 Task: Search one way flight ticket for 5 adults, 2 children, 1 infant in seat and 1 infant on lap in economy from Richmond: Richmond International Airport (byrd Field) to Greensboro: Piedmont Triad International Airport on 5-1-2023. Choice of flights is Singapure airlines. Number of bags: 2 carry on bags. Price is upto 20000. Outbound departure time preference is 13:30.
Action: Mouse moved to (306, 474)
Screenshot: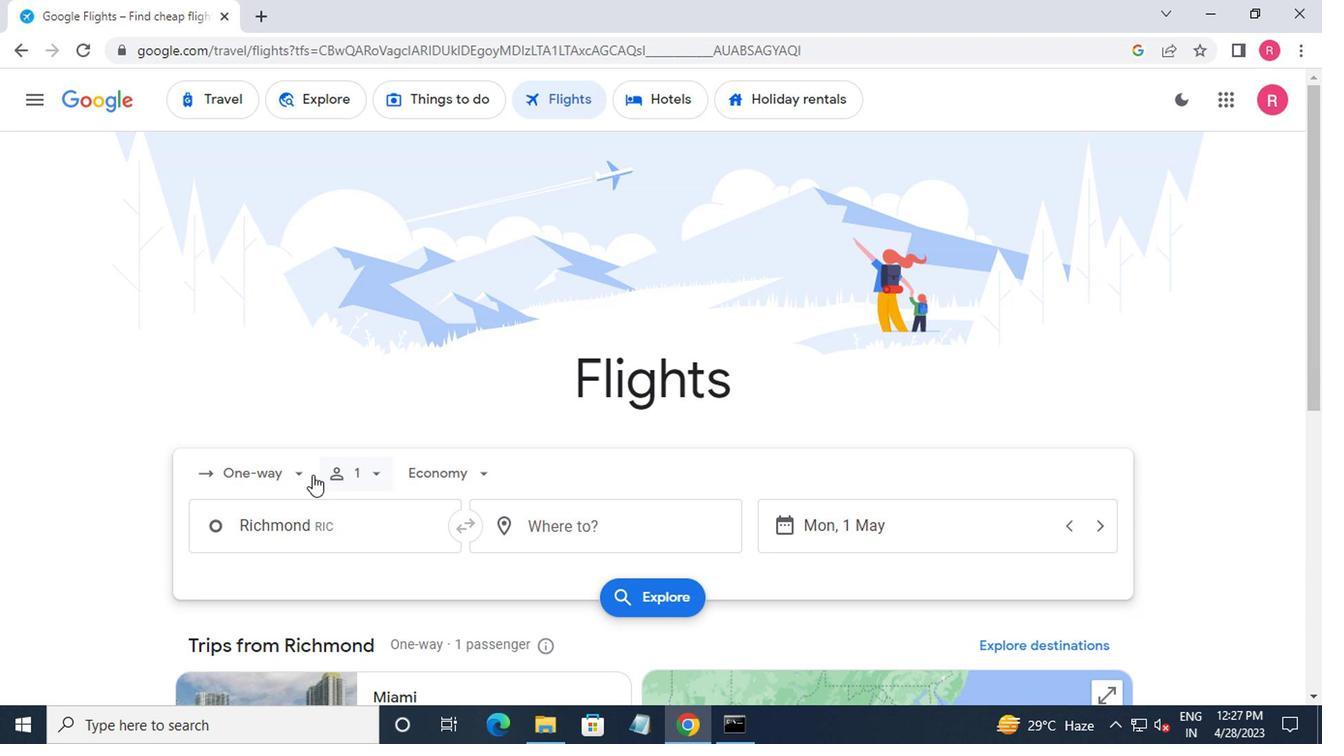 
Action: Mouse pressed left at (306, 474)
Screenshot: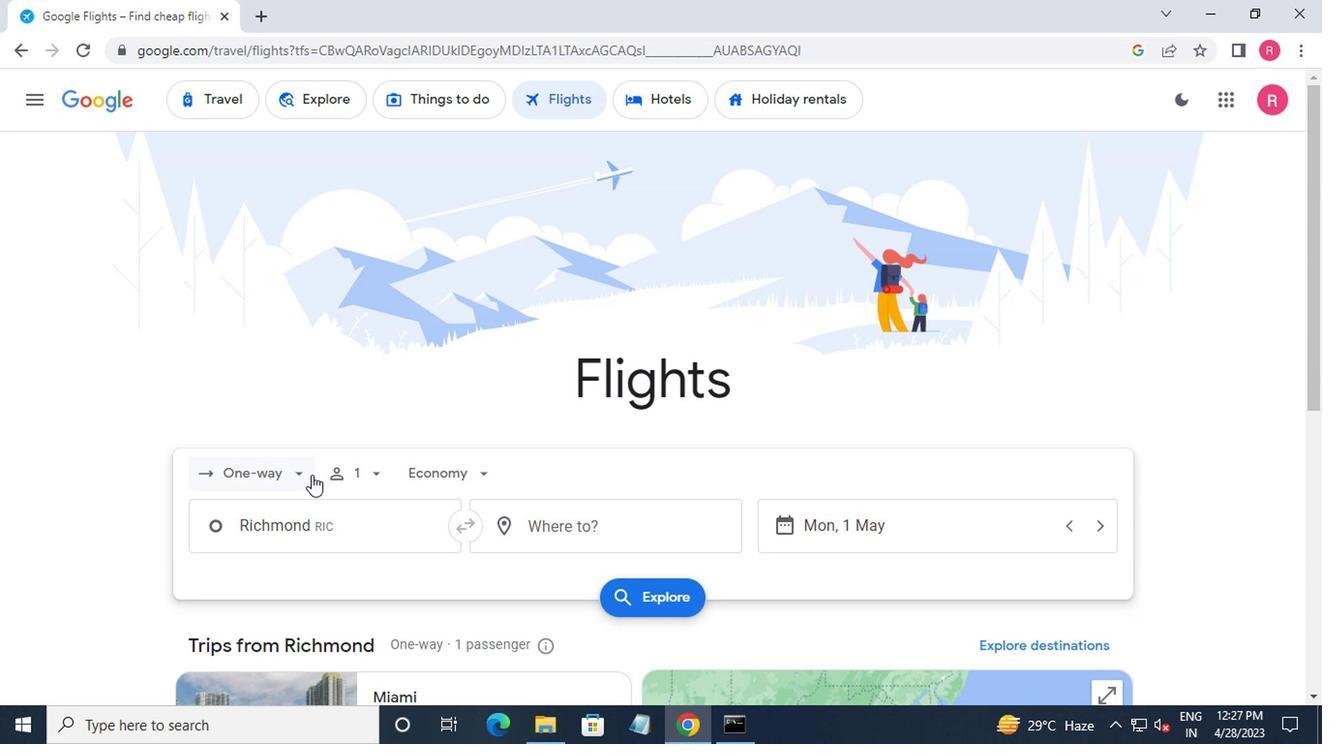 
Action: Mouse moved to (289, 551)
Screenshot: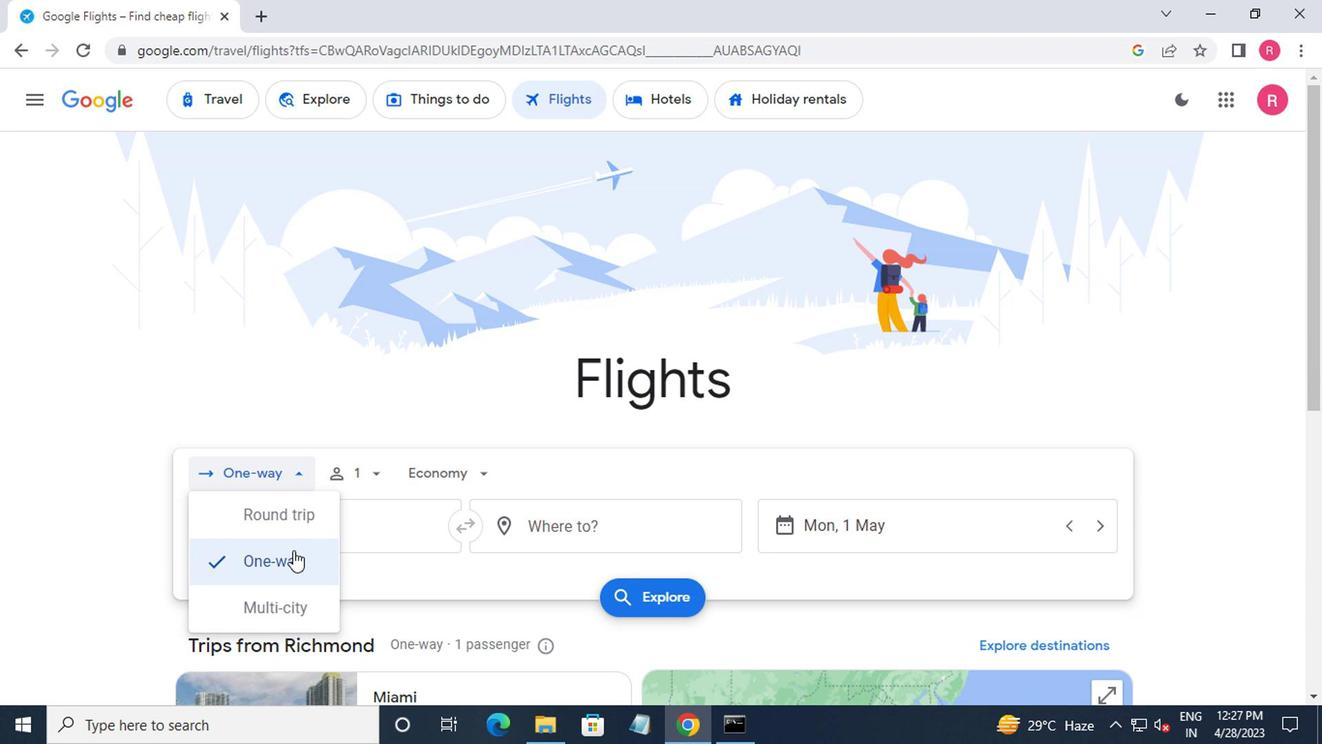 
Action: Mouse pressed left at (289, 551)
Screenshot: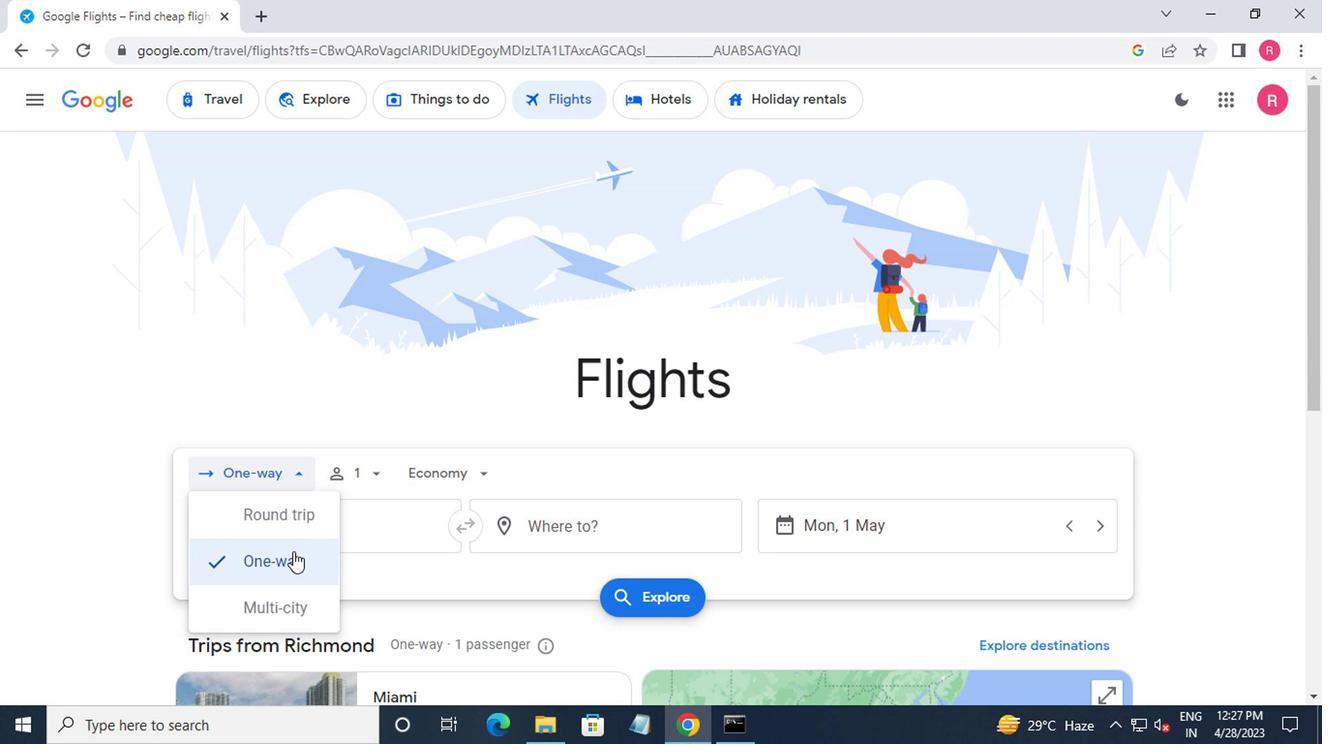 
Action: Mouse moved to (358, 476)
Screenshot: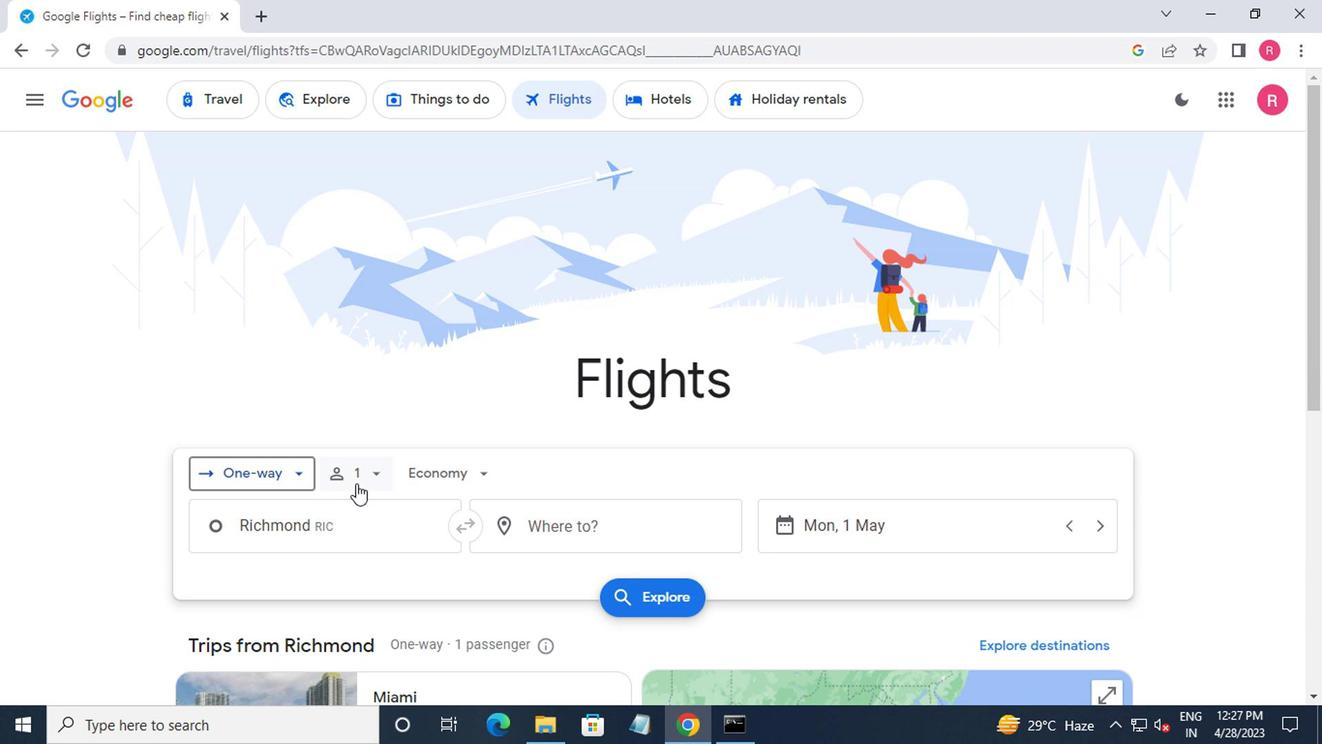 
Action: Mouse pressed left at (358, 476)
Screenshot: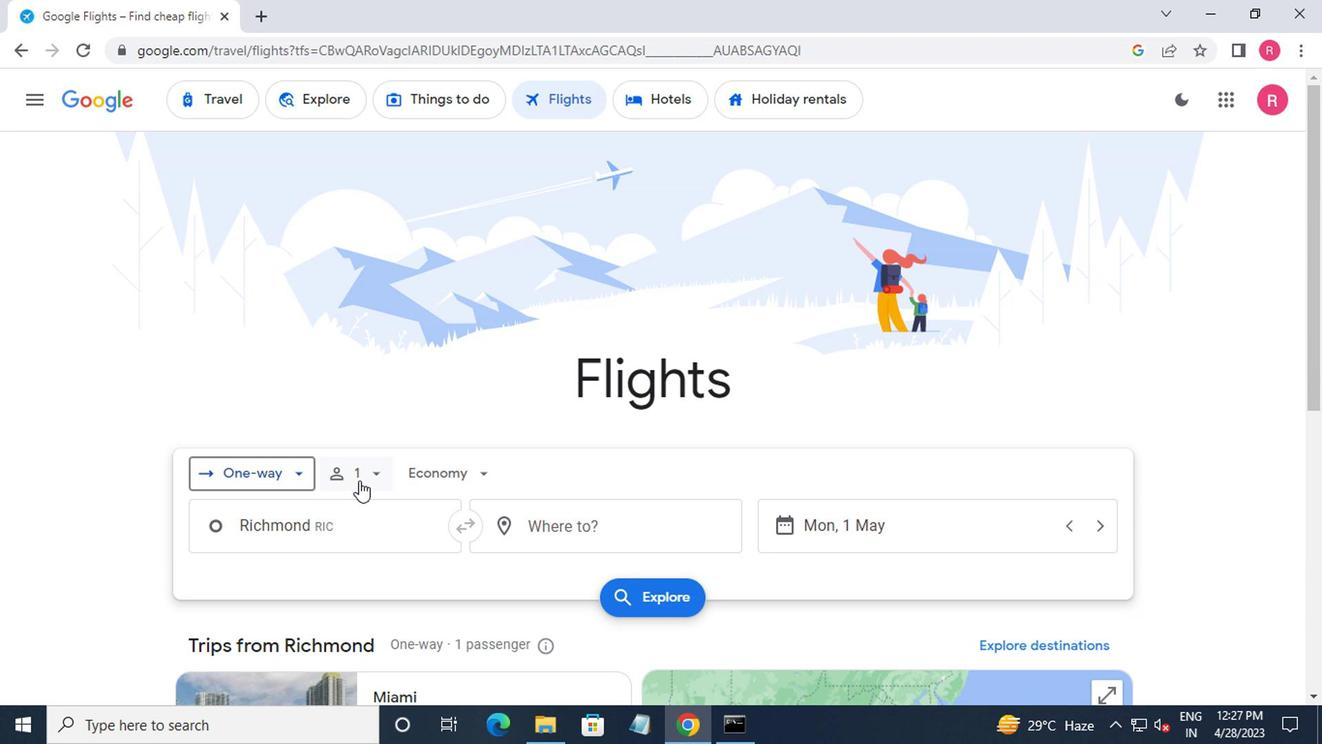 
Action: Mouse moved to (520, 531)
Screenshot: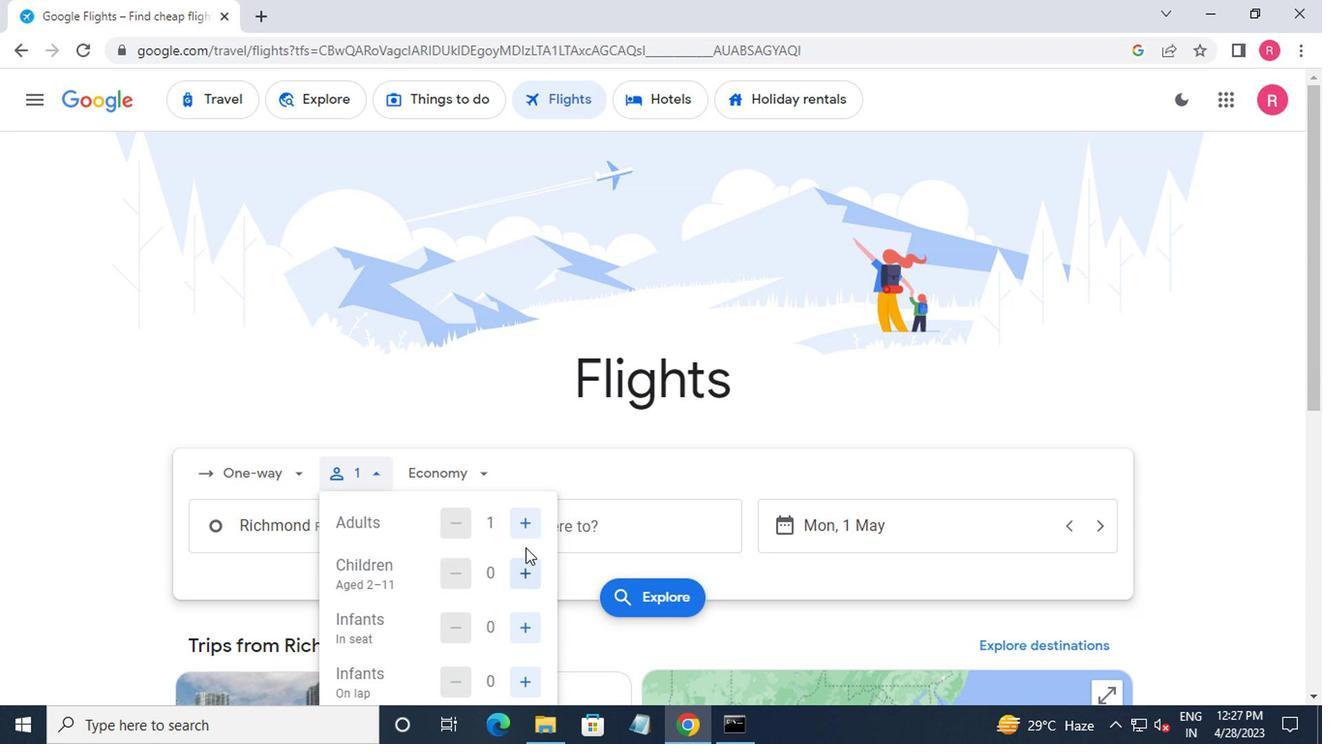 
Action: Mouse pressed left at (520, 531)
Screenshot: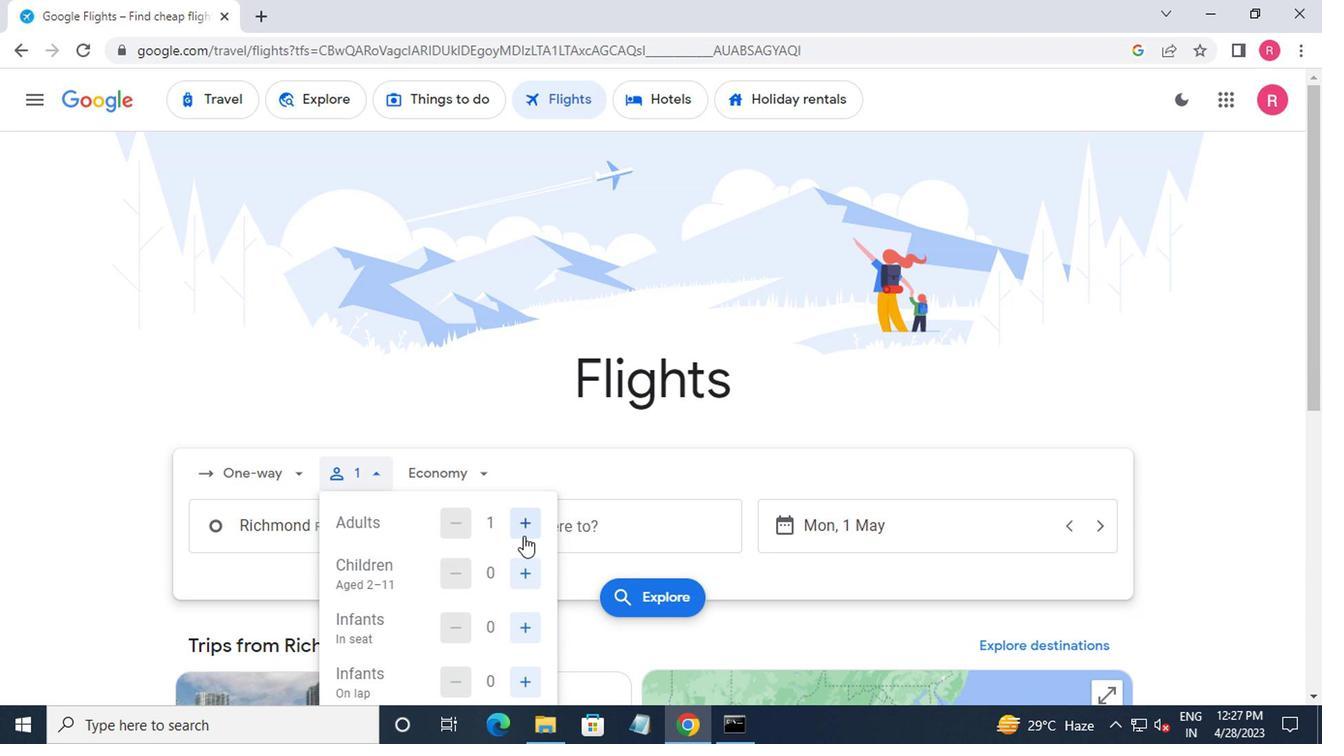 
Action: Mouse pressed left at (520, 531)
Screenshot: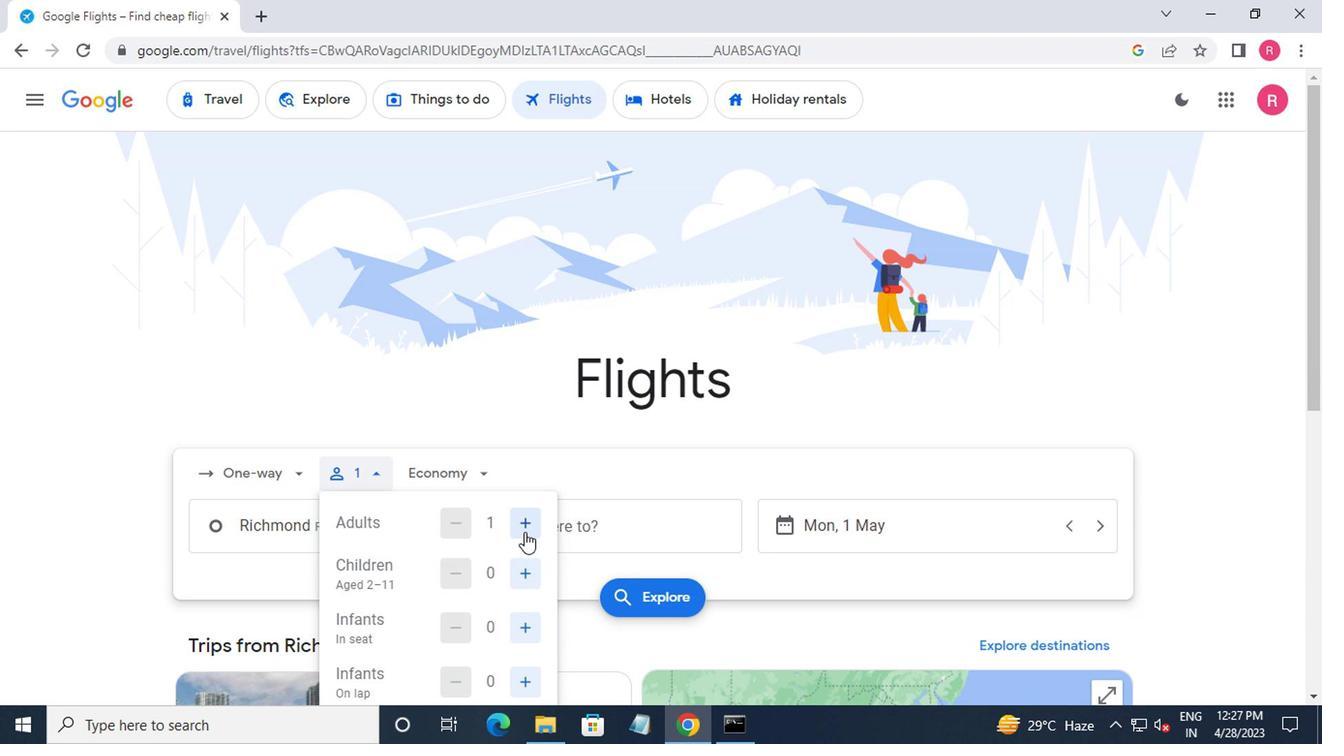 
Action: Mouse pressed left at (520, 531)
Screenshot: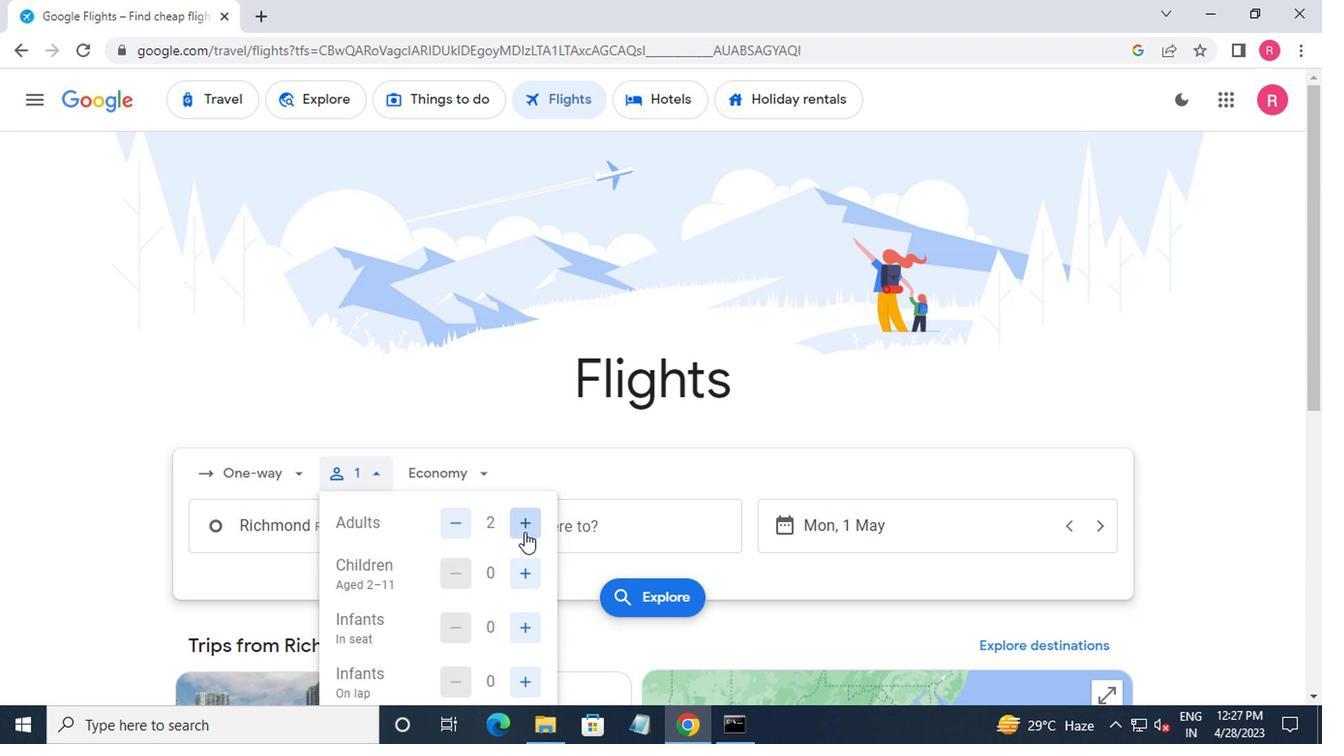 
Action: Mouse moved to (516, 570)
Screenshot: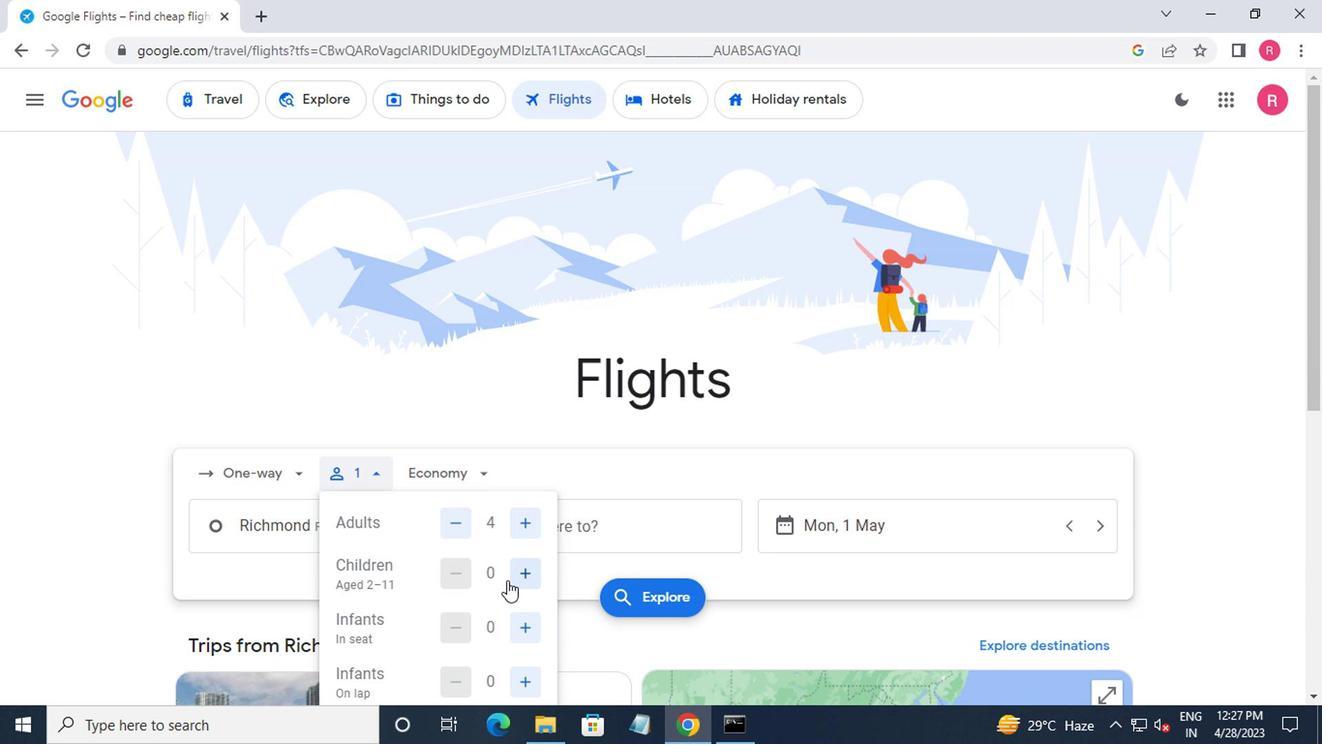 
Action: Mouse pressed left at (516, 570)
Screenshot: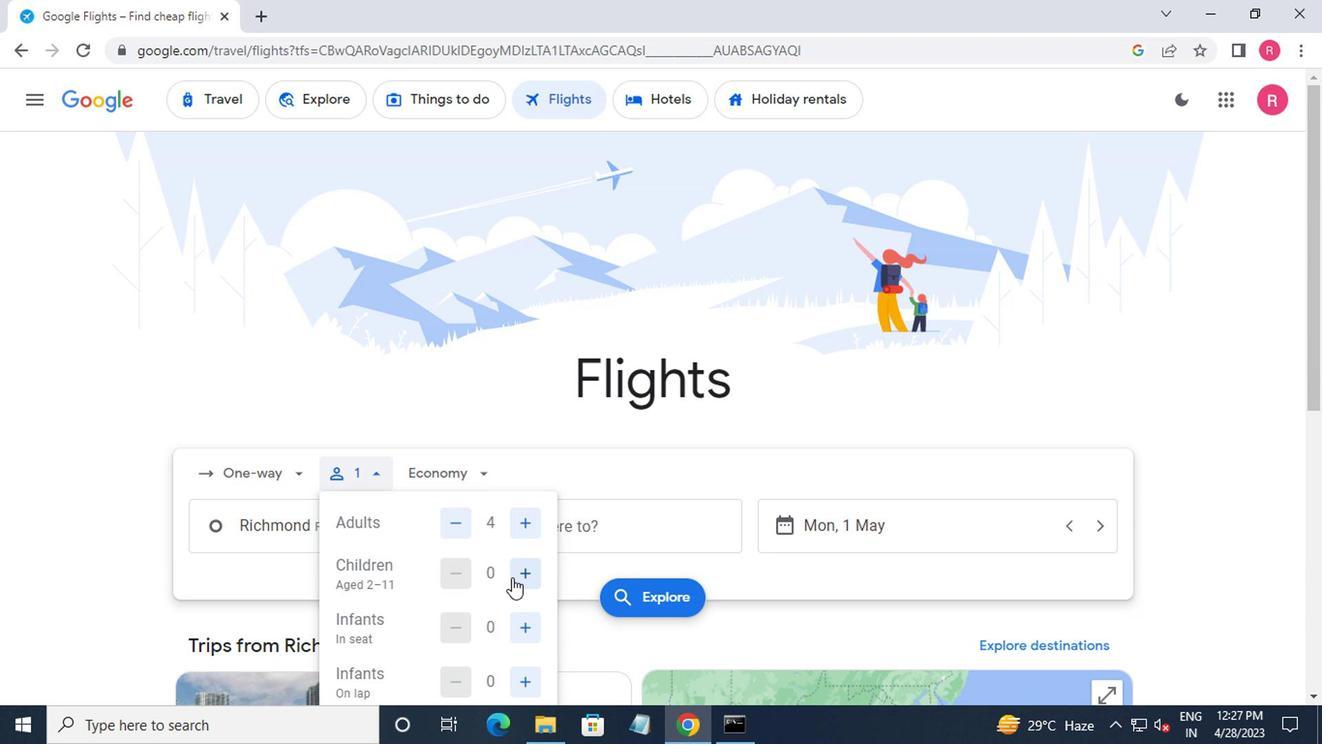 
Action: Mouse pressed left at (516, 570)
Screenshot: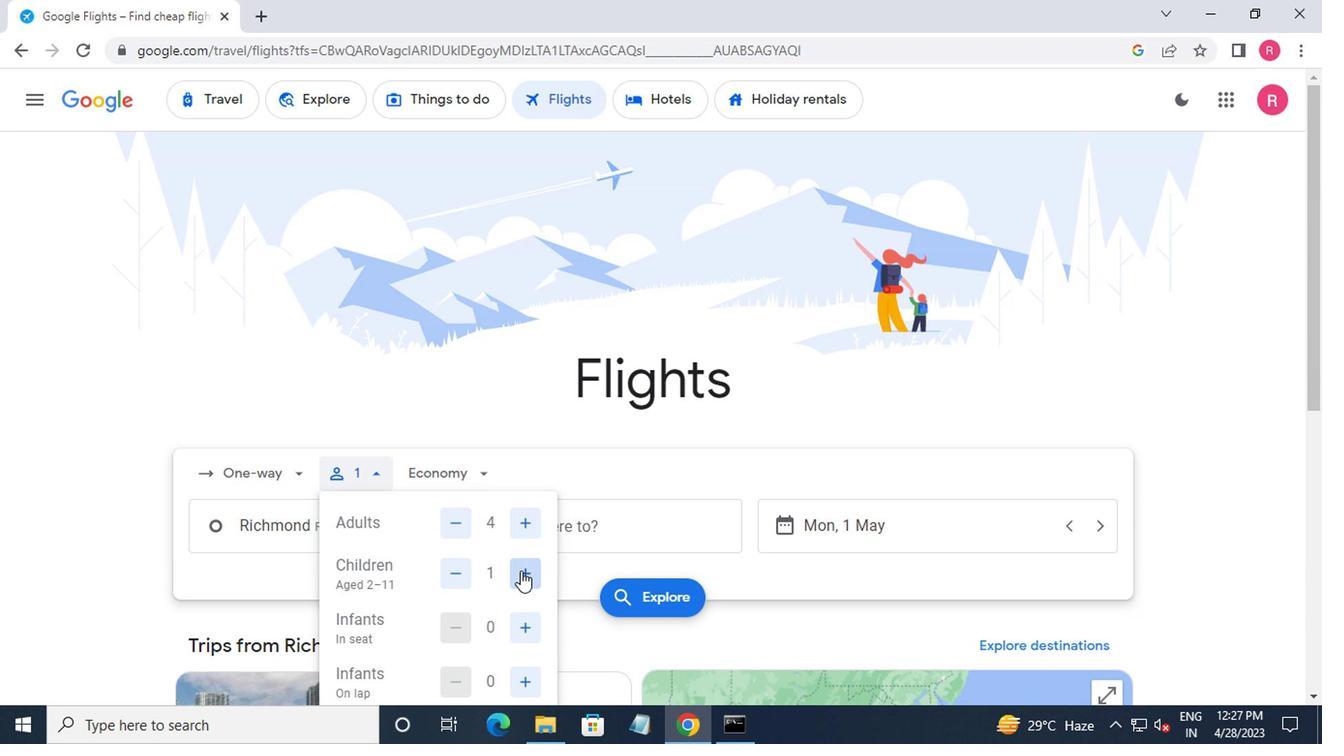 
Action: Mouse moved to (528, 624)
Screenshot: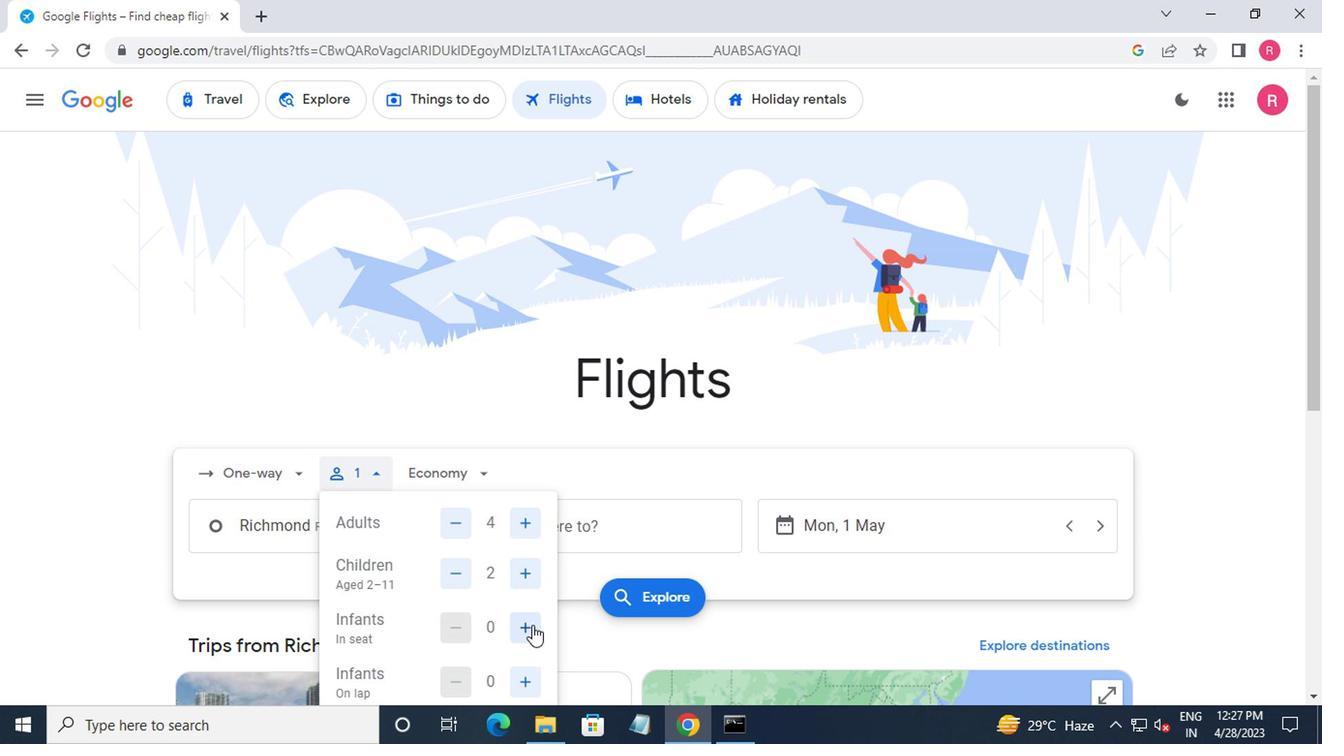 
Action: Mouse pressed left at (528, 624)
Screenshot: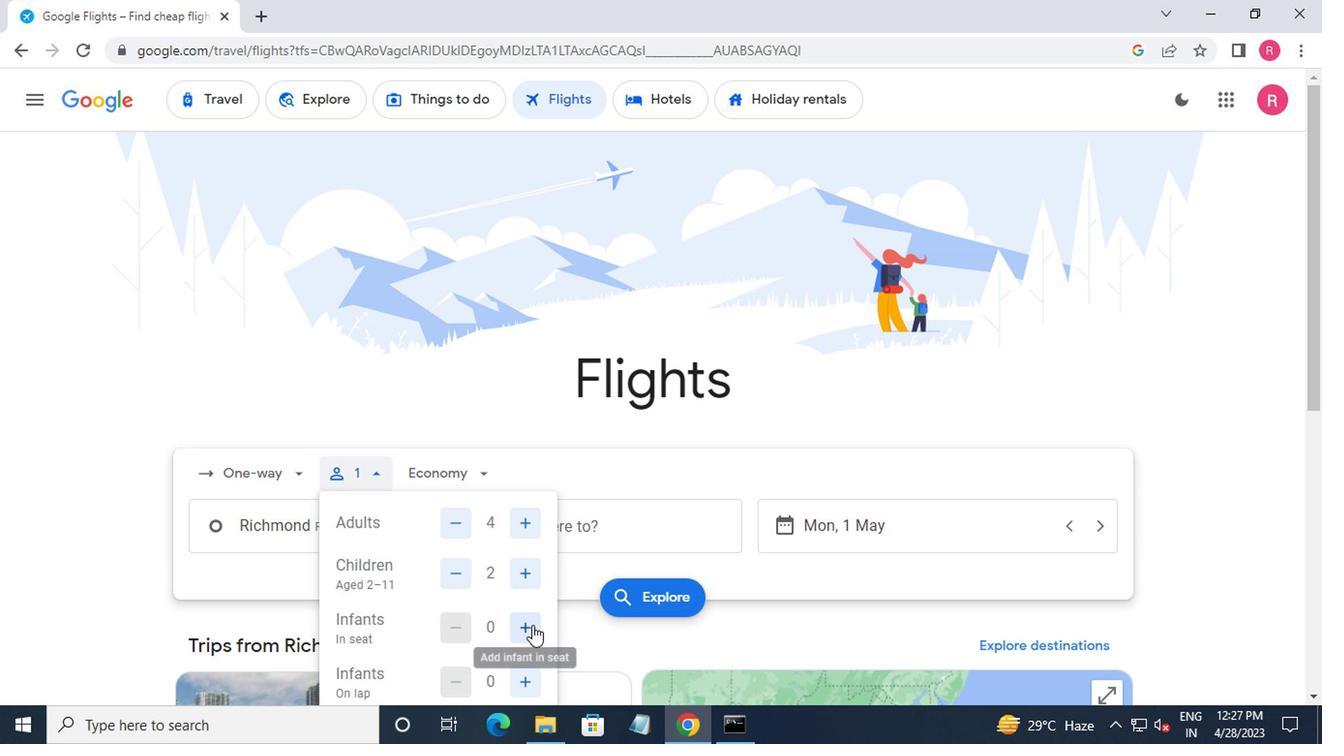 
Action: Mouse moved to (456, 481)
Screenshot: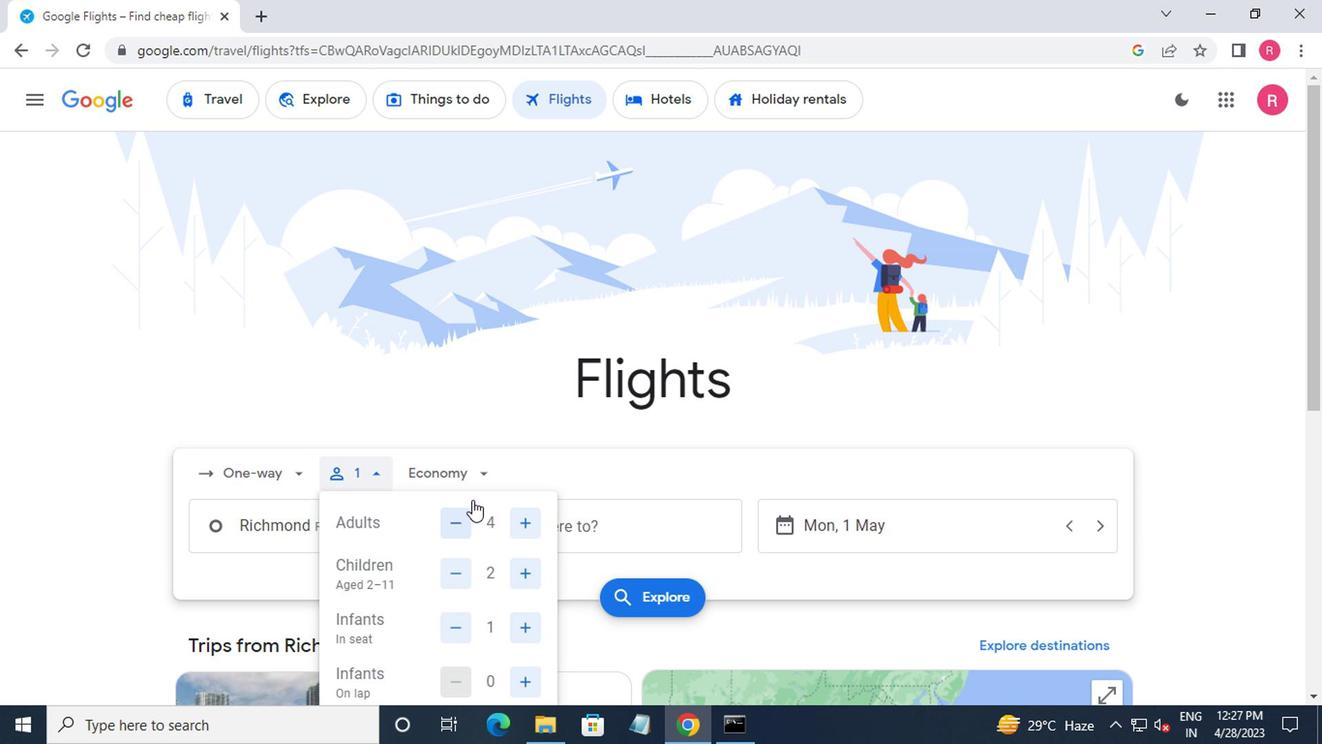 
Action: Mouse pressed left at (456, 481)
Screenshot: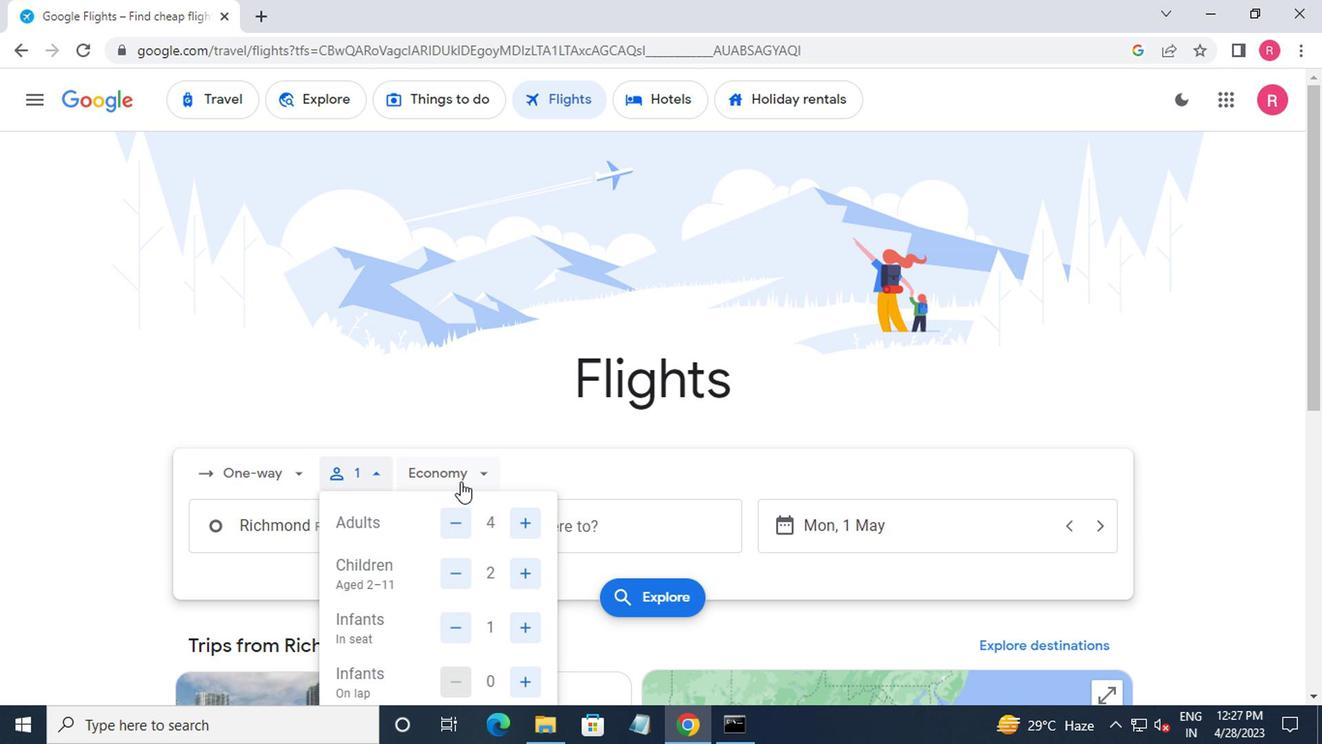 
Action: Mouse moved to (478, 562)
Screenshot: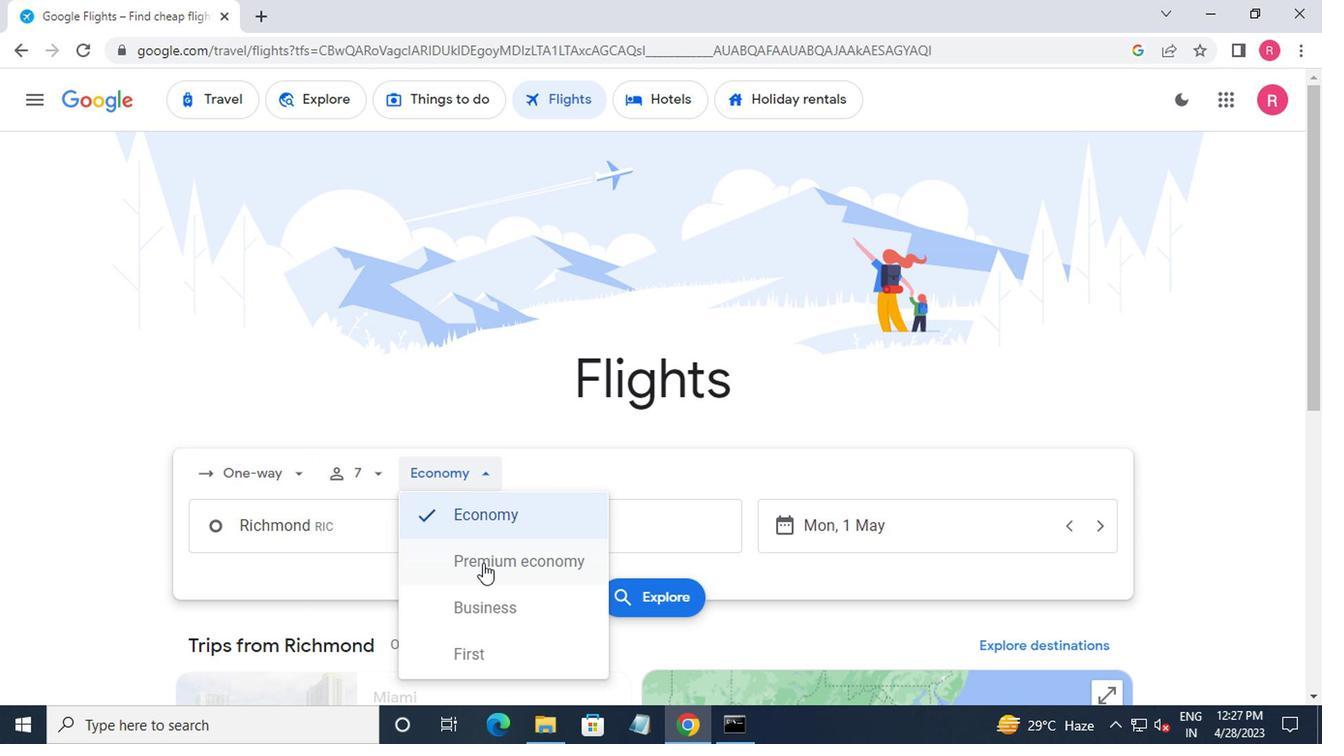 
Action: Mouse pressed left at (478, 562)
Screenshot: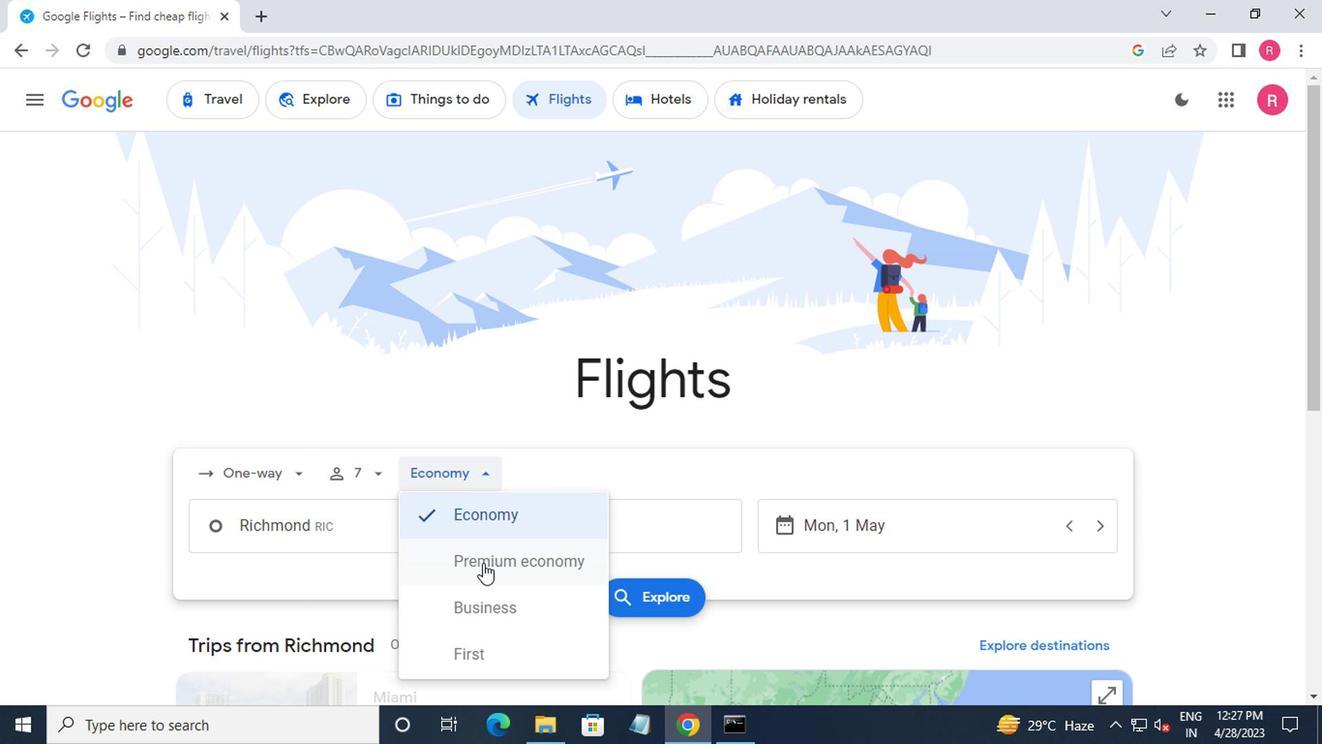 
Action: Mouse moved to (356, 542)
Screenshot: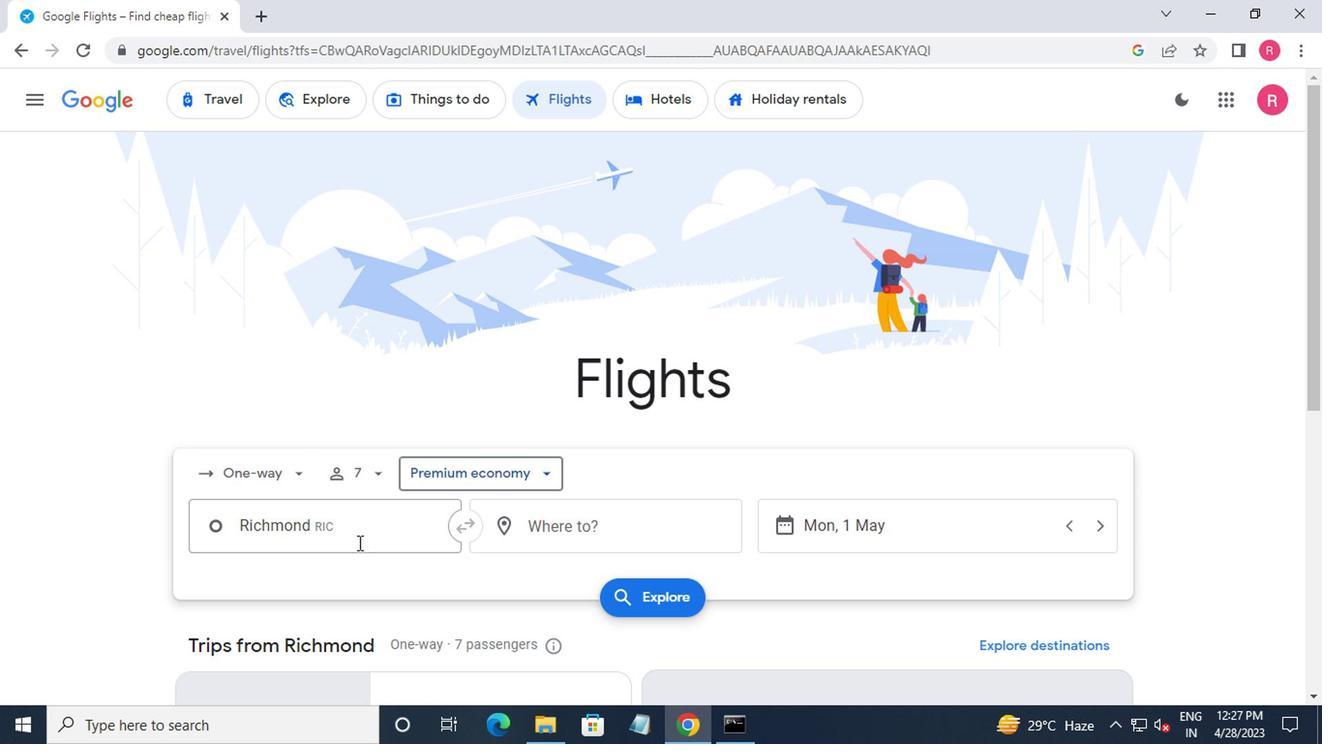 
Action: Mouse pressed left at (356, 542)
Screenshot: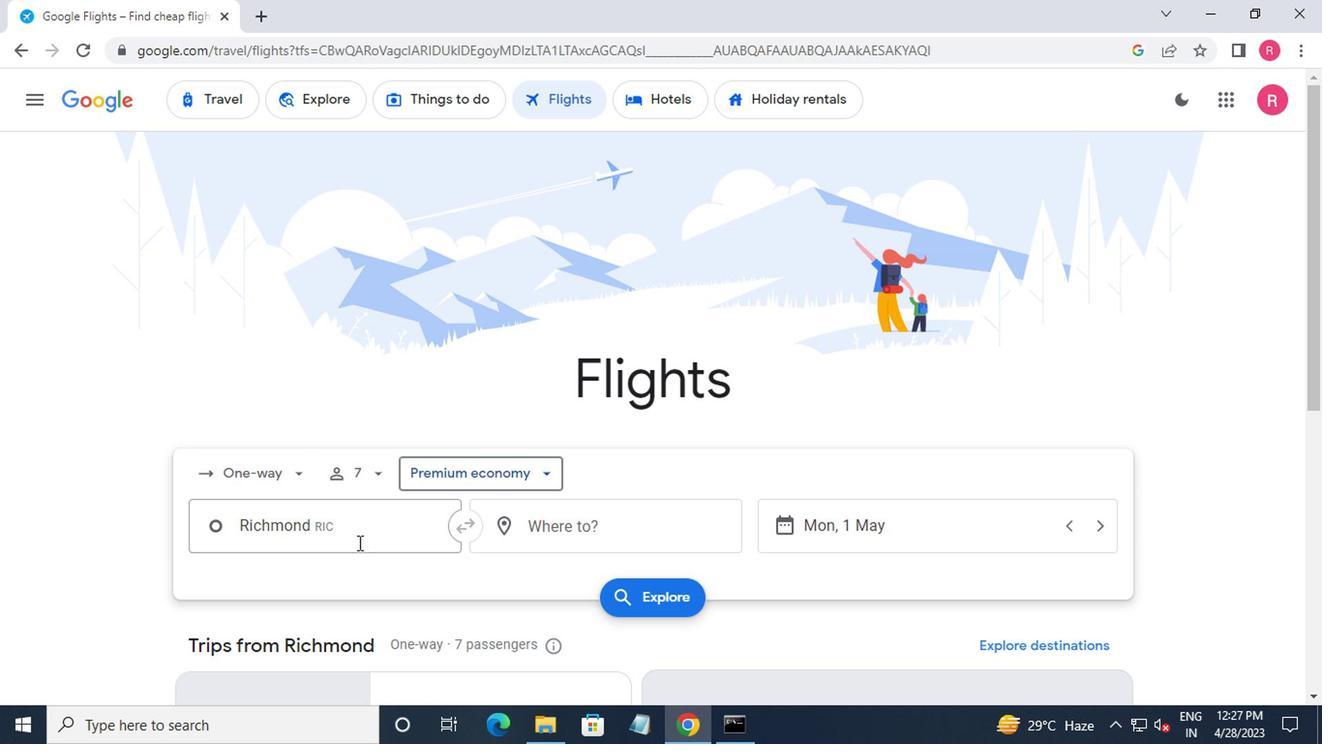 
Action: Mouse moved to (432, 626)
Screenshot: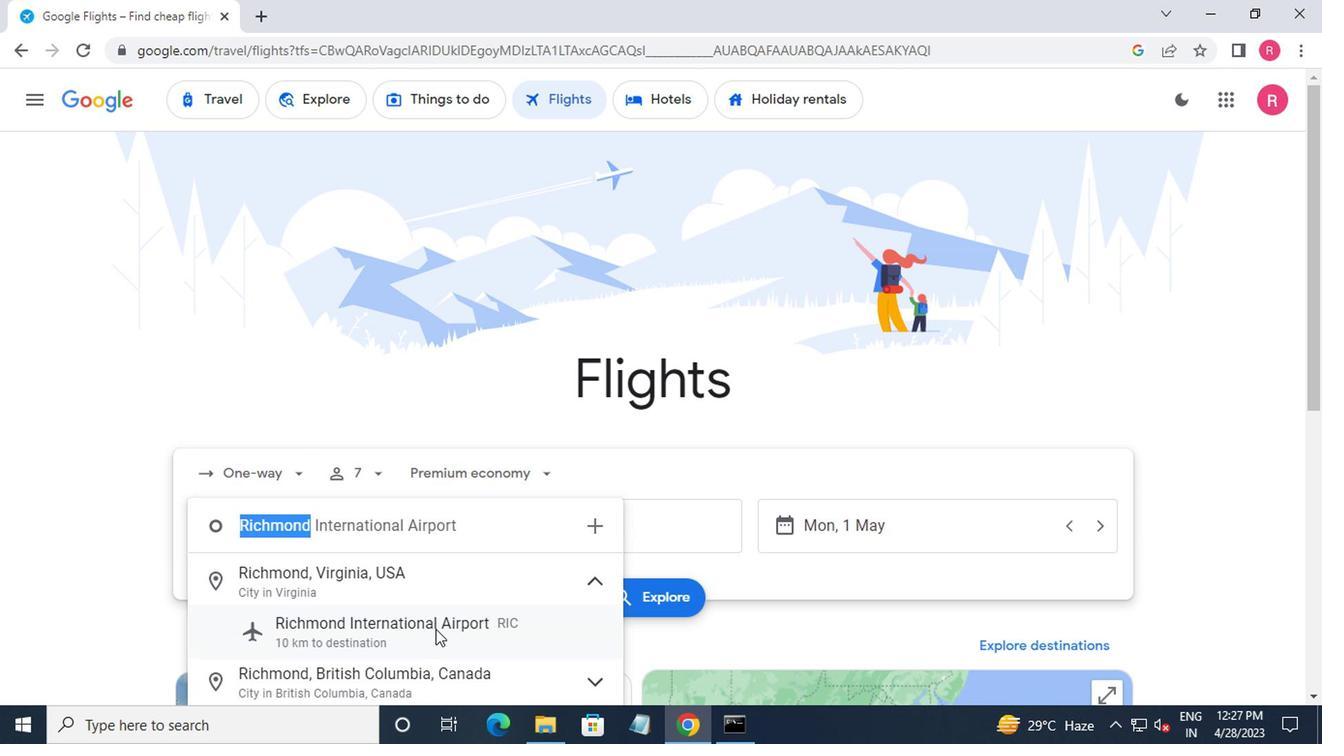 
Action: Mouse pressed left at (432, 626)
Screenshot: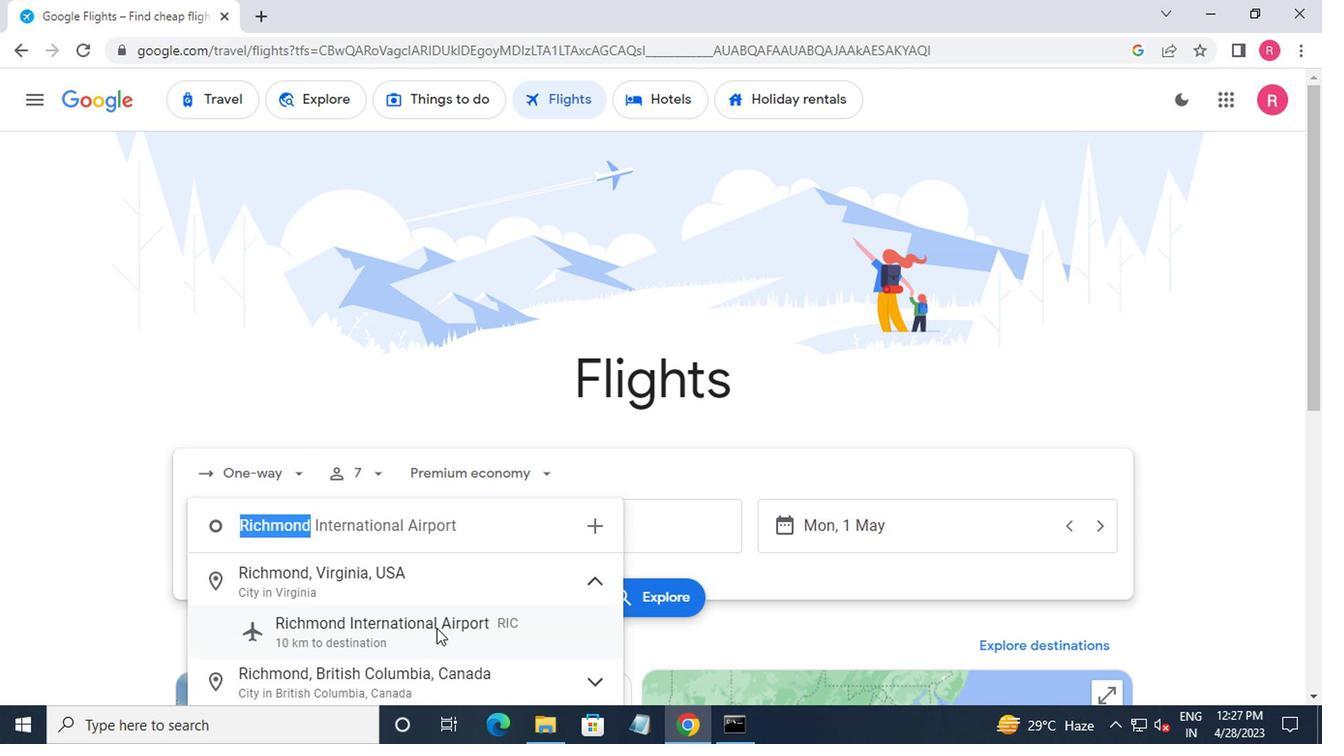 
Action: Mouse moved to (533, 535)
Screenshot: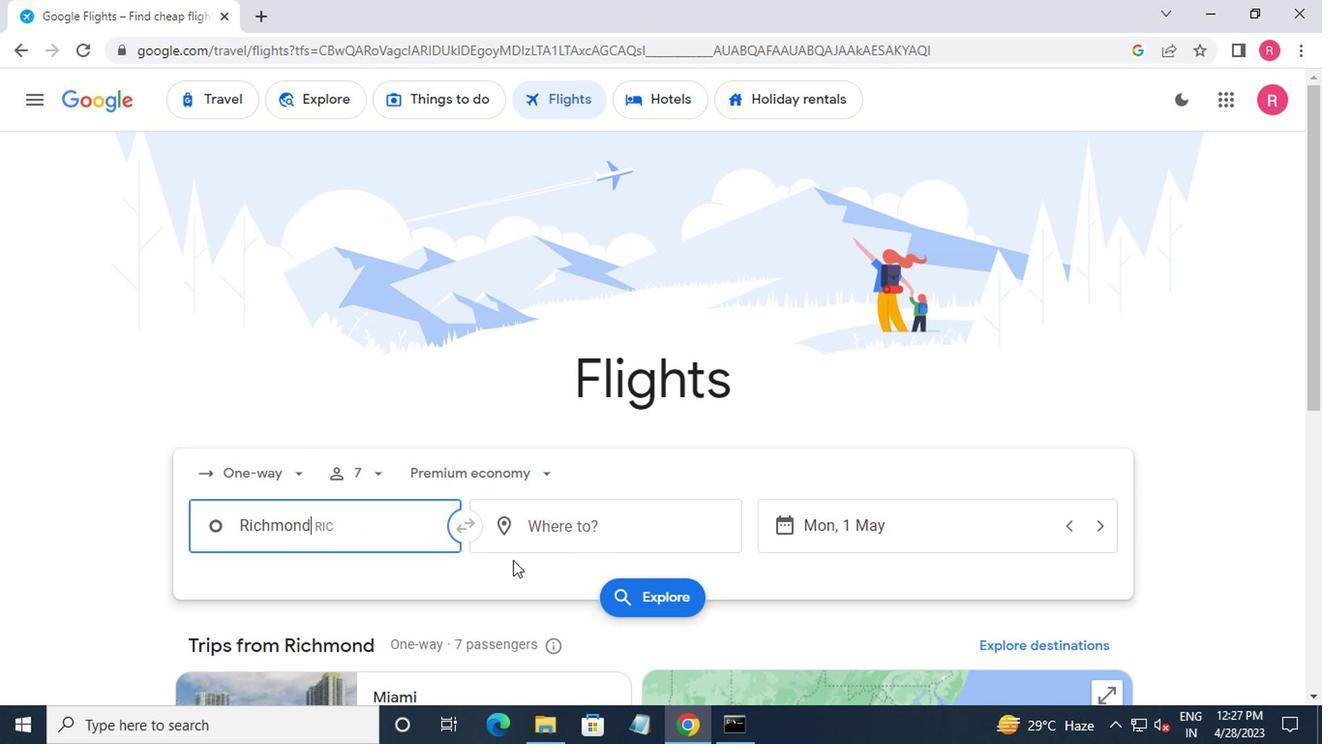 
Action: Mouse pressed left at (533, 535)
Screenshot: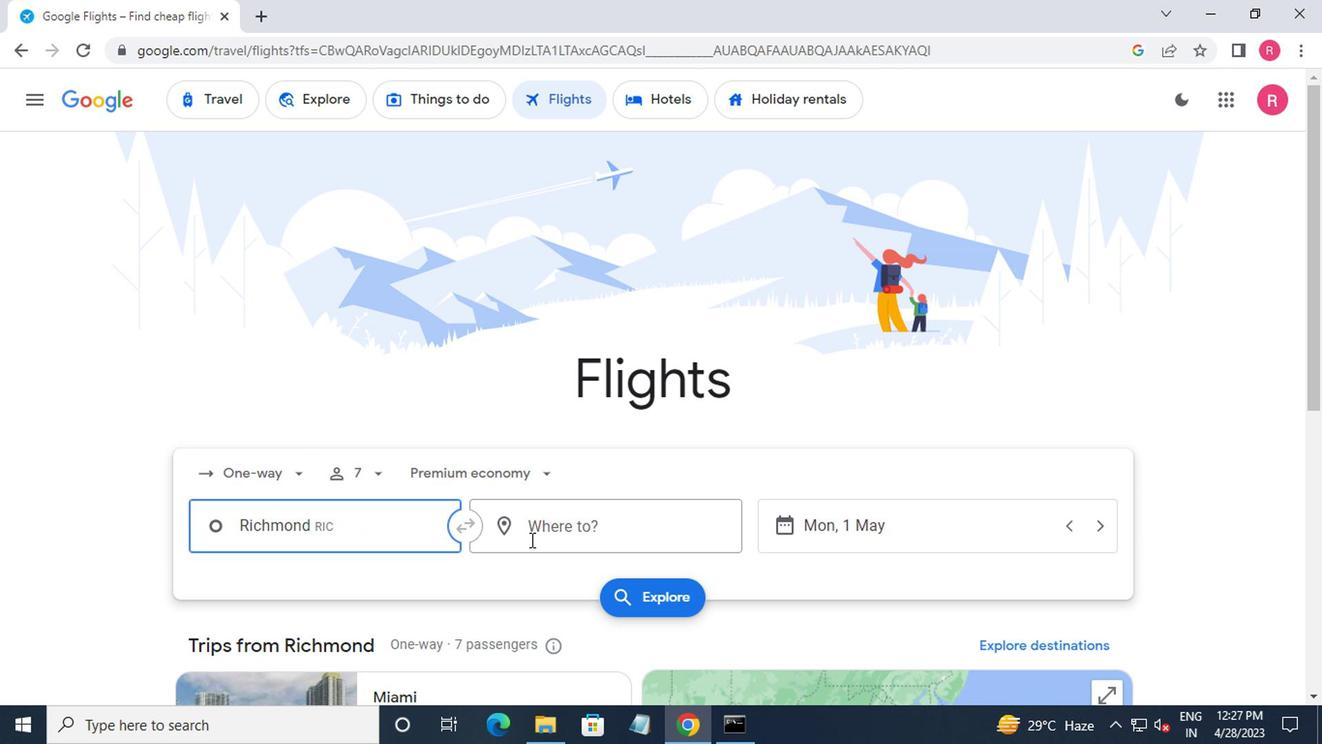 
Action: Mouse moved to (562, 647)
Screenshot: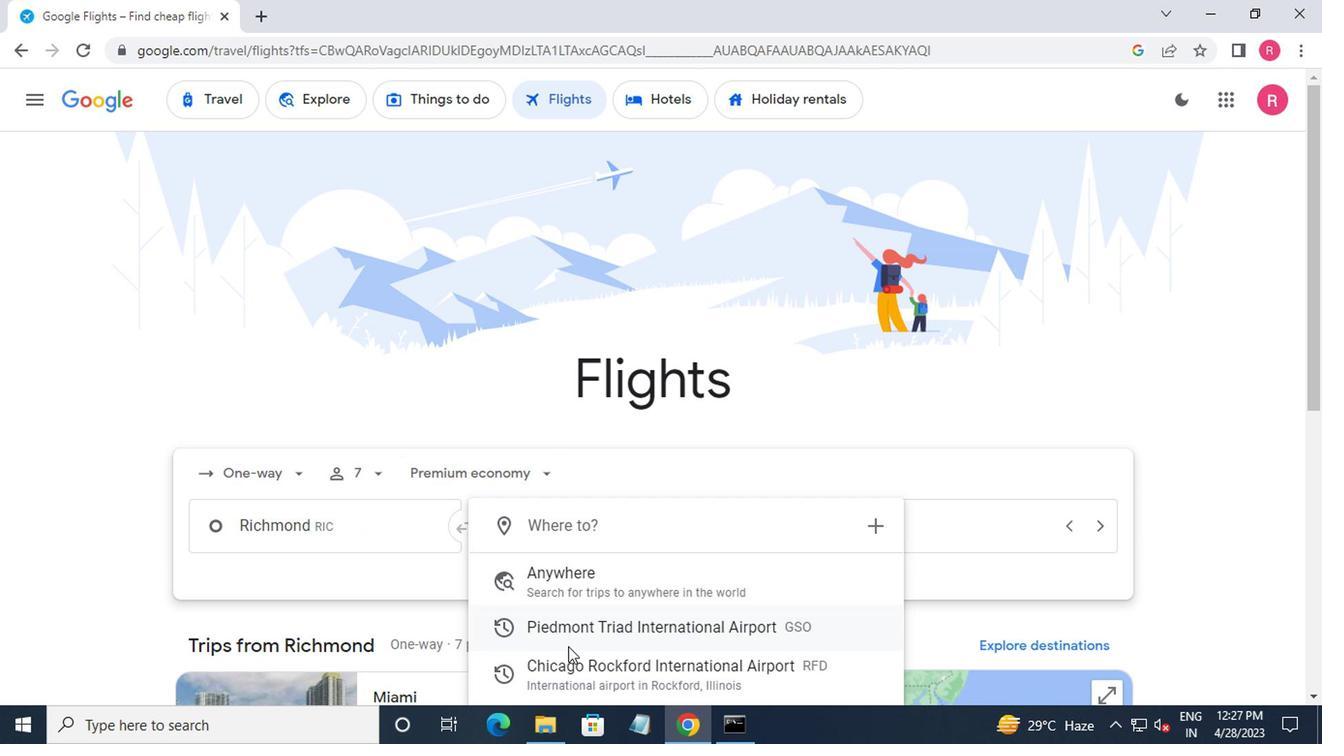
Action: Mouse scrolled (562, 646) with delta (0, -1)
Screenshot: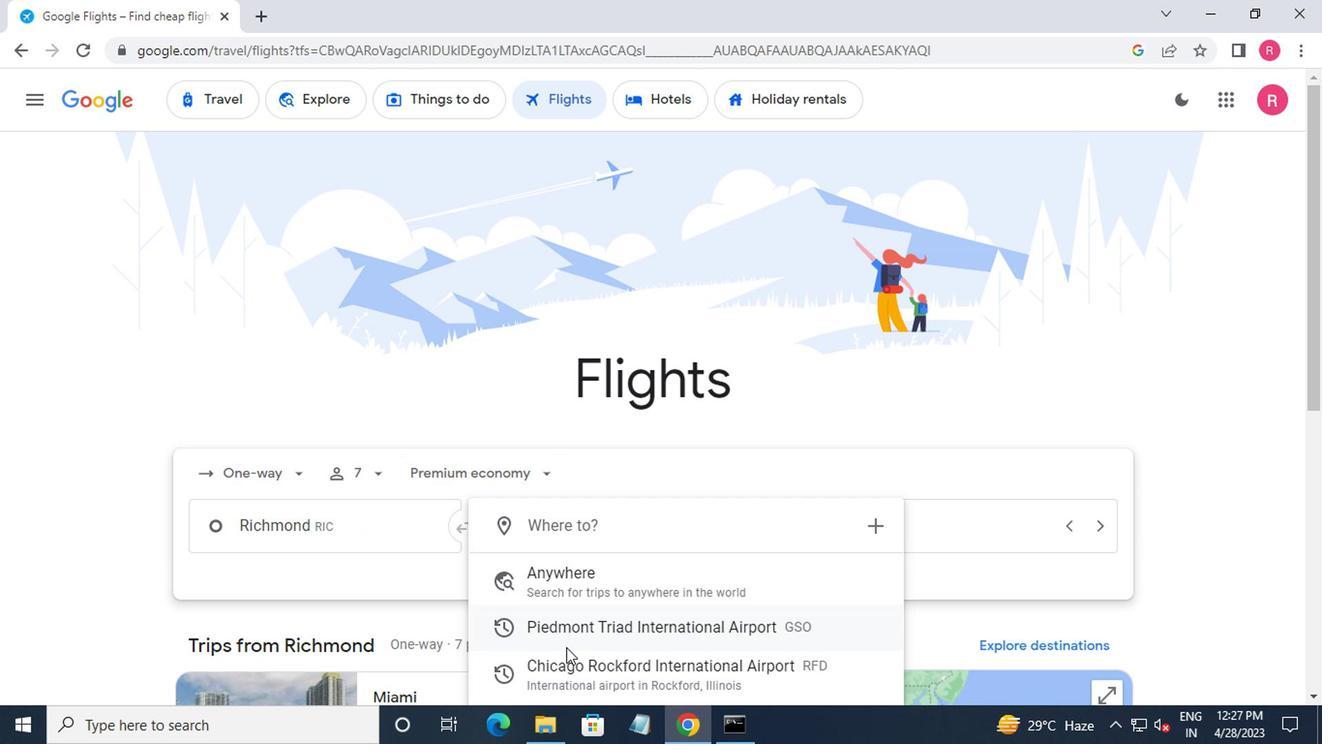 
Action: Mouse scrolled (562, 646) with delta (0, -1)
Screenshot: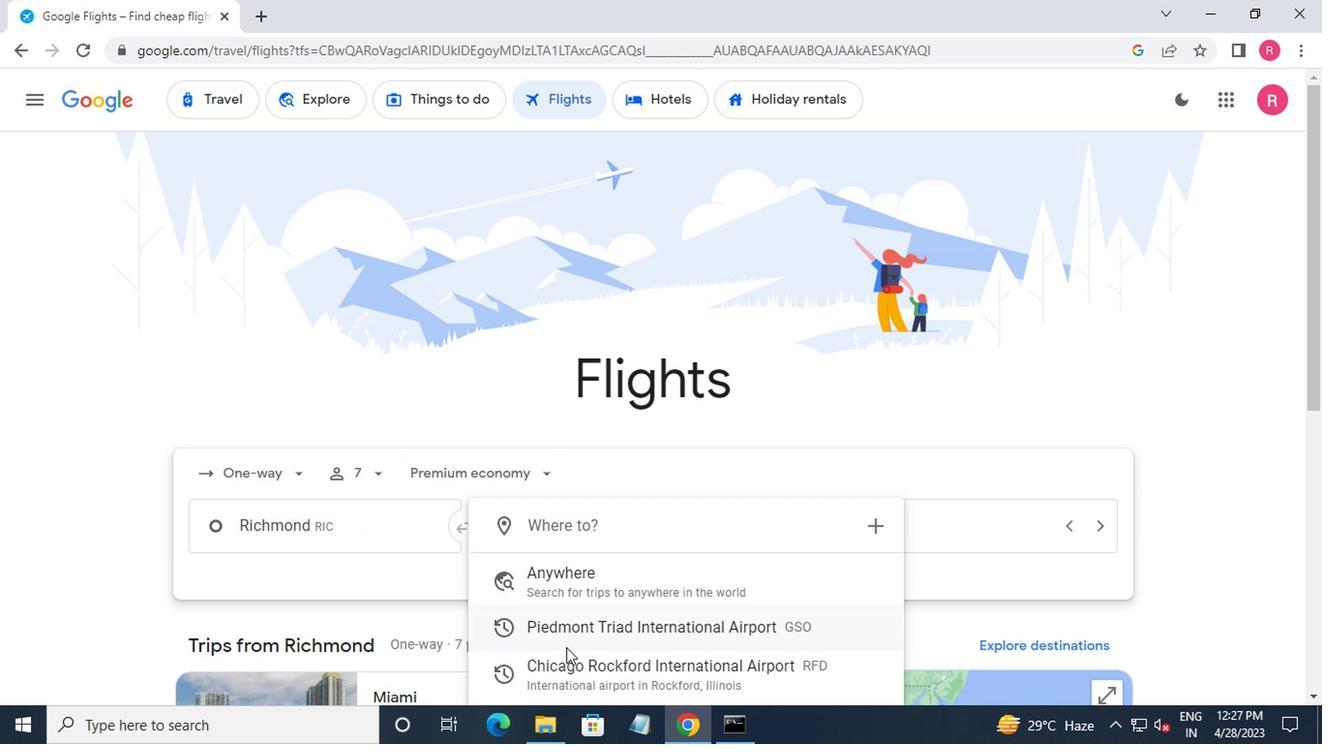 
Action: Mouse moved to (565, 547)
Screenshot: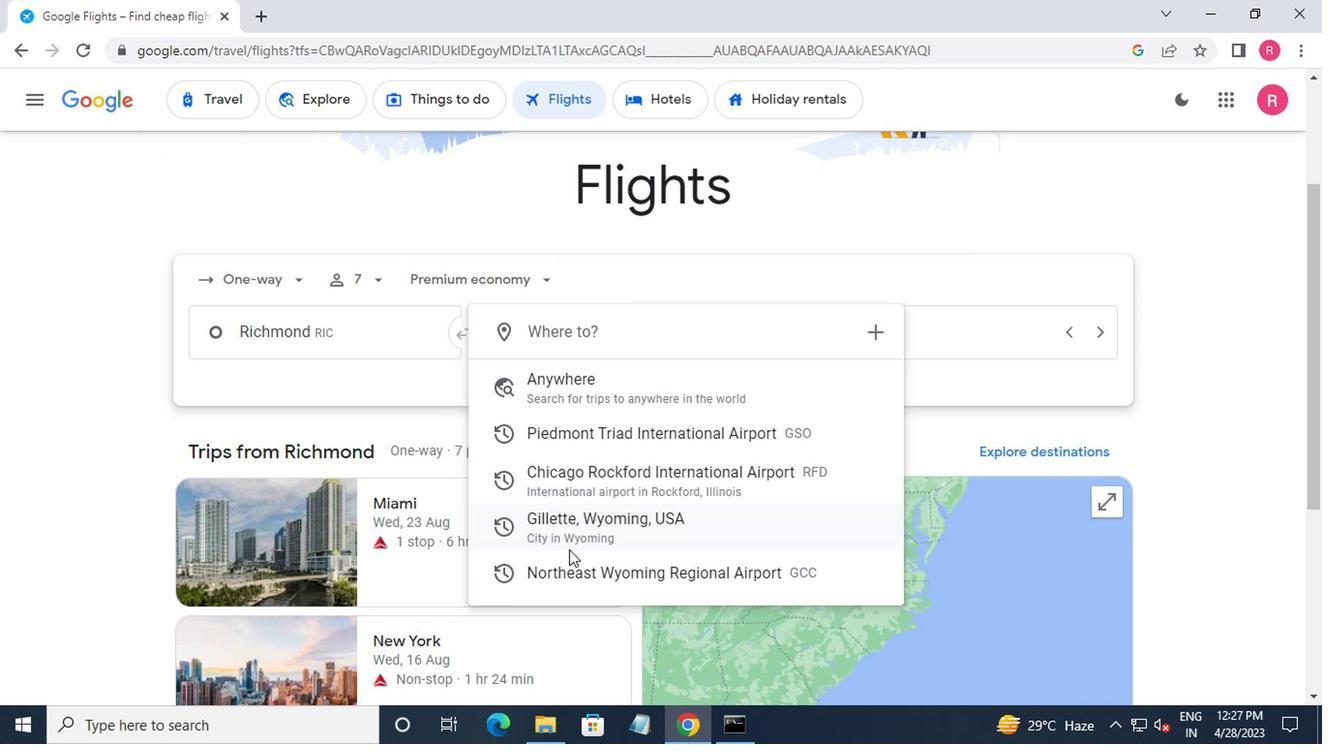 
Action: Mouse pressed left at (565, 547)
Screenshot: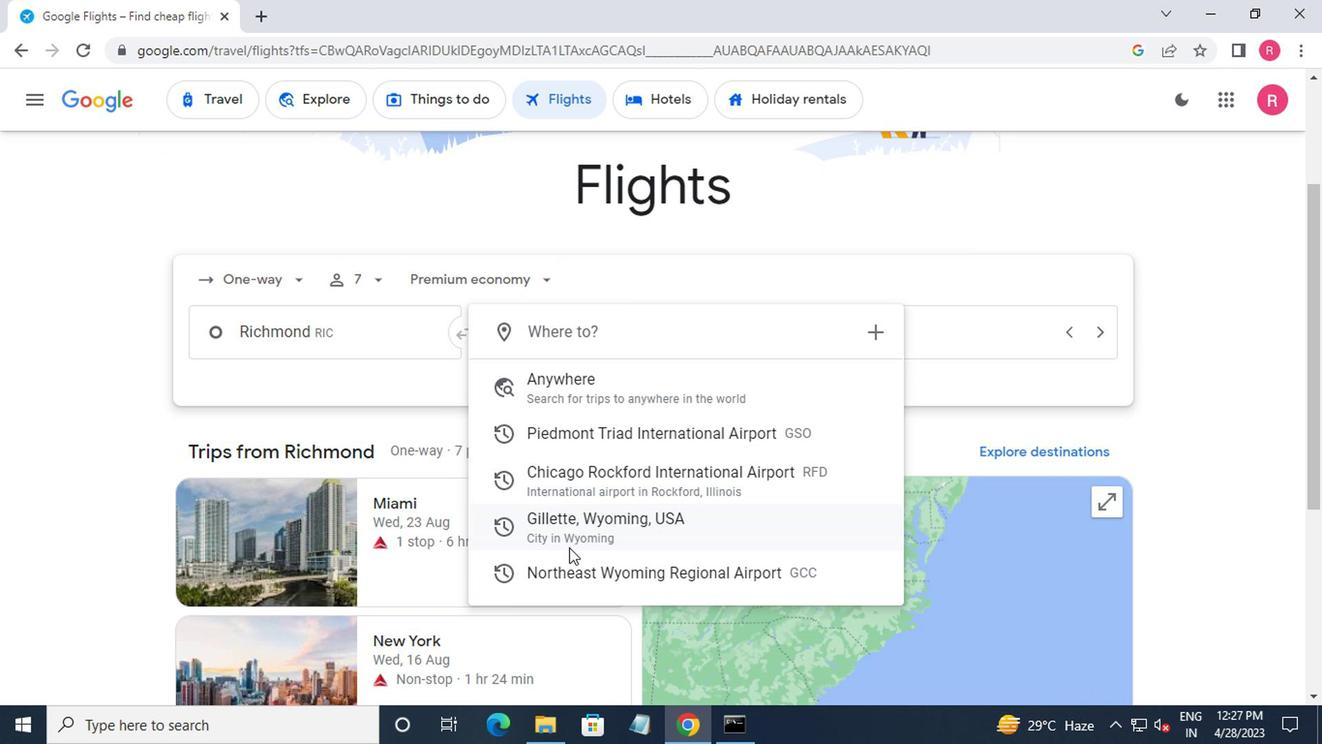 
Action: Mouse moved to (900, 344)
Screenshot: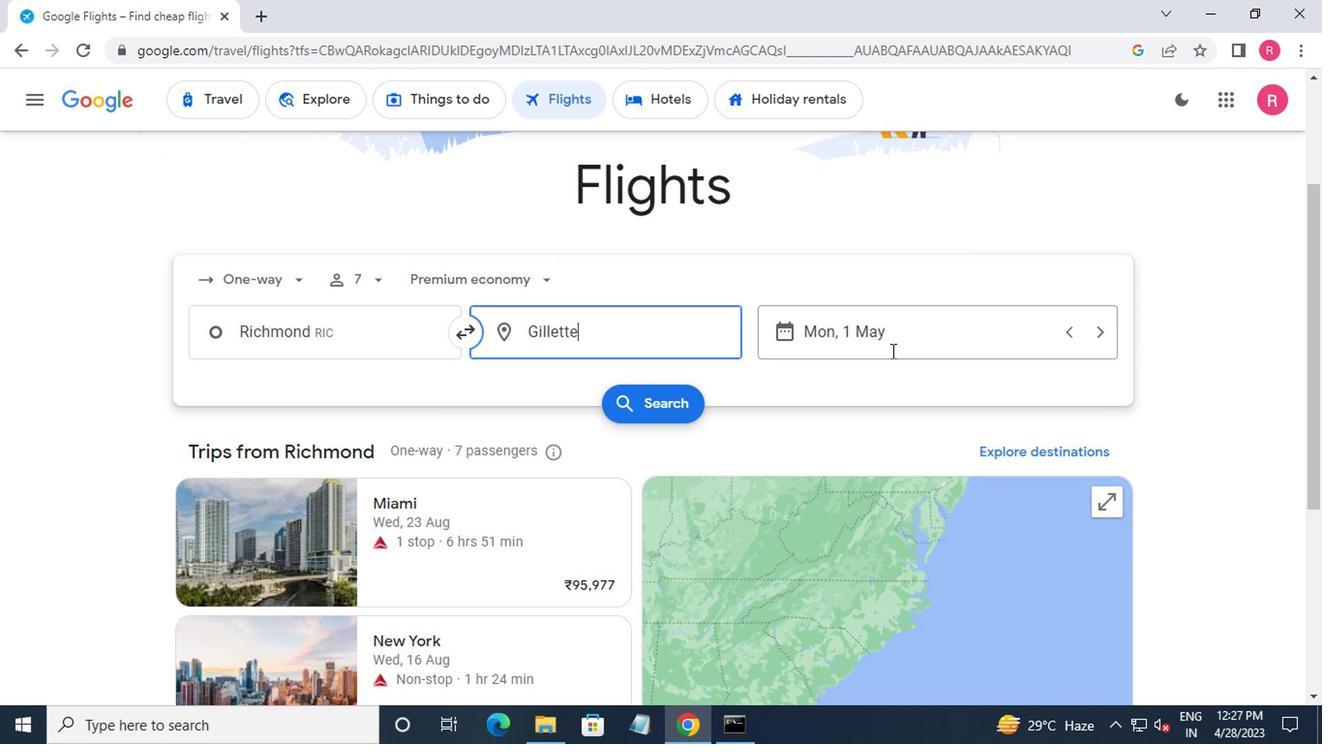 
Action: Mouse pressed left at (900, 344)
Screenshot: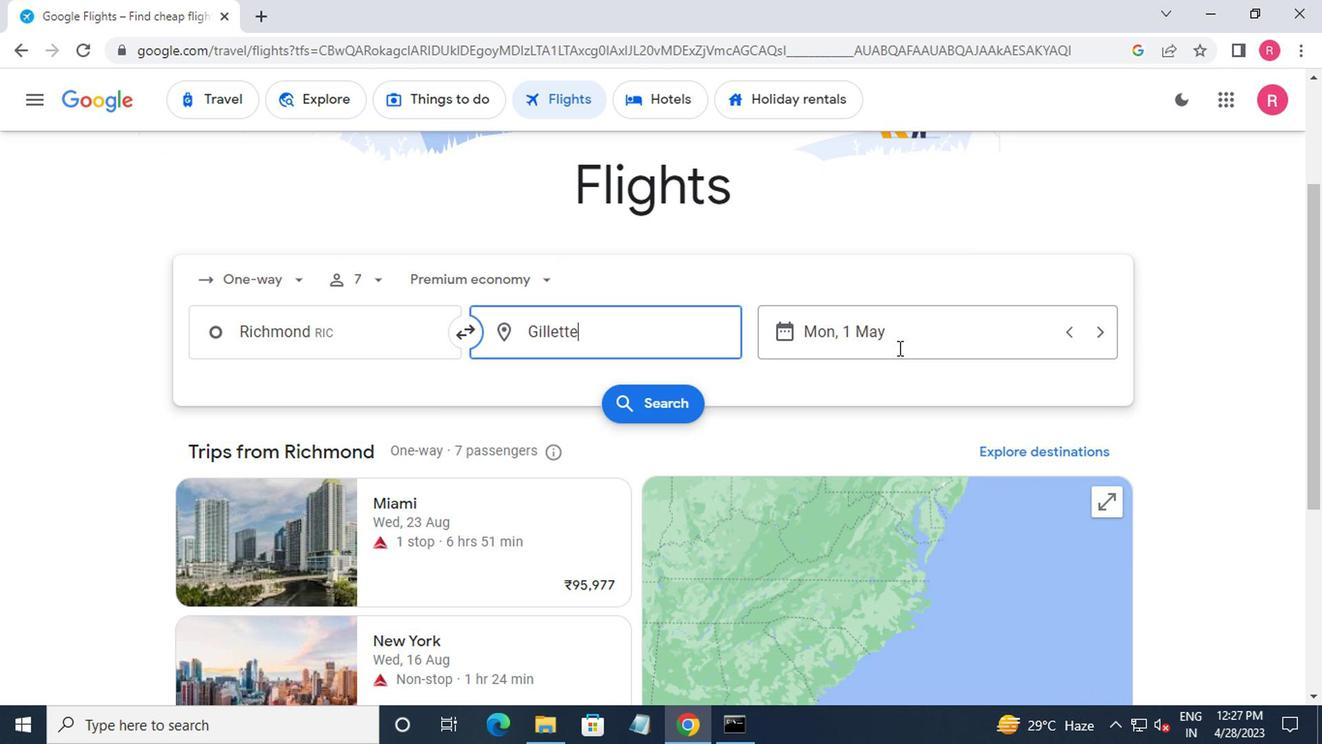 
Action: Mouse moved to (859, 366)
Screenshot: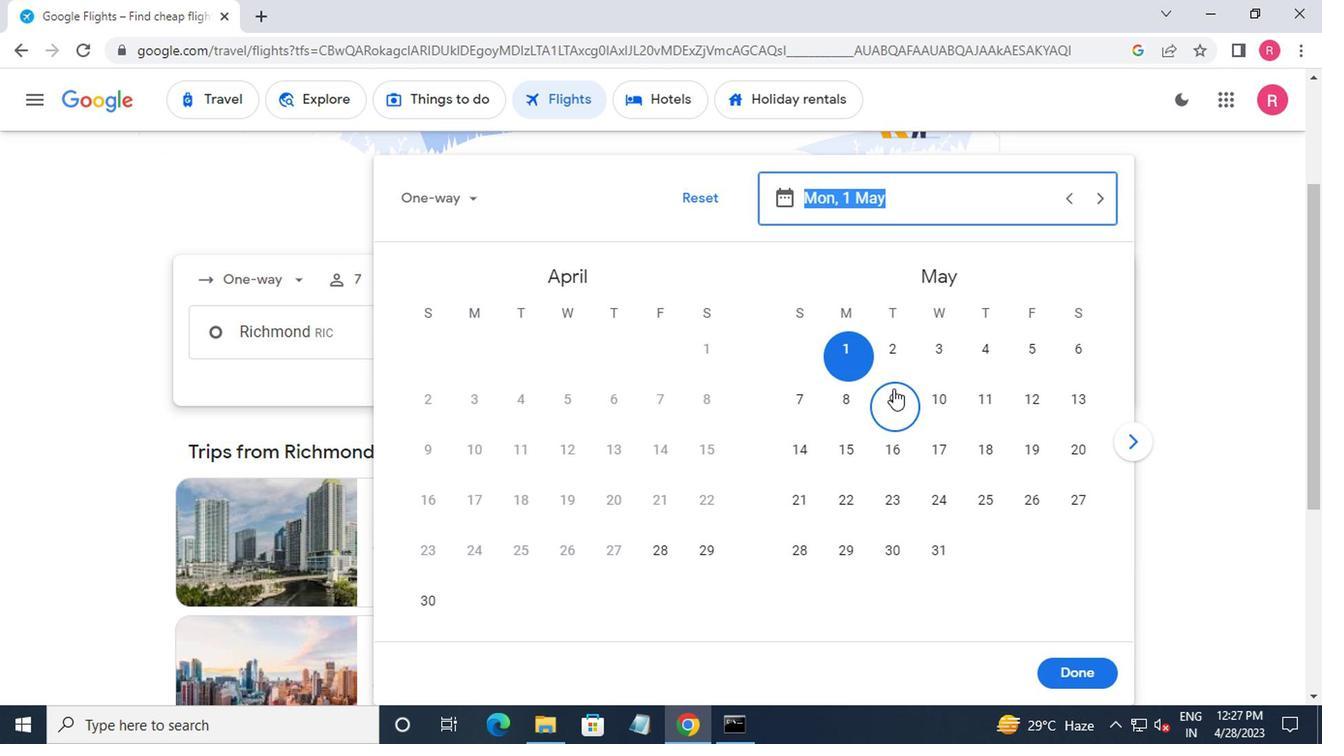 
Action: Mouse pressed left at (859, 366)
Screenshot: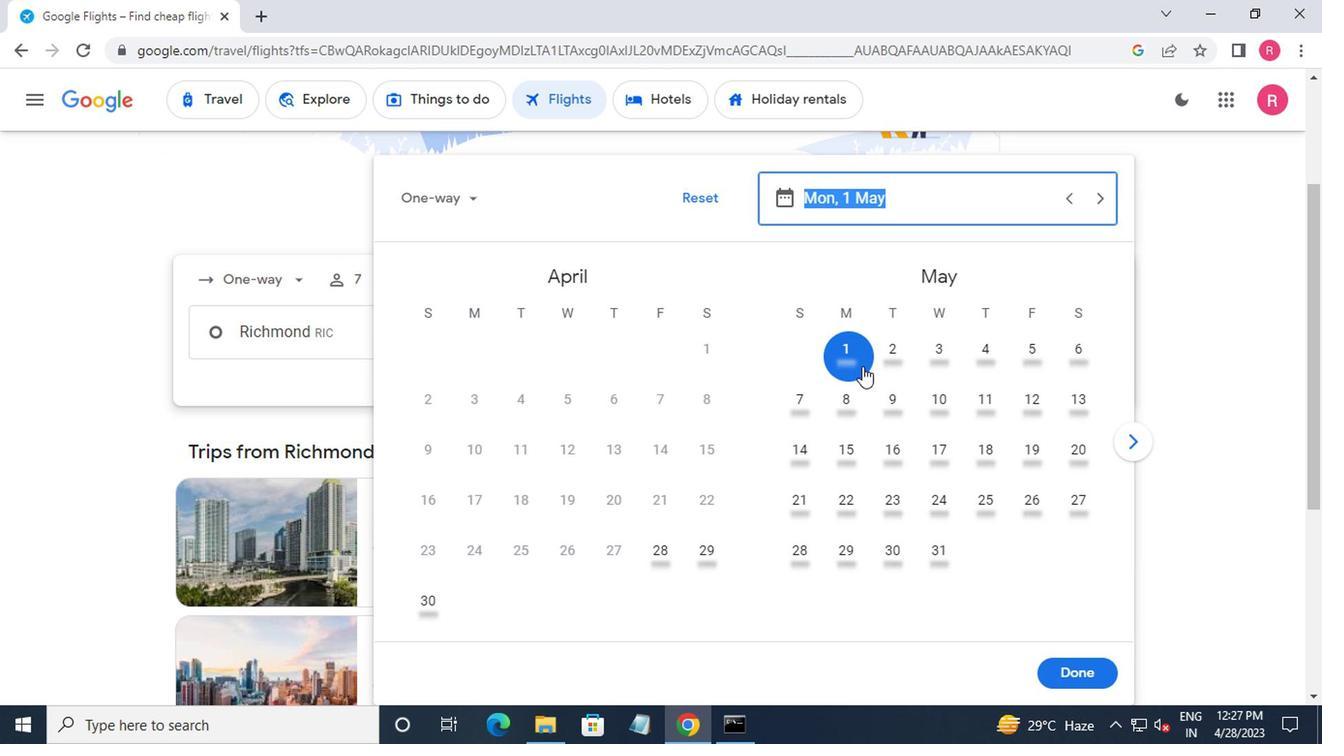 
Action: Mouse moved to (1059, 671)
Screenshot: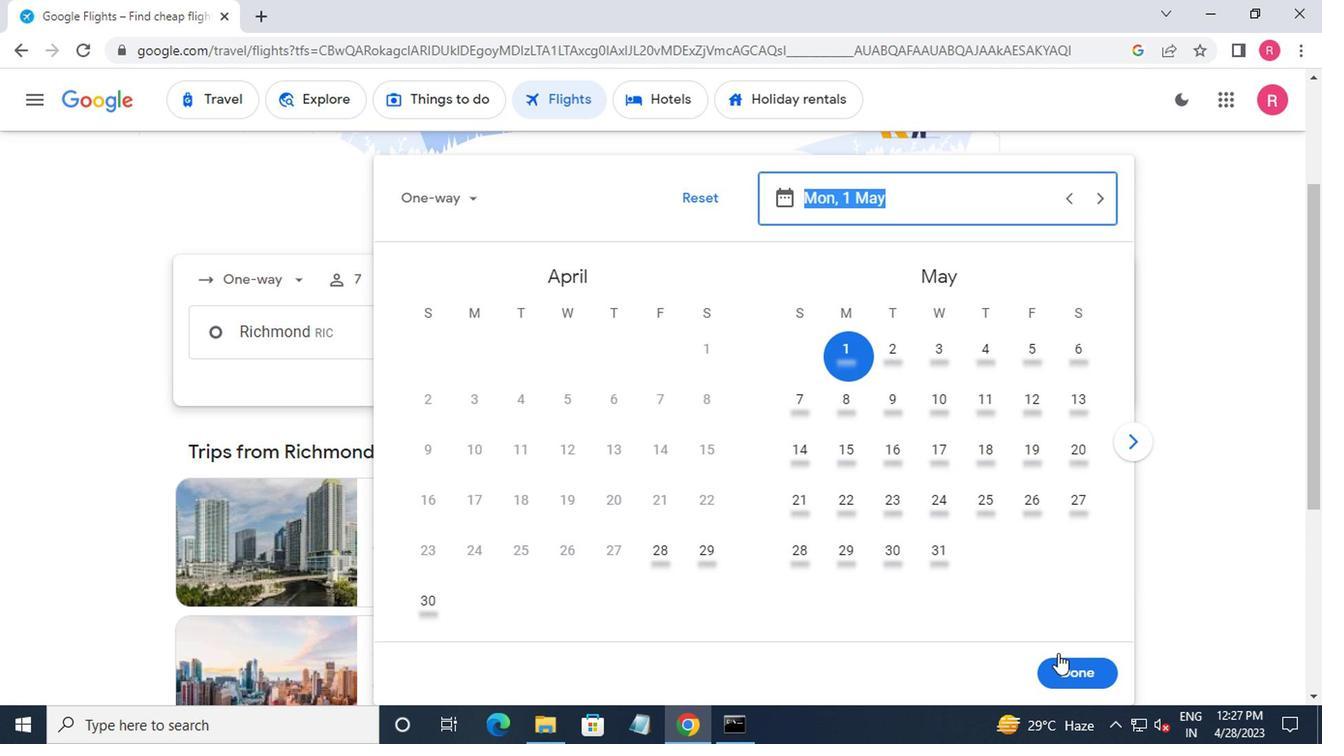 
Action: Mouse pressed left at (1059, 671)
Screenshot: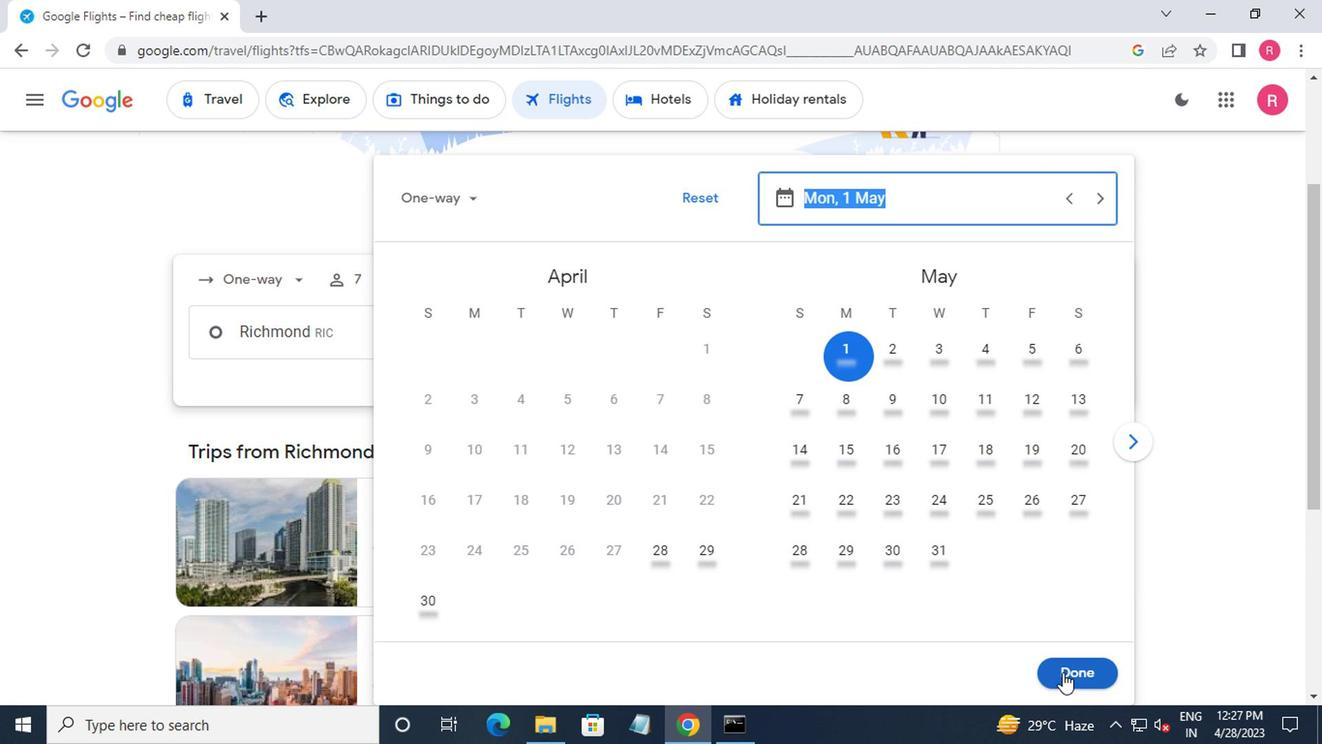 
Action: Mouse moved to (671, 409)
Screenshot: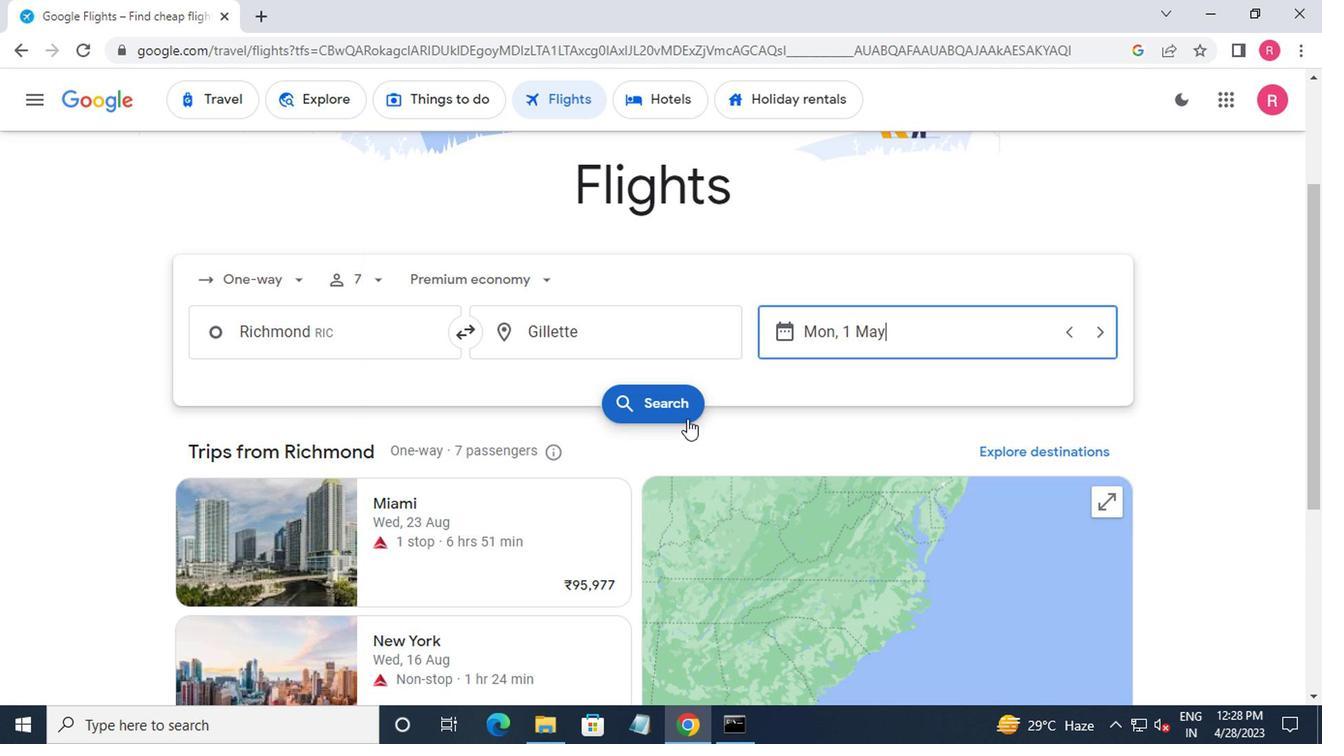 
Action: Mouse pressed left at (671, 409)
Screenshot: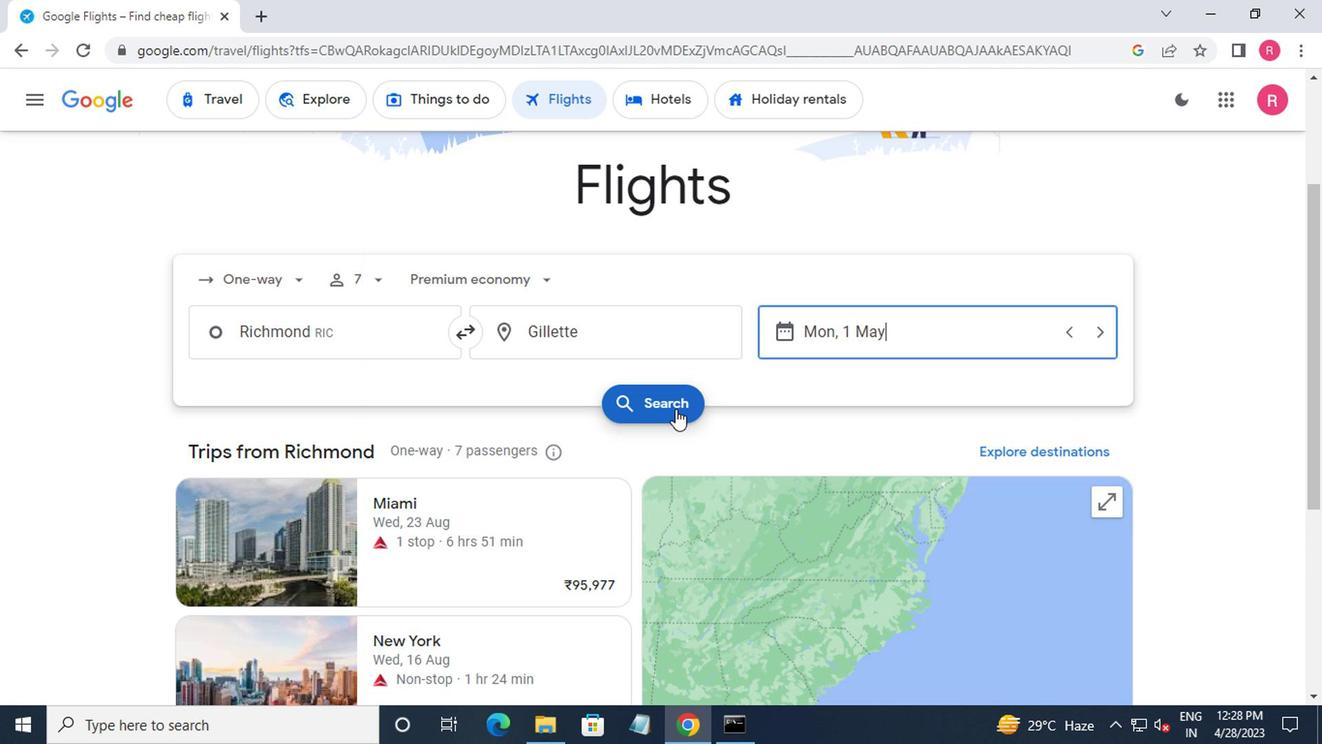 
Action: Mouse moved to (540, 453)
Screenshot: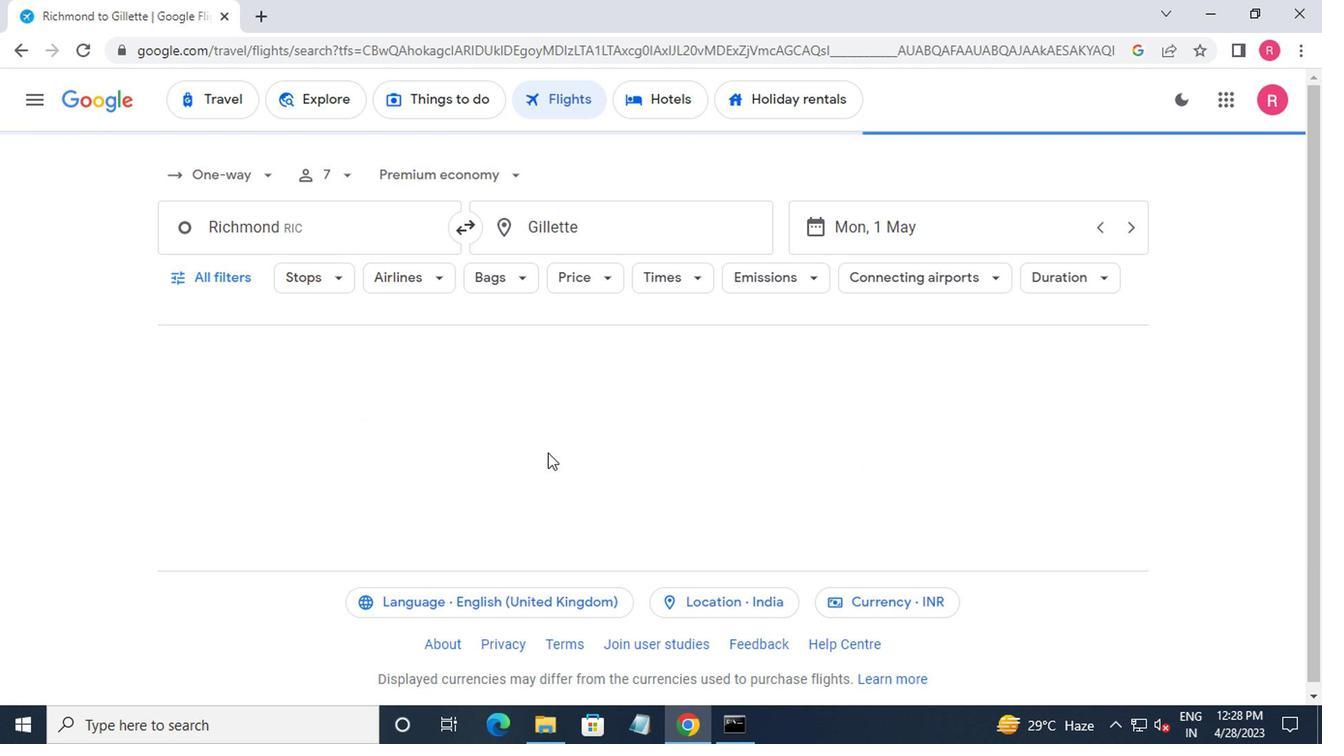
Action: Mouse scrolled (540, 452) with delta (0, 0)
Screenshot: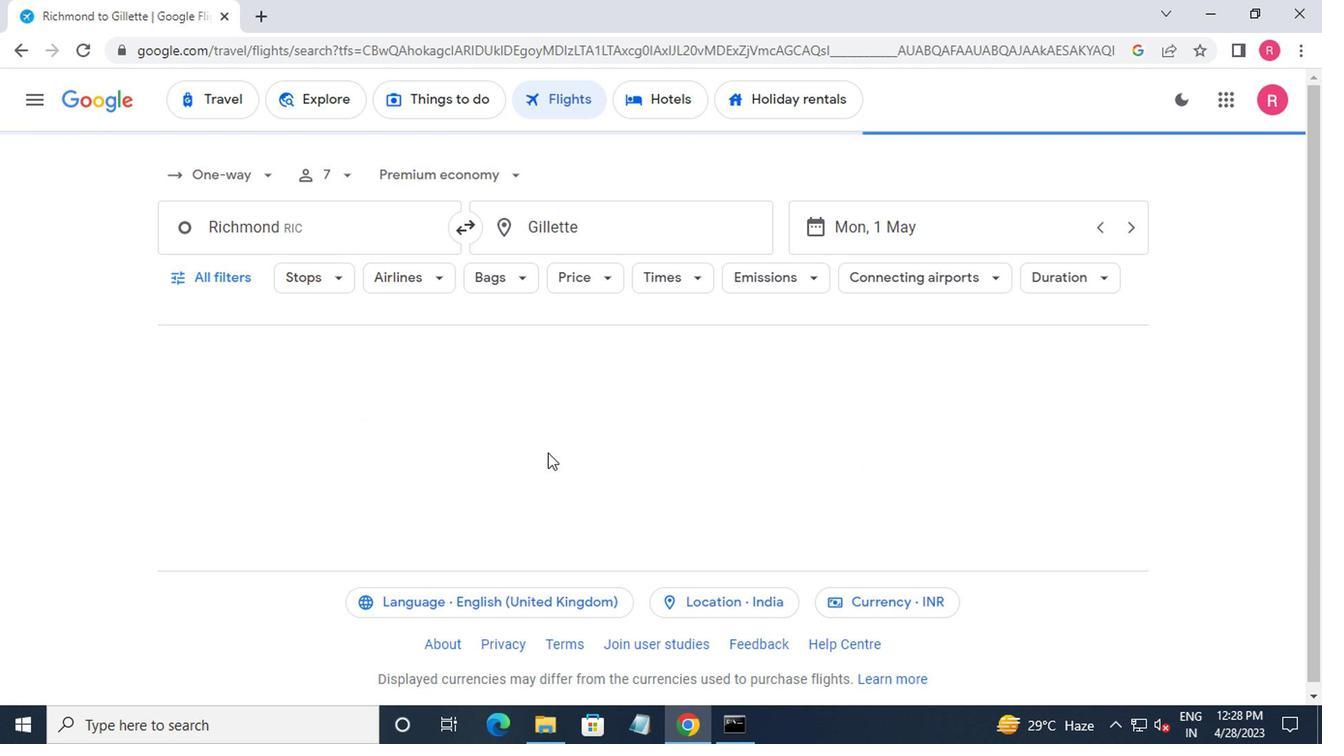 
Action: Mouse moved to (188, 273)
Screenshot: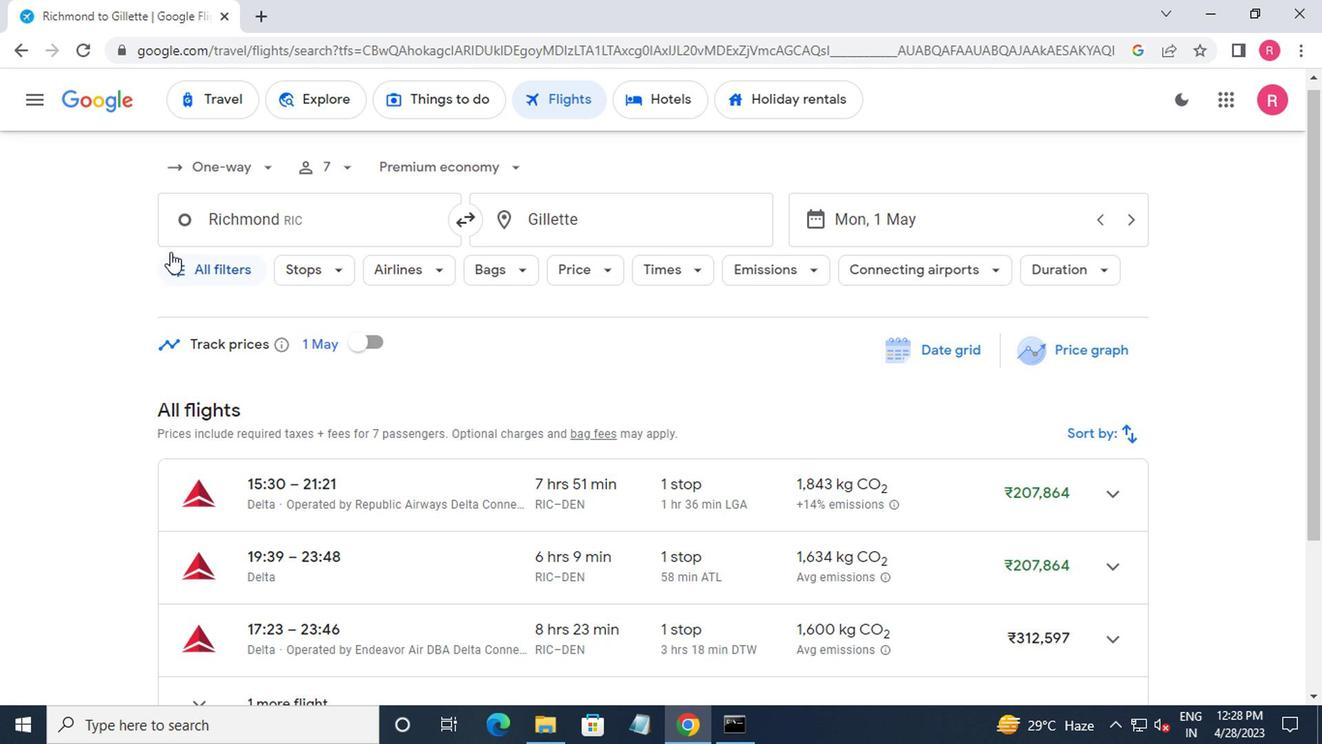 
Action: Mouse pressed left at (188, 273)
Screenshot: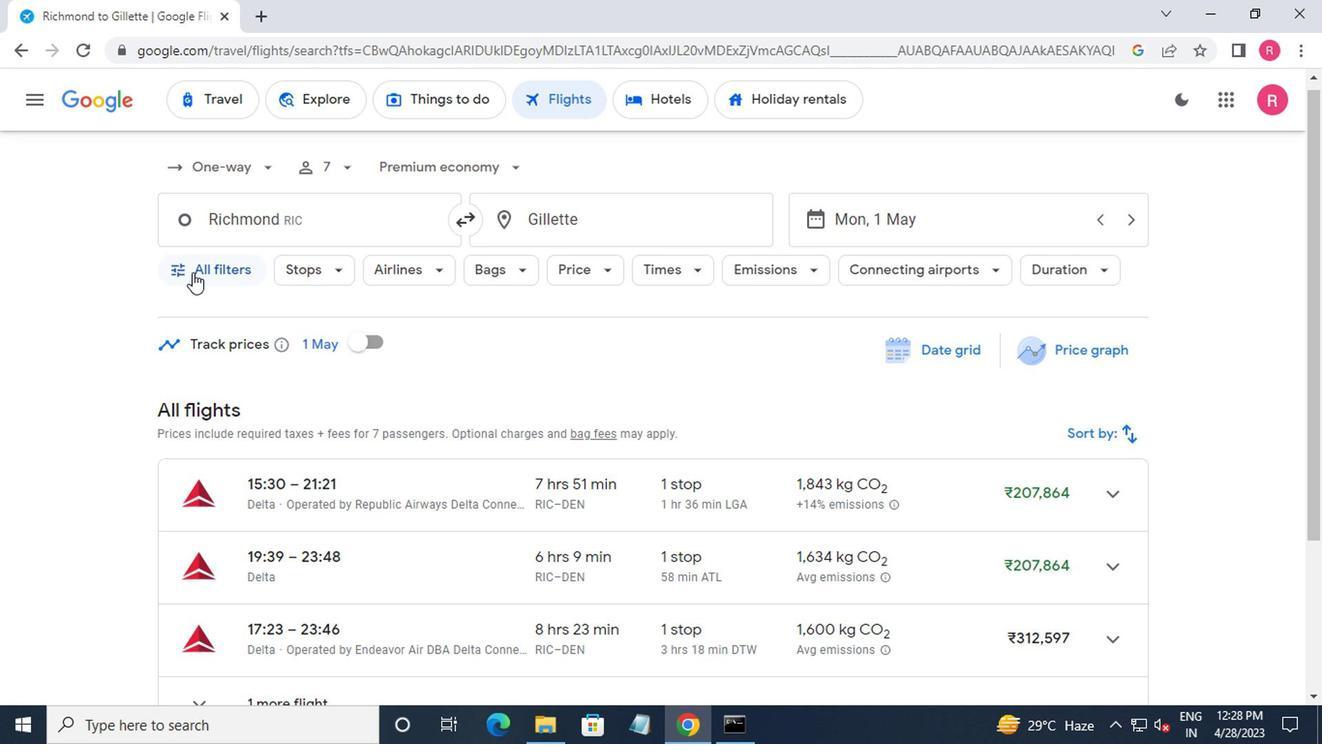 
Action: Mouse moved to (223, 344)
Screenshot: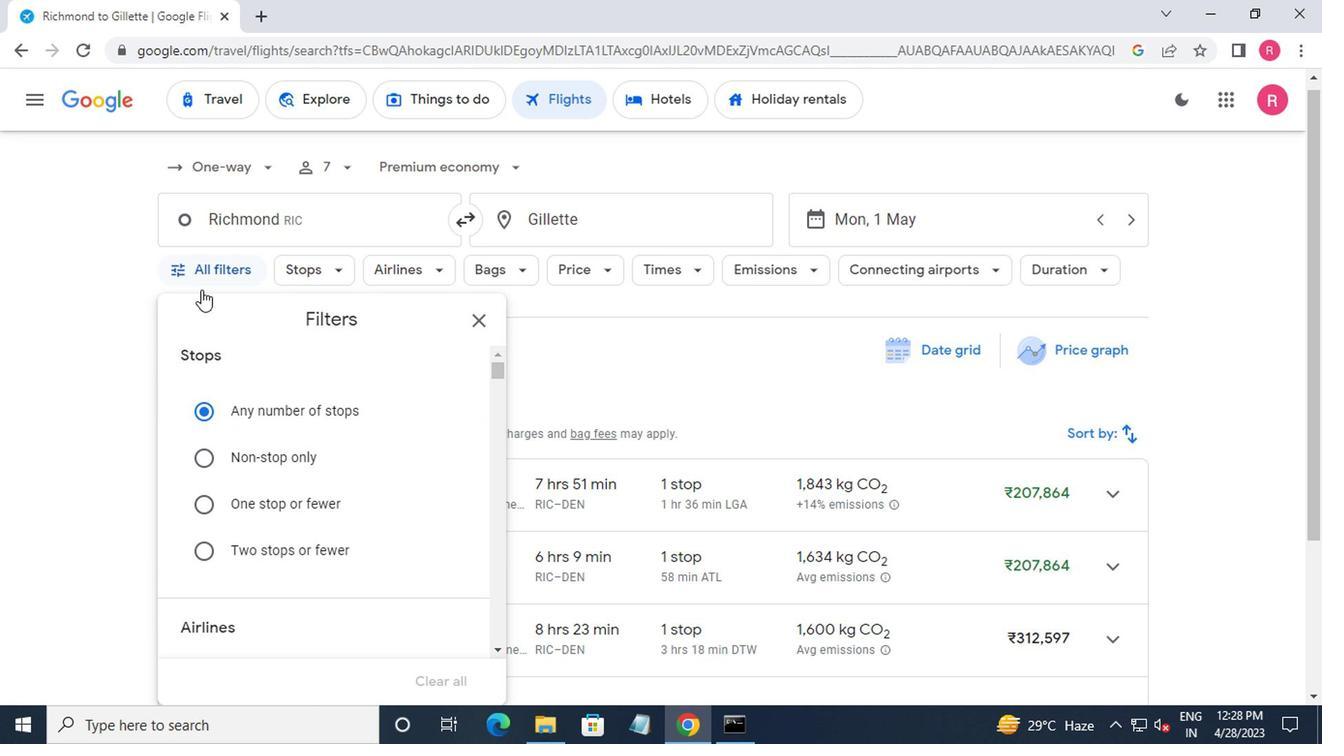 
Action: Mouse scrolled (223, 343) with delta (0, 0)
Screenshot: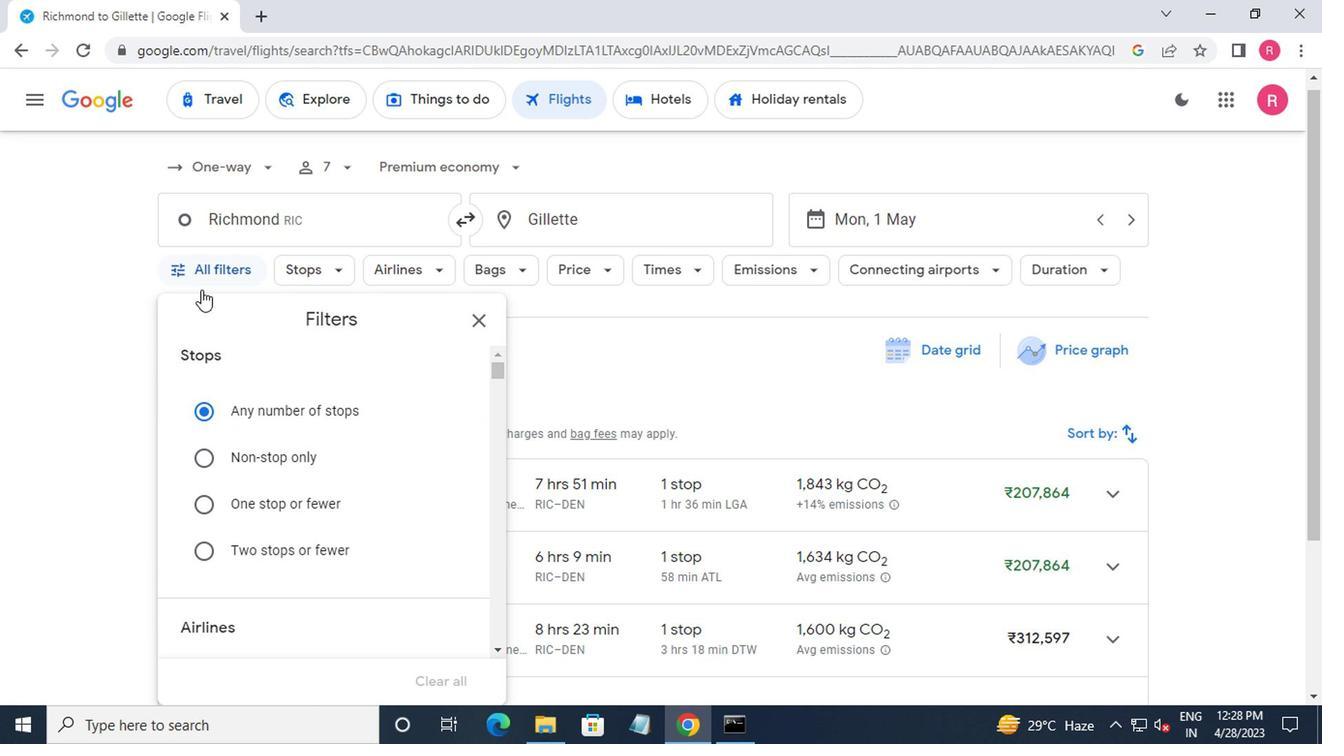 
Action: Mouse moved to (234, 365)
Screenshot: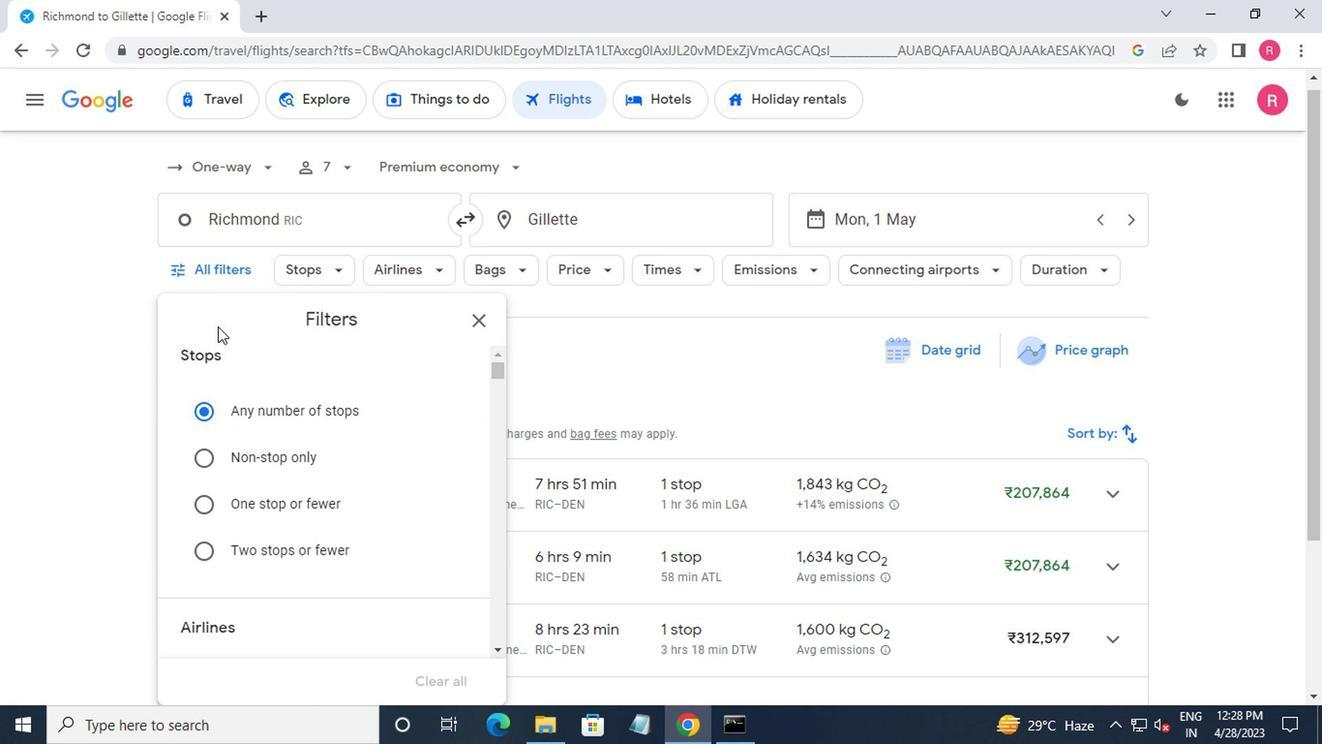 
Action: Mouse scrolled (234, 365) with delta (0, 0)
Screenshot: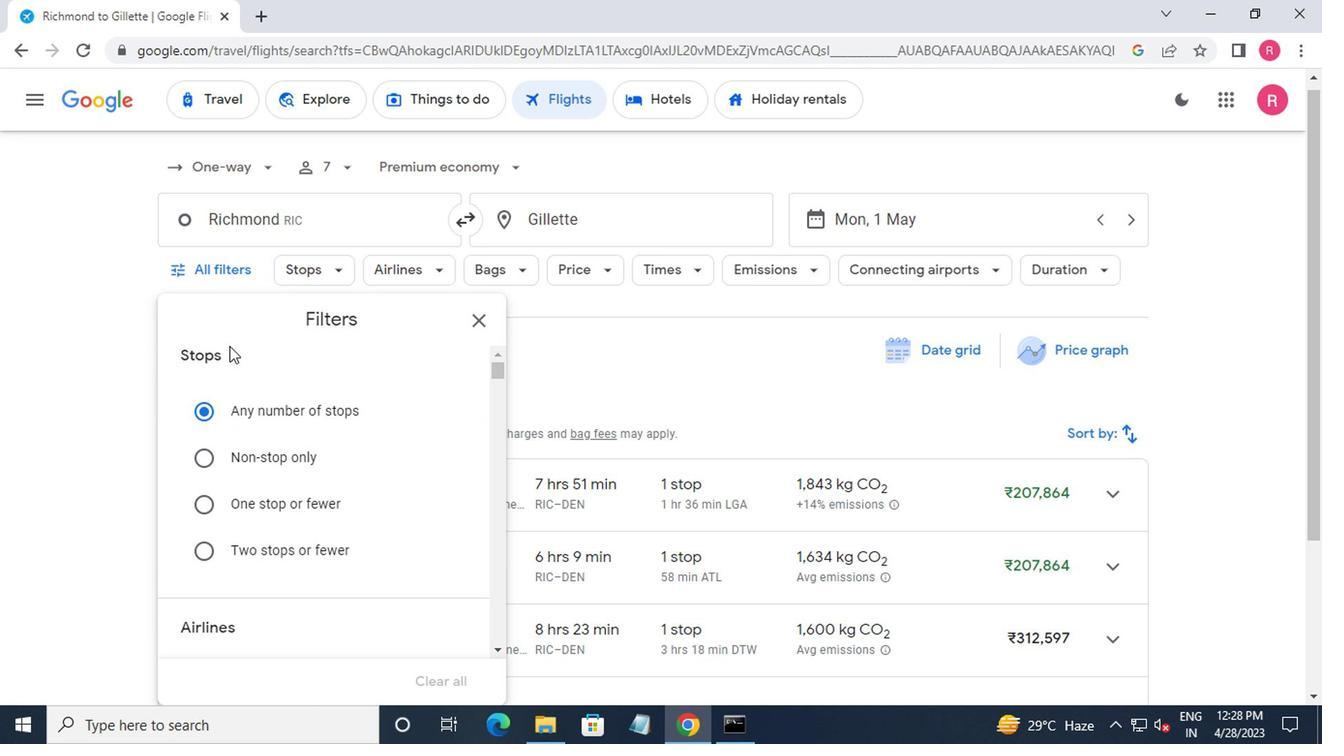 
Action: Mouse moved to (234, 366)
Screenshot: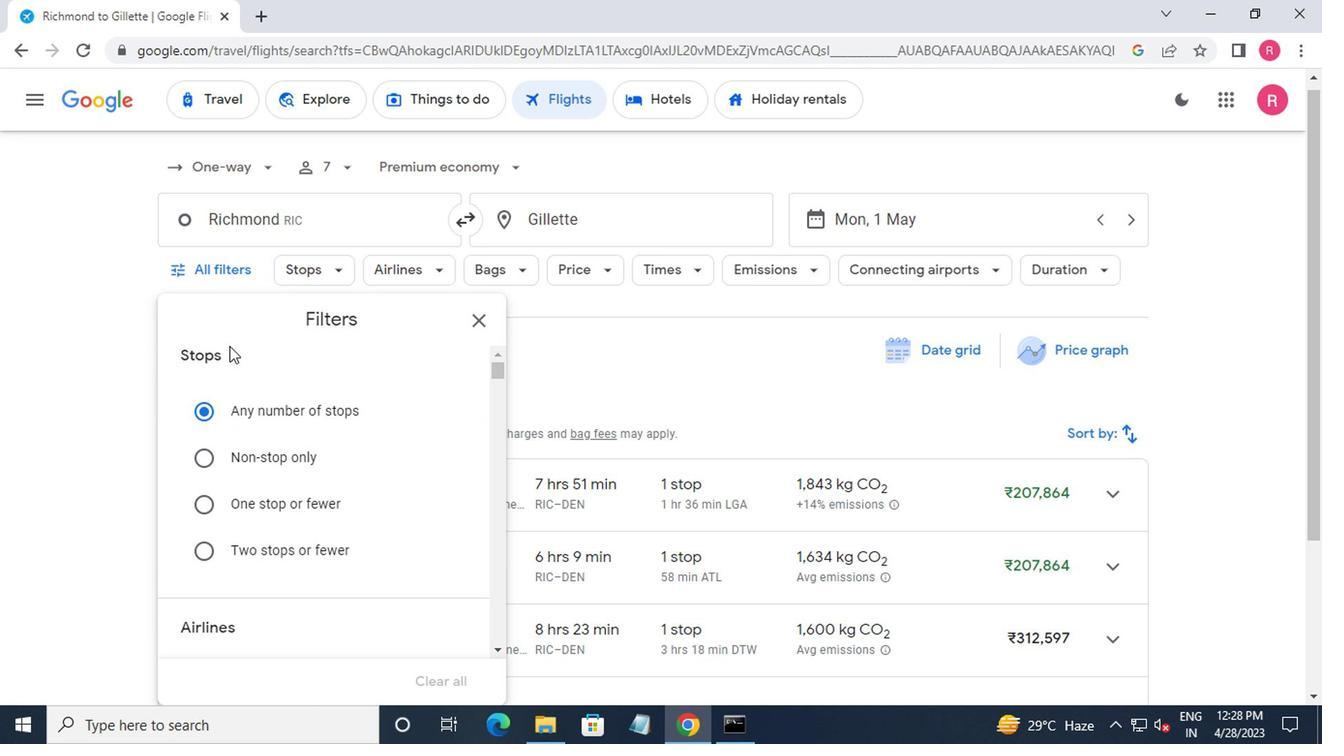 
Action: Mouse scrolled (234, 365) with delta (0, 0)
Screenshot: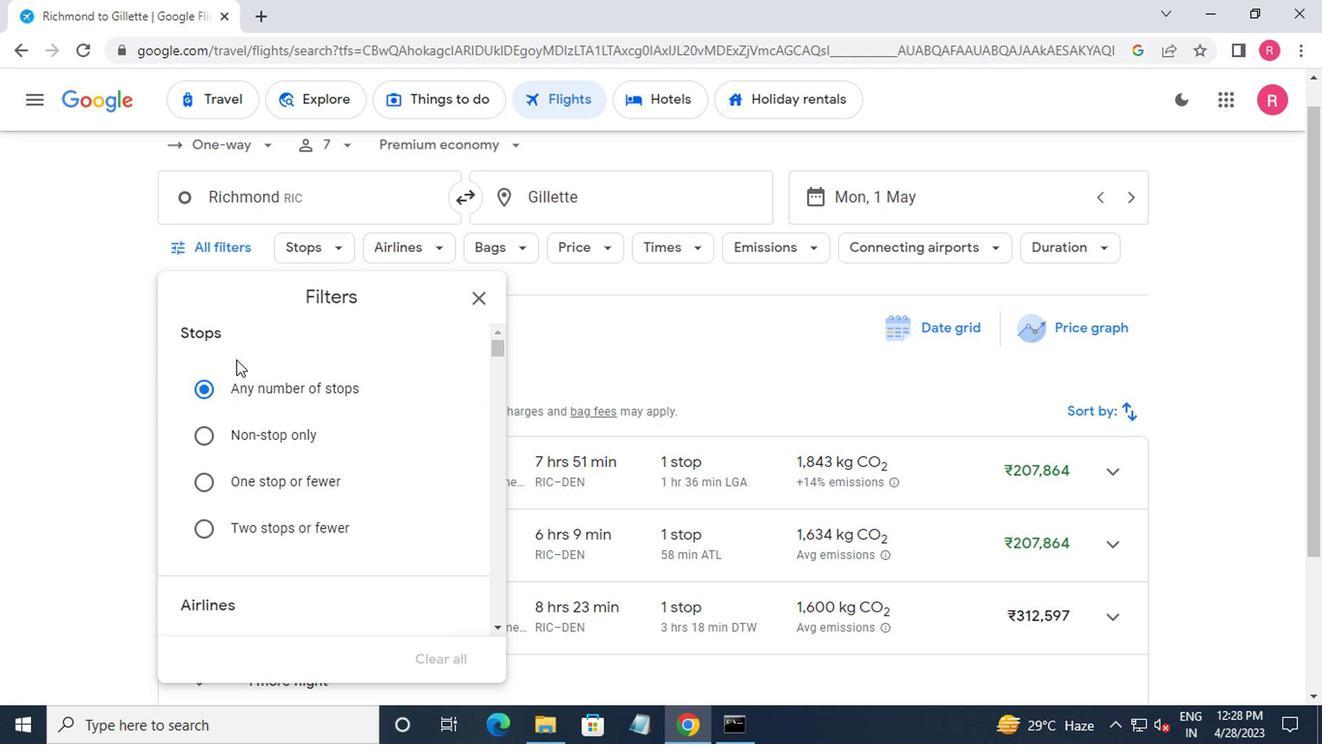 
Action: Mouse scrolled (234, 365) with delta (0, 0)
Screenshot: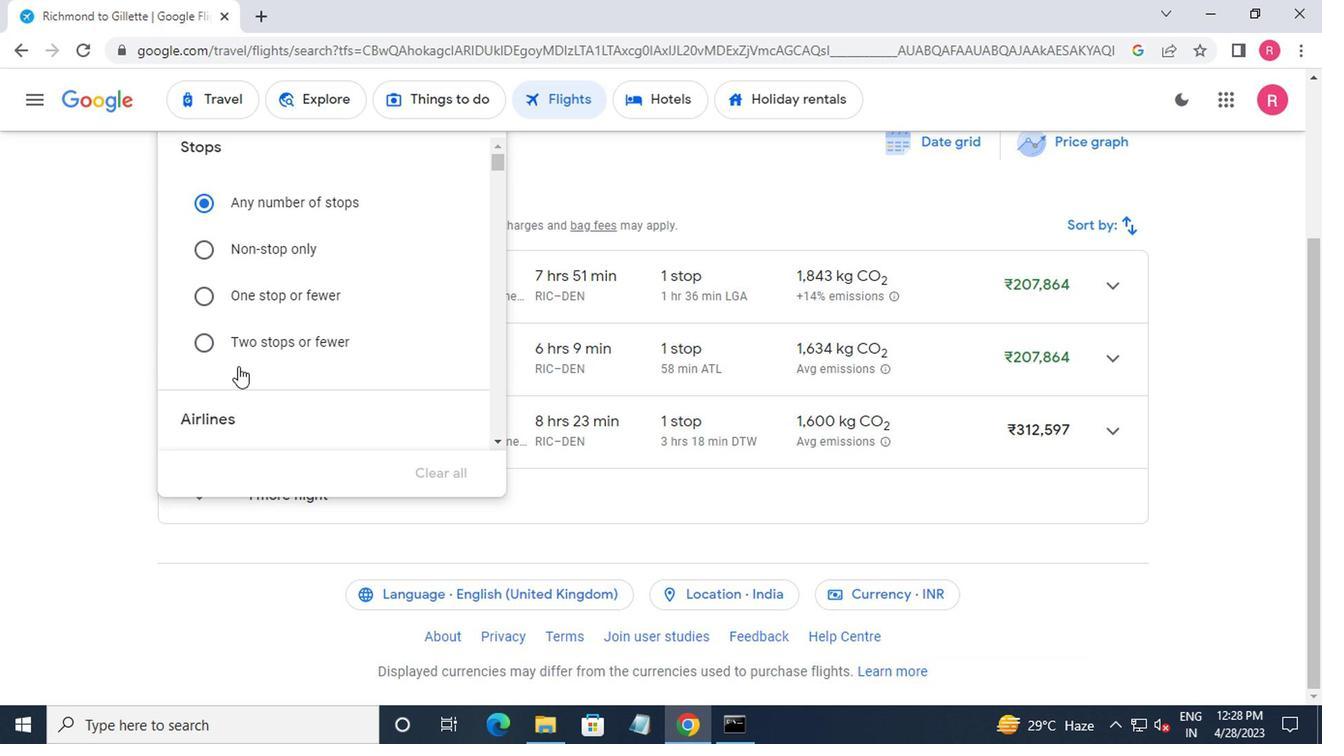 
Action: Mouse scrolled (234, 365) with delta (0, 0)
Screenshot: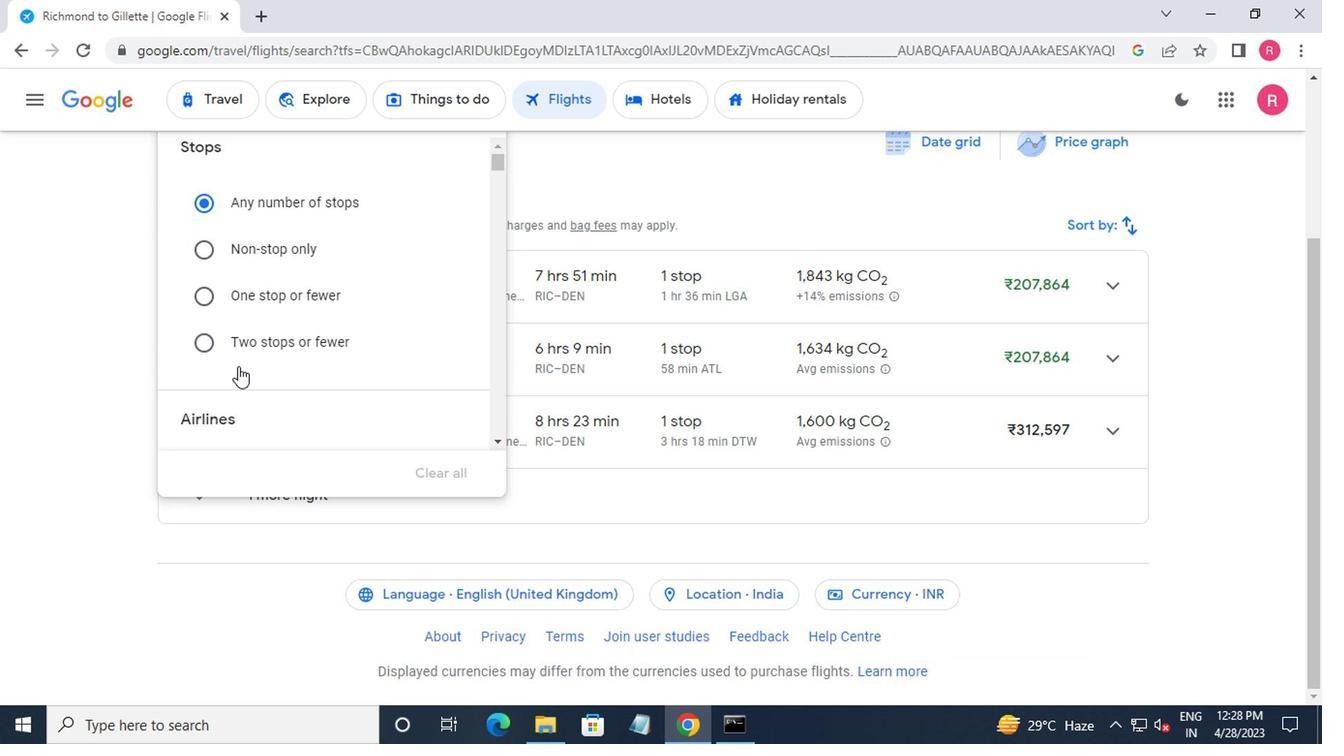 
Action: Mouse moved to (234, 366)
Screenshot: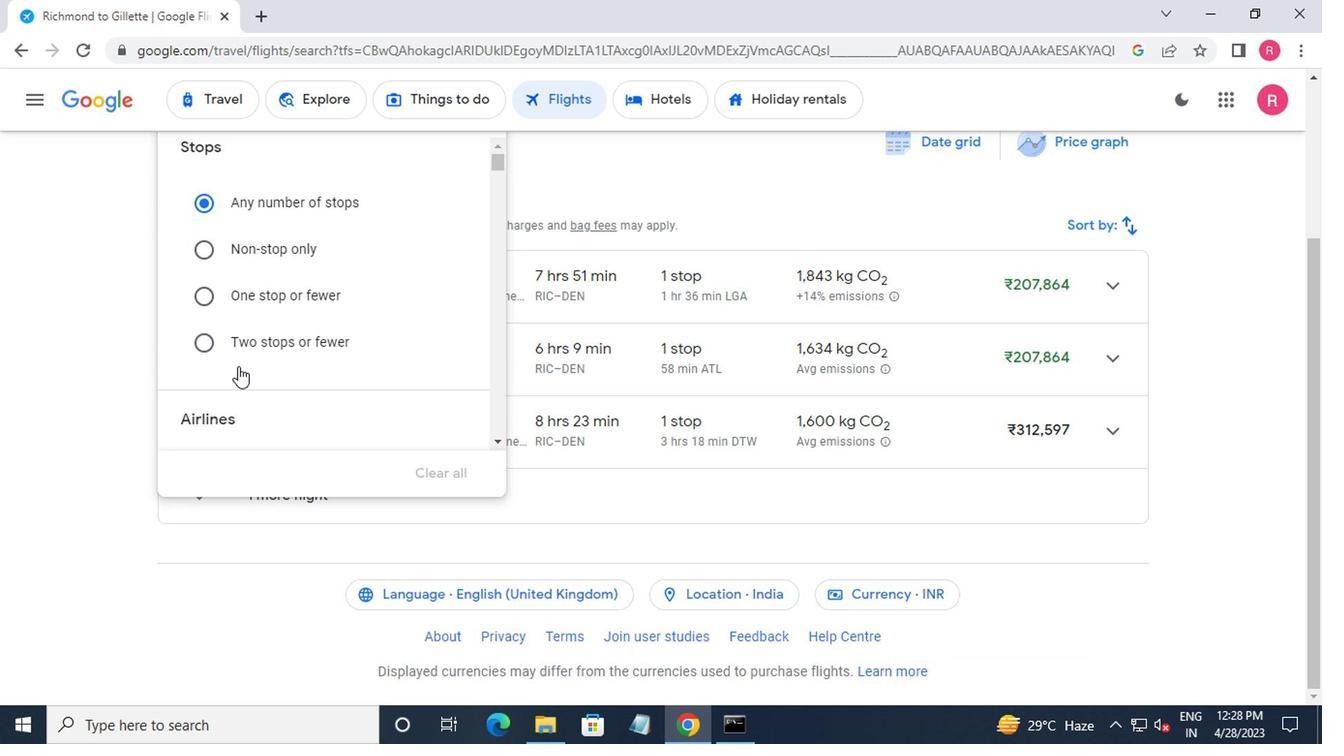 
Action: Mouse scrolled (234, 365) with delta (0, 0)
Screenshot: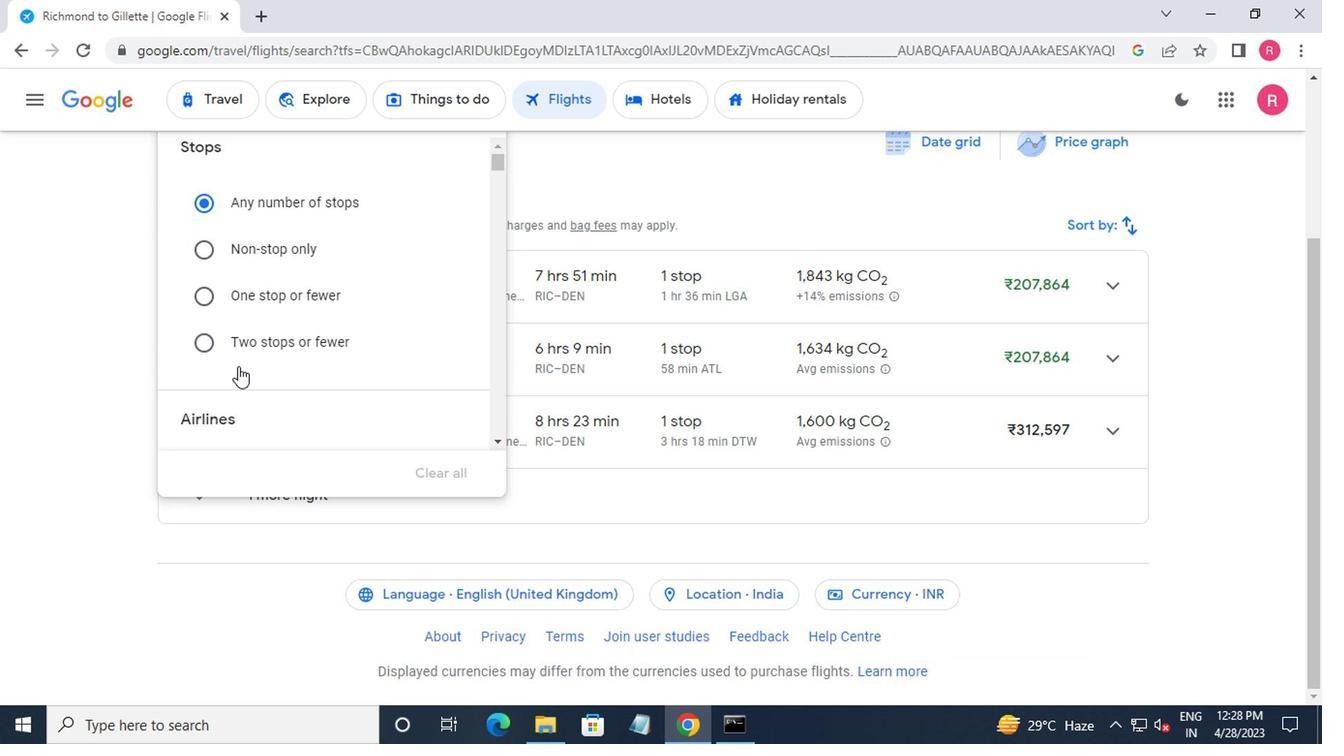 
Action: Mouse scrolled (234, 365) with delta (0, 0)
Screenshot: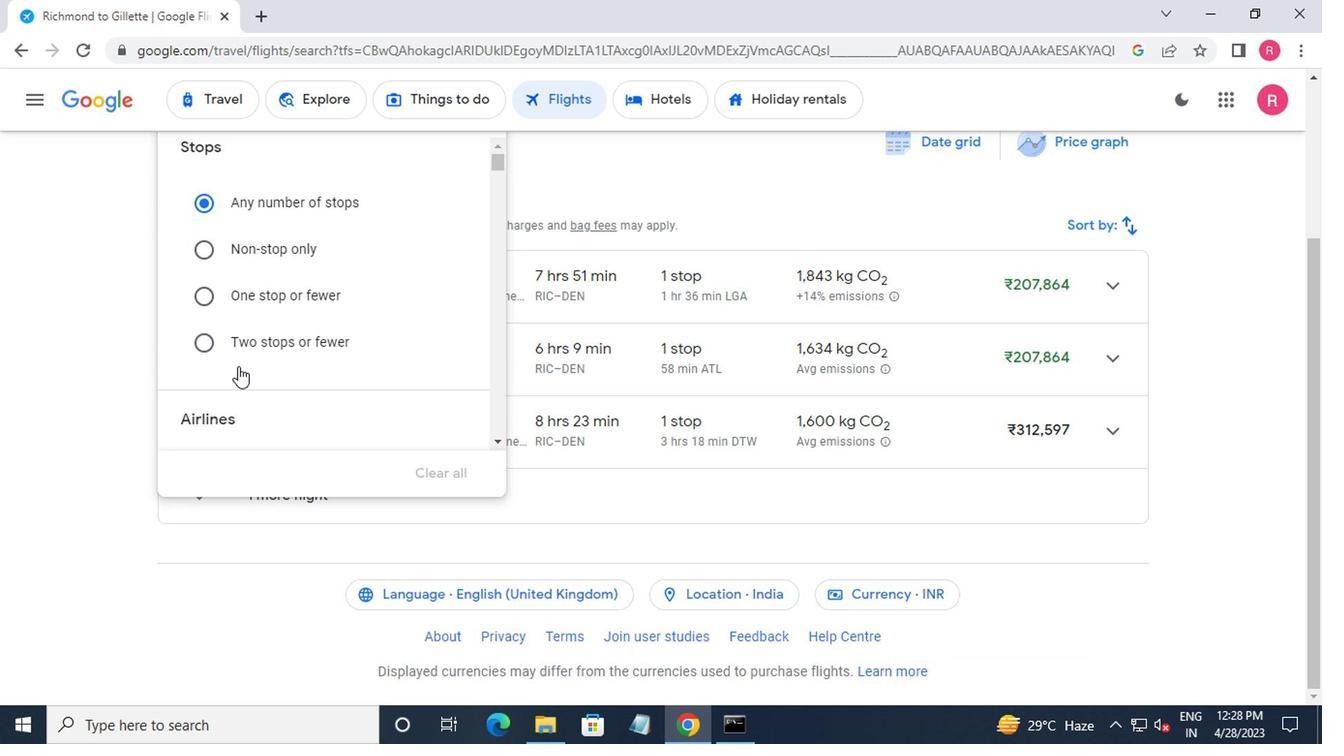 
Action: Mouse scrolled (234, 365) with delta (0, 0)
Screenshot: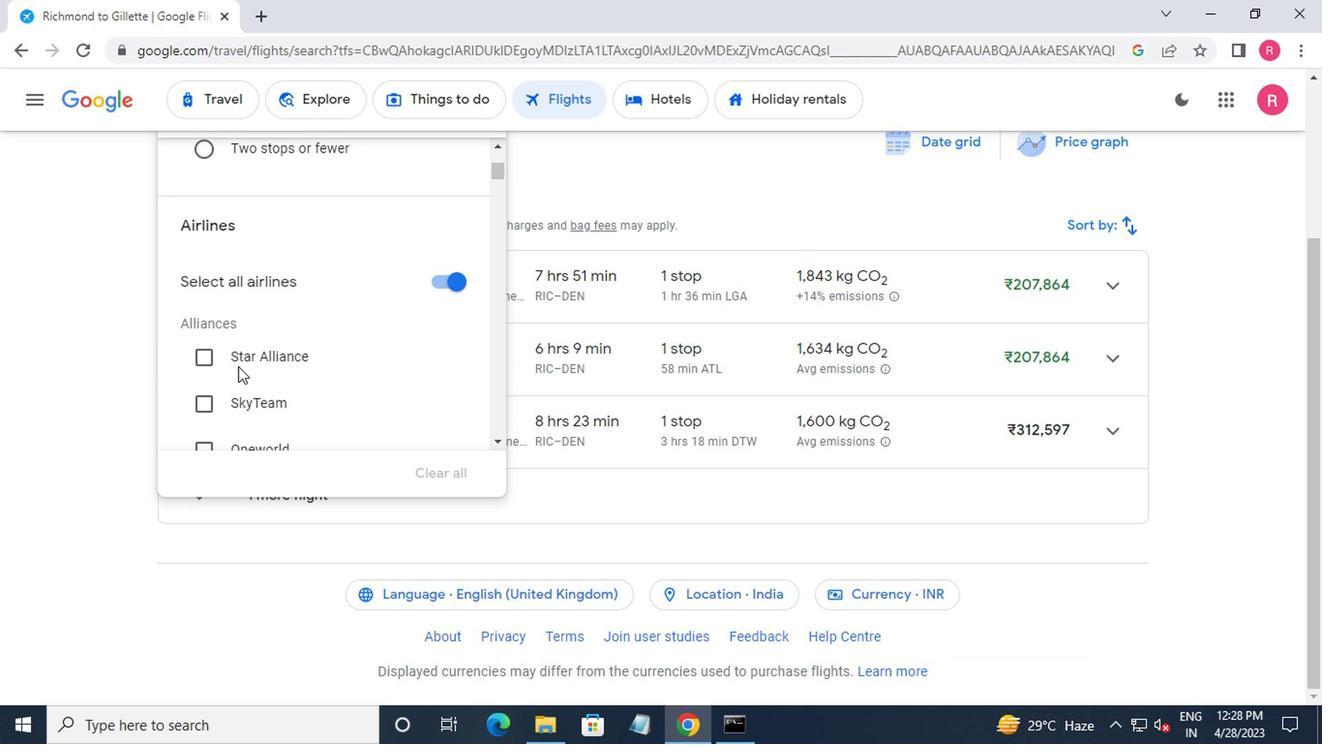 
Action: Mouse scrolled (234, 365) with delta (0, 0)
Screenshot: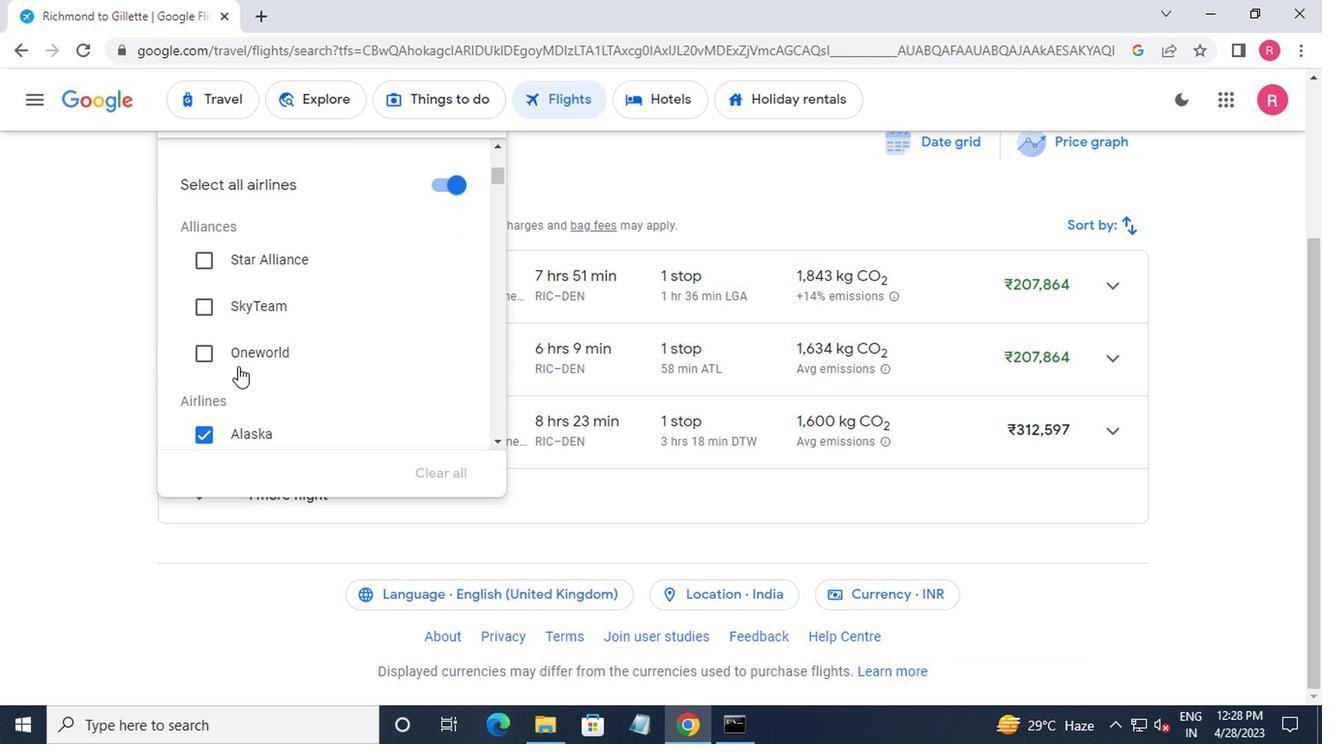 
Action: Mouse scrolled (234, 365) with delta (0, 0)
Screenshot: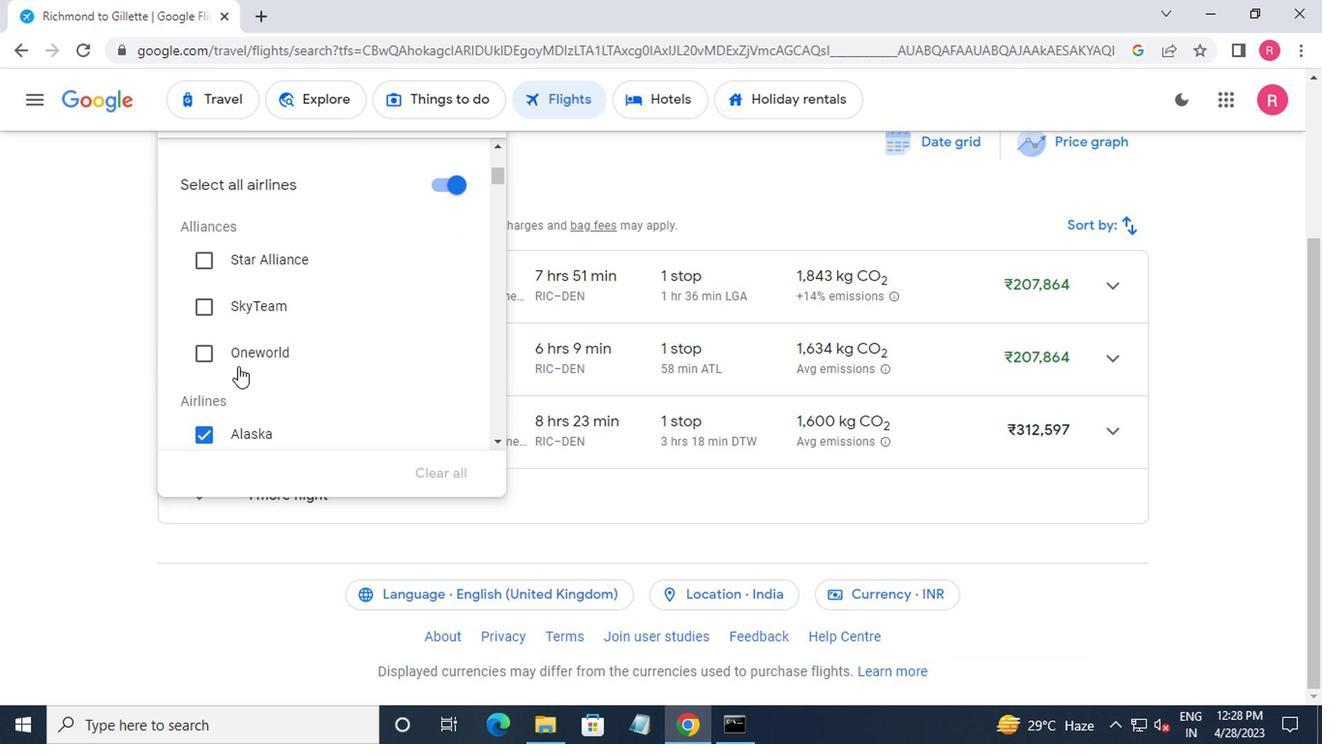 
Action: Mouse scrolled (234, 365) with delta (0, 0)
Screenshot: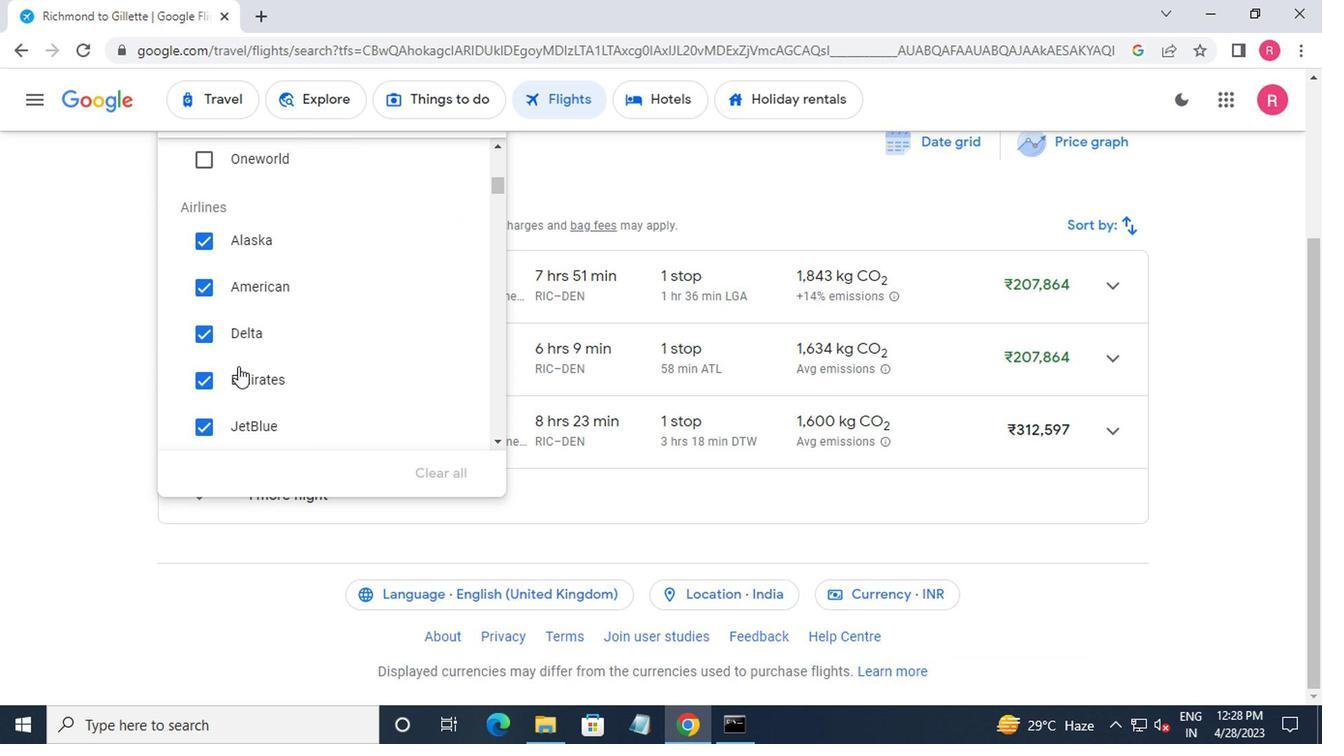 
Action: Mouse scrolled (234, 365) with delta (0, 0)
Screenshot: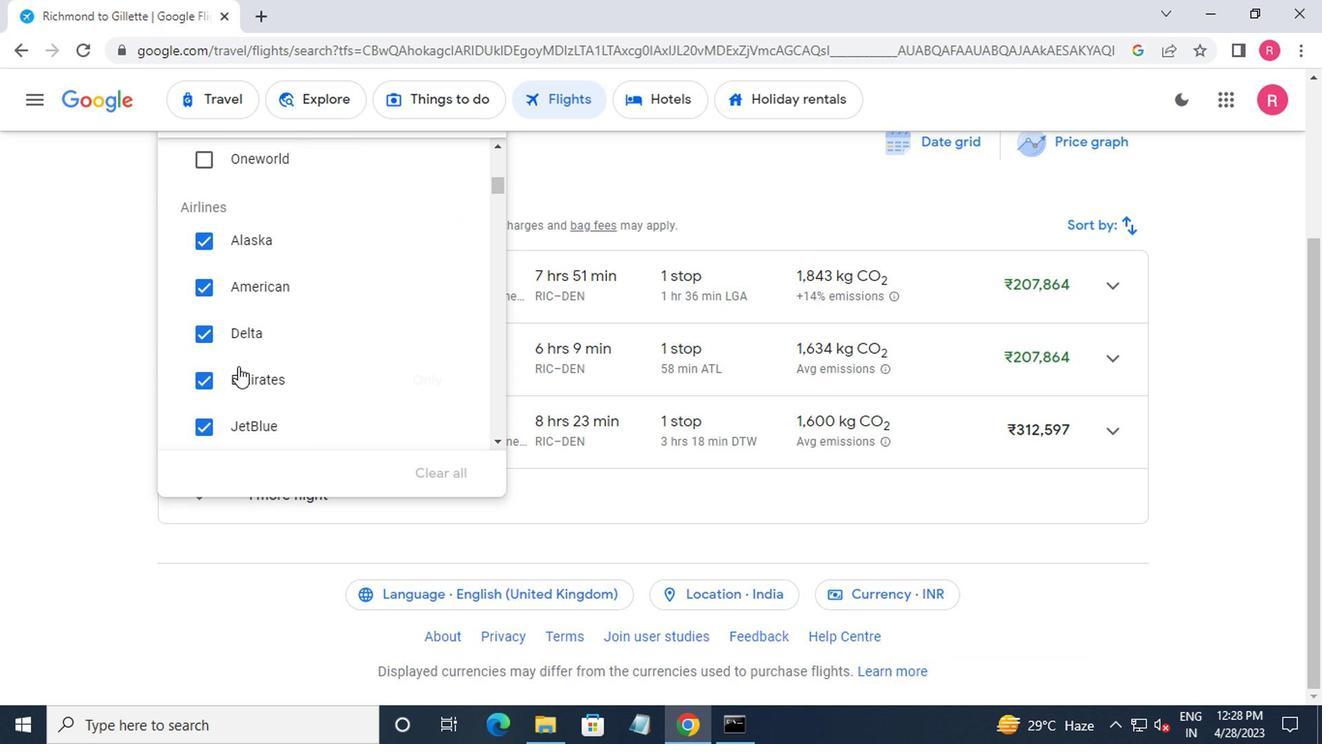 
Action: Mouse moved to (298, 326)
Screenshot: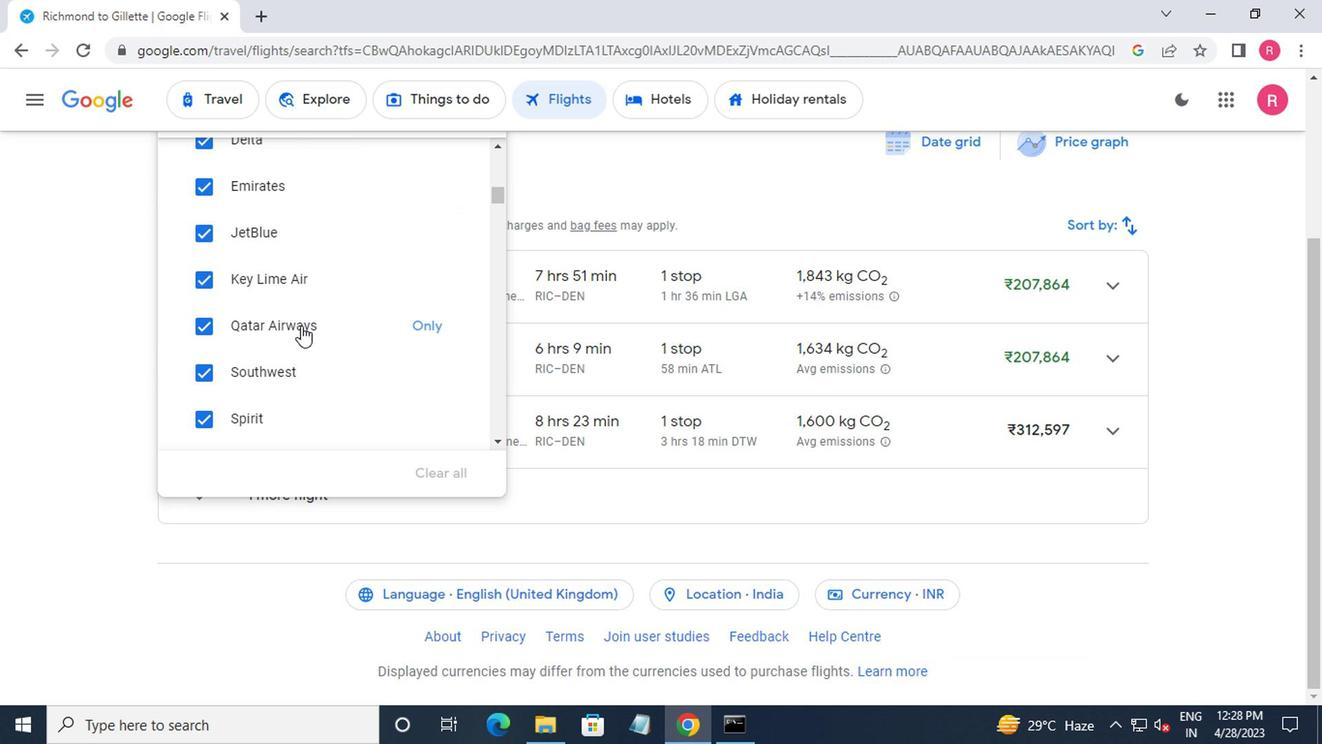 
Action: Mouse scrolled (298, 325) with delta (0, -1)
Screenshot: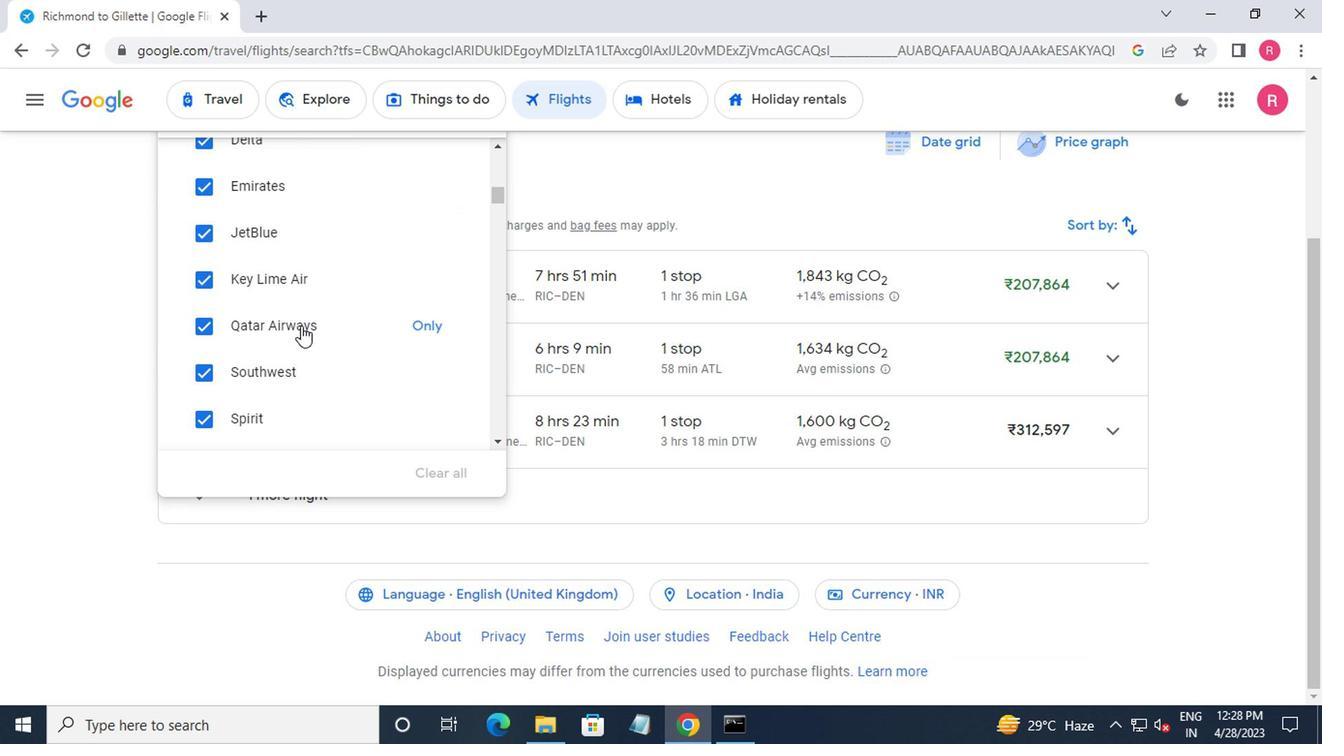 
Action: Mouse moved to (299, 326)
Screenshot: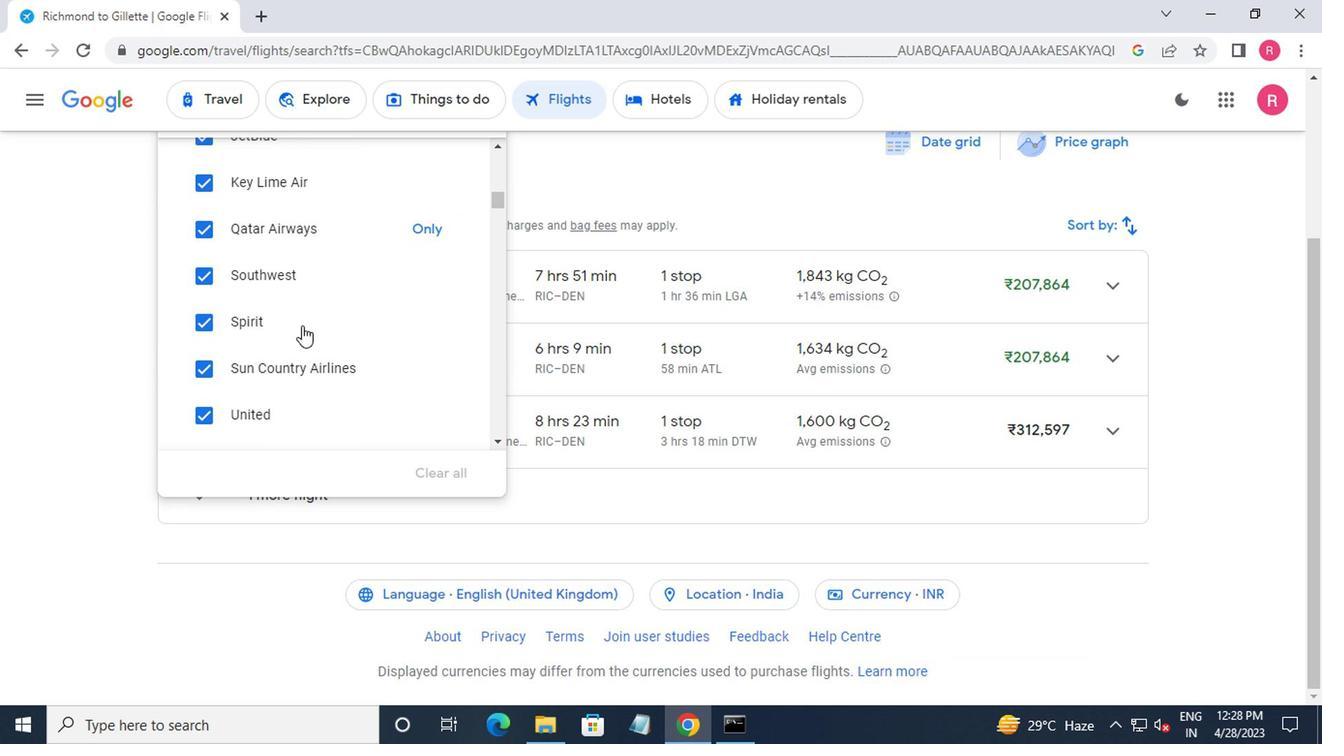 
Action: Mouse scrolled (299, 325) with delta (0, -1)
Screenshot: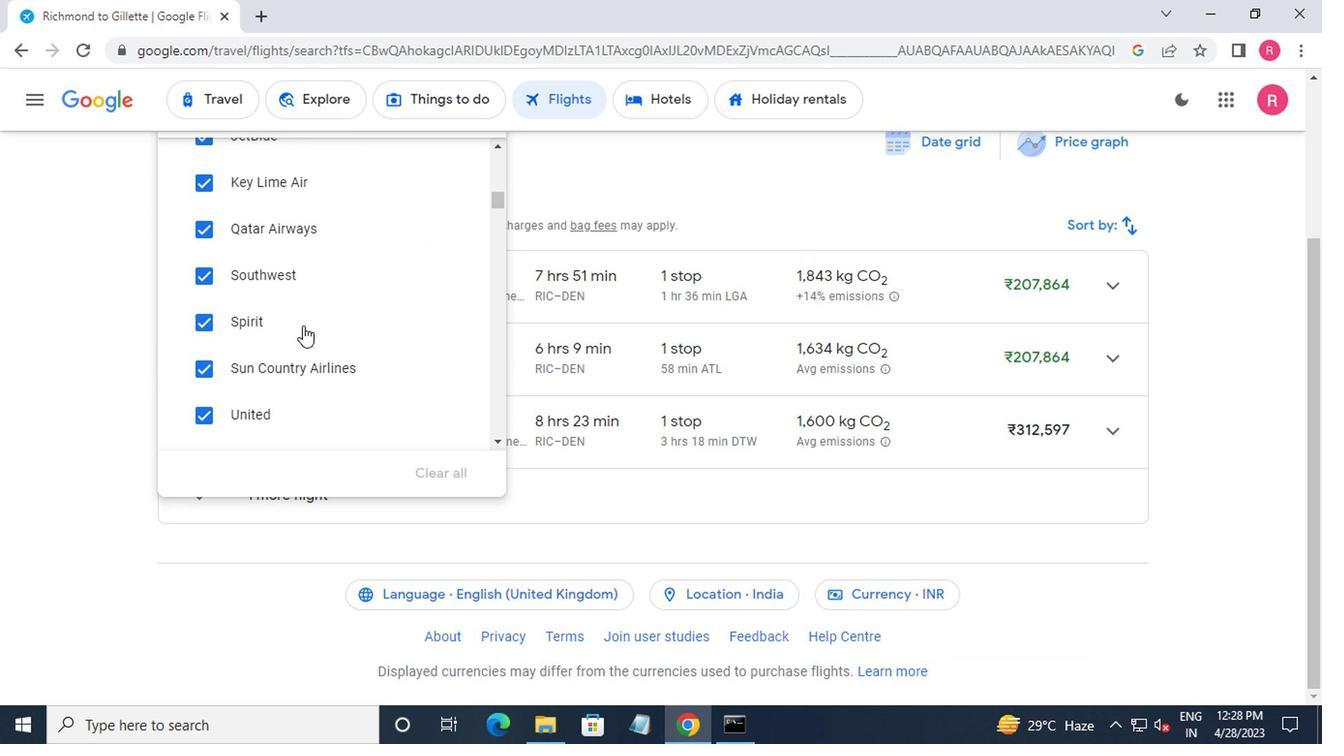 
Action: Mouse scrolled (299, 325) with delta (0, -1)
Screenshot: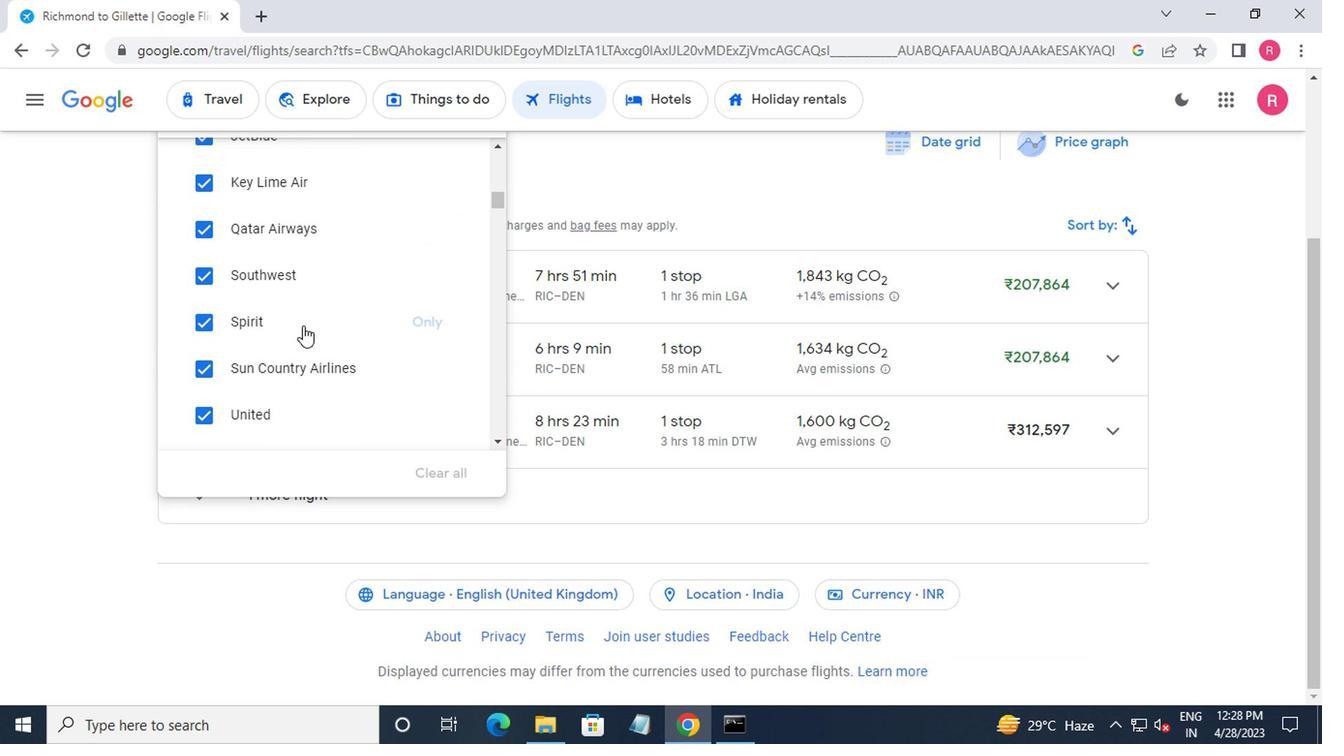 
Action: Mouse scrolled (299, 327) with delta (0, 0)
Screenshot: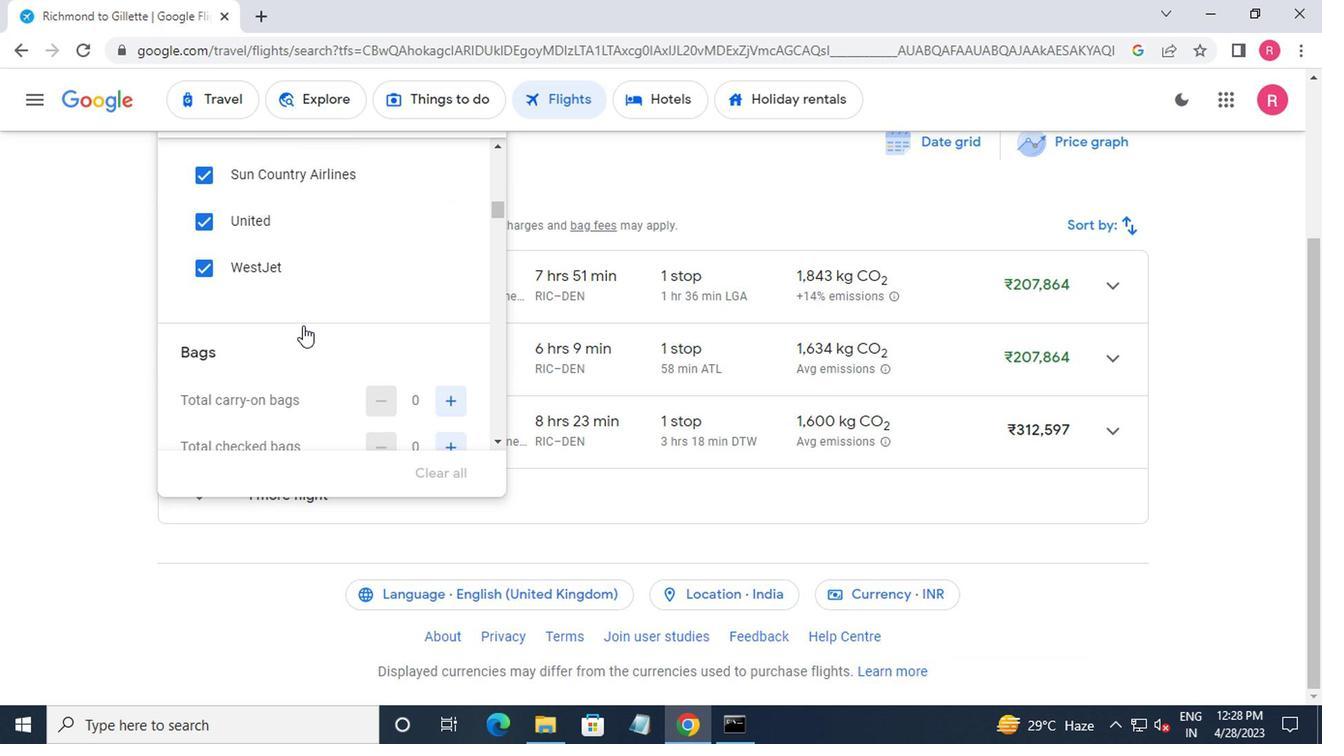 
Action: Mouse scrolled (299, 327) with delta (0, 0)
Screenshot: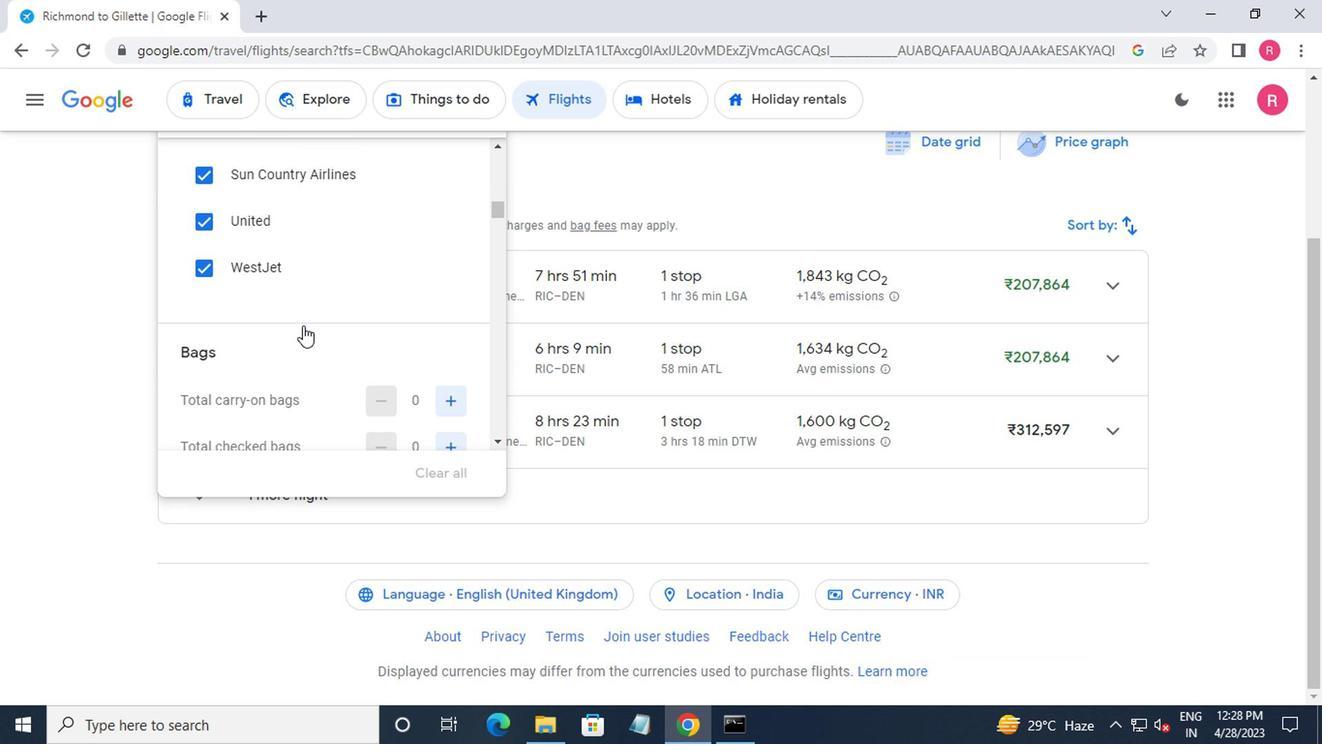 
Action: Mouse scrolled (299, 327) with delta (0, 0)
Screenshot: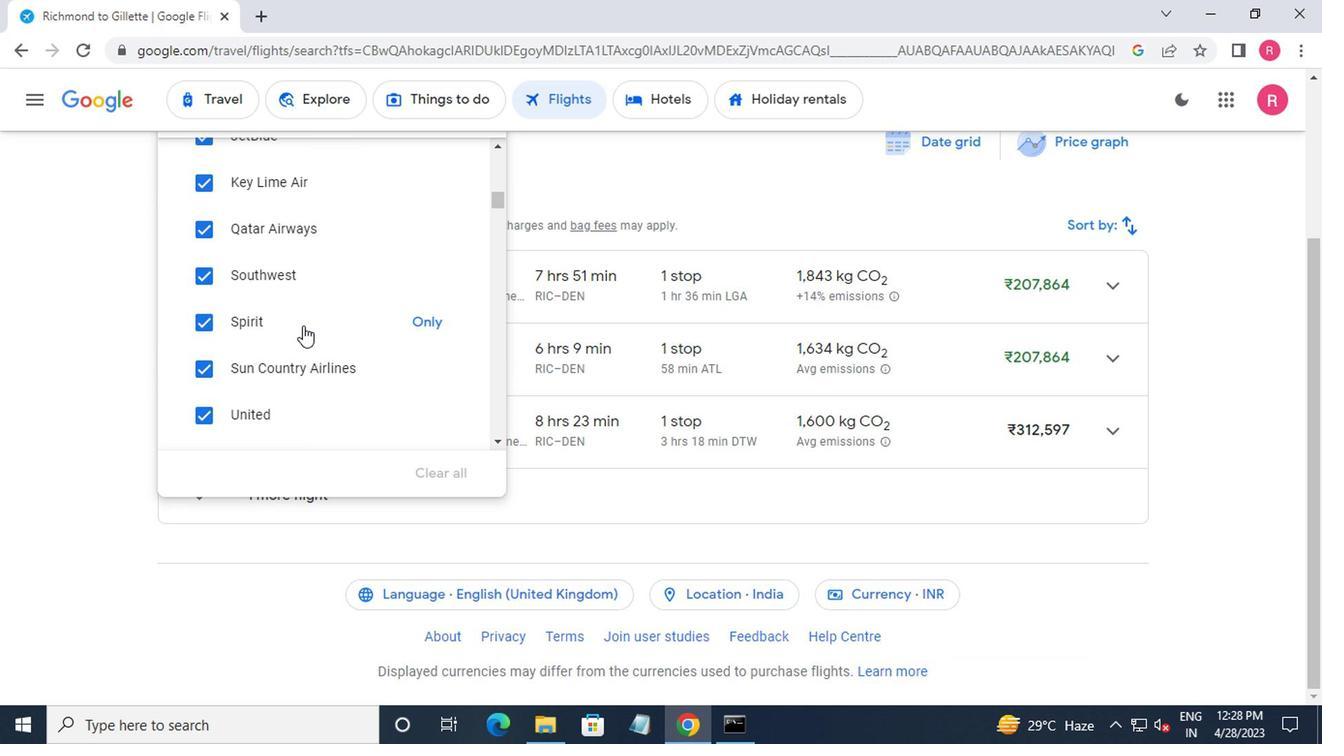 
Action: Mouse scrolled (299, 327) with delta (0, 0)
Screenshot: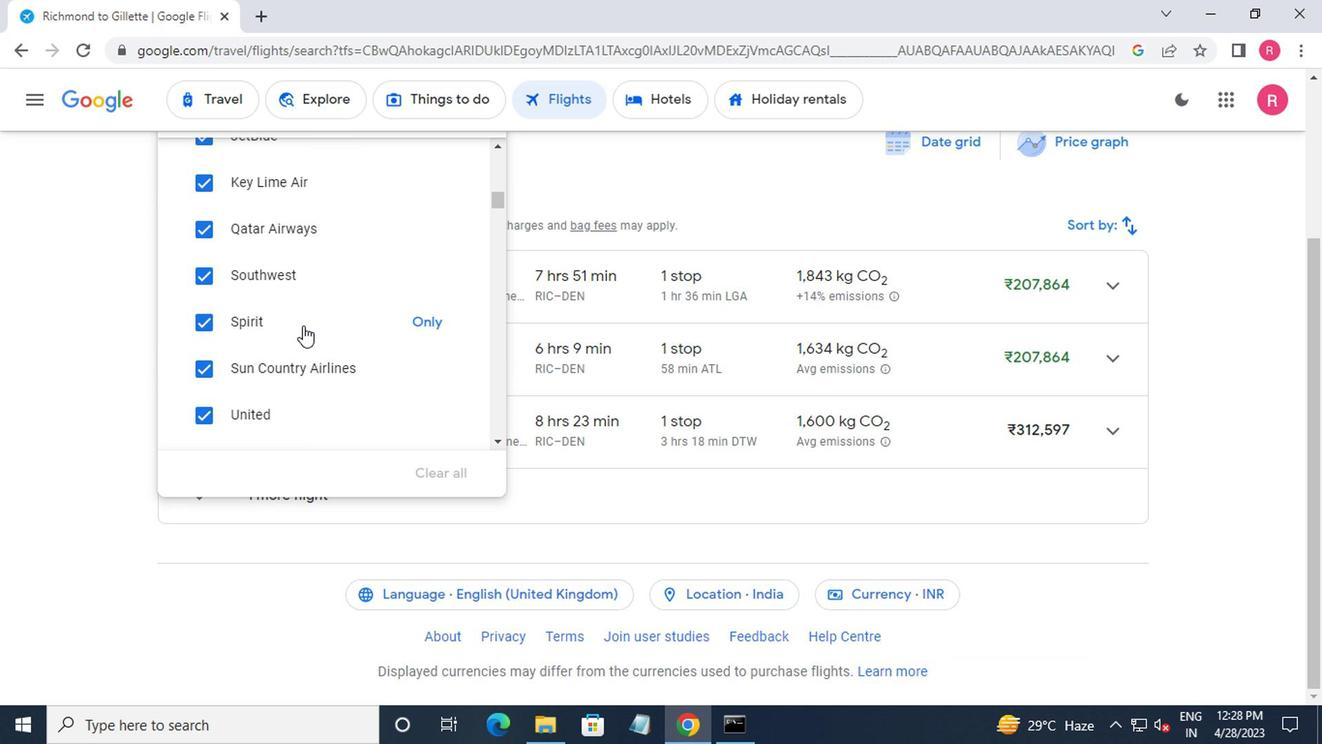 
Action: Mouse scrolled (299, 327) with delta (0, 0)
Screenshot: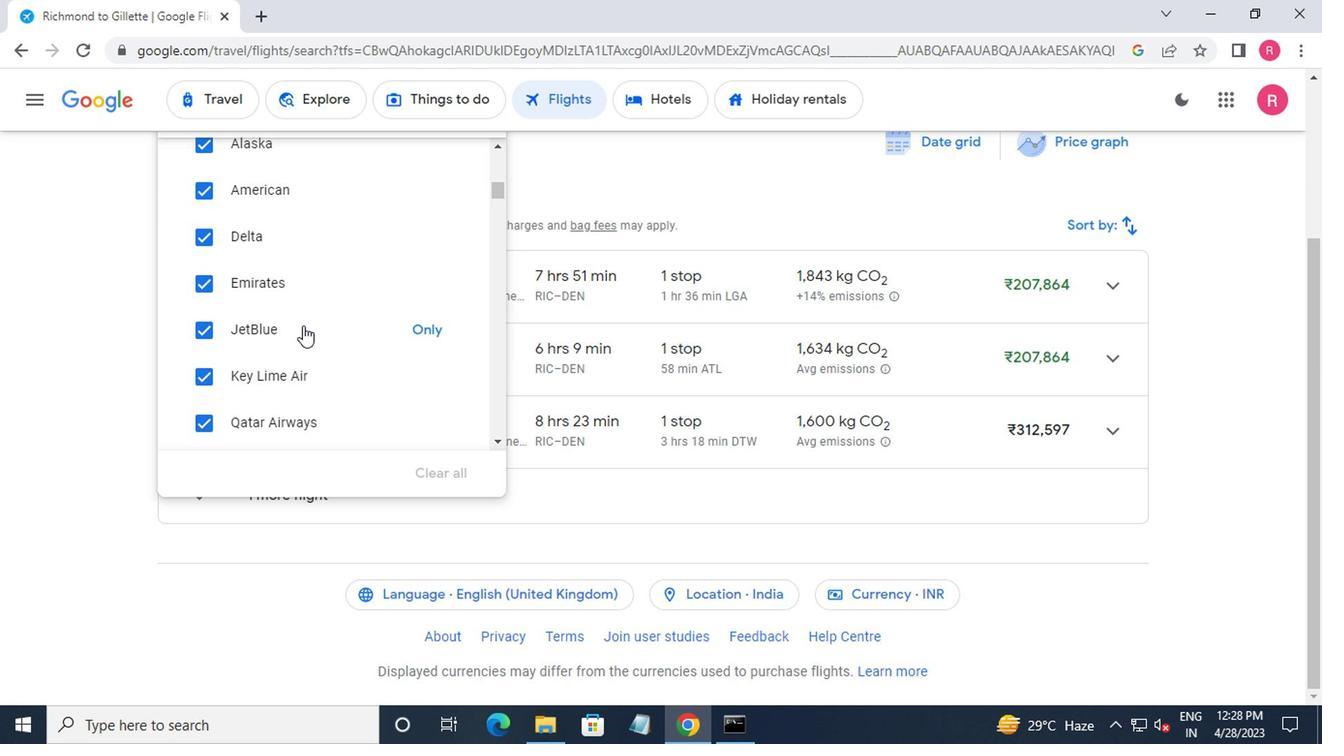 
Action: Mouse scrolled (299, 327) with delta (0, 0)
Screenshot: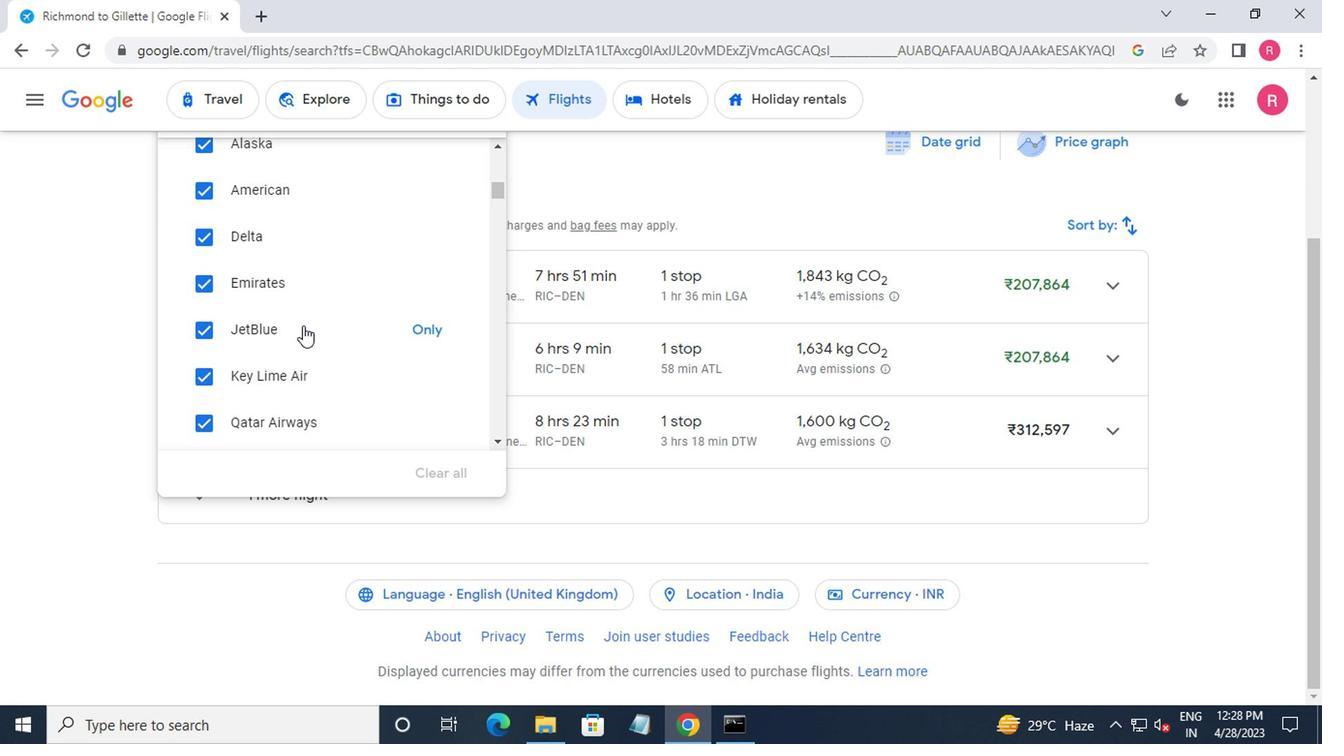 
Action: Mouse scrolled (299, 325) with delta (0, -1)
Screenshot: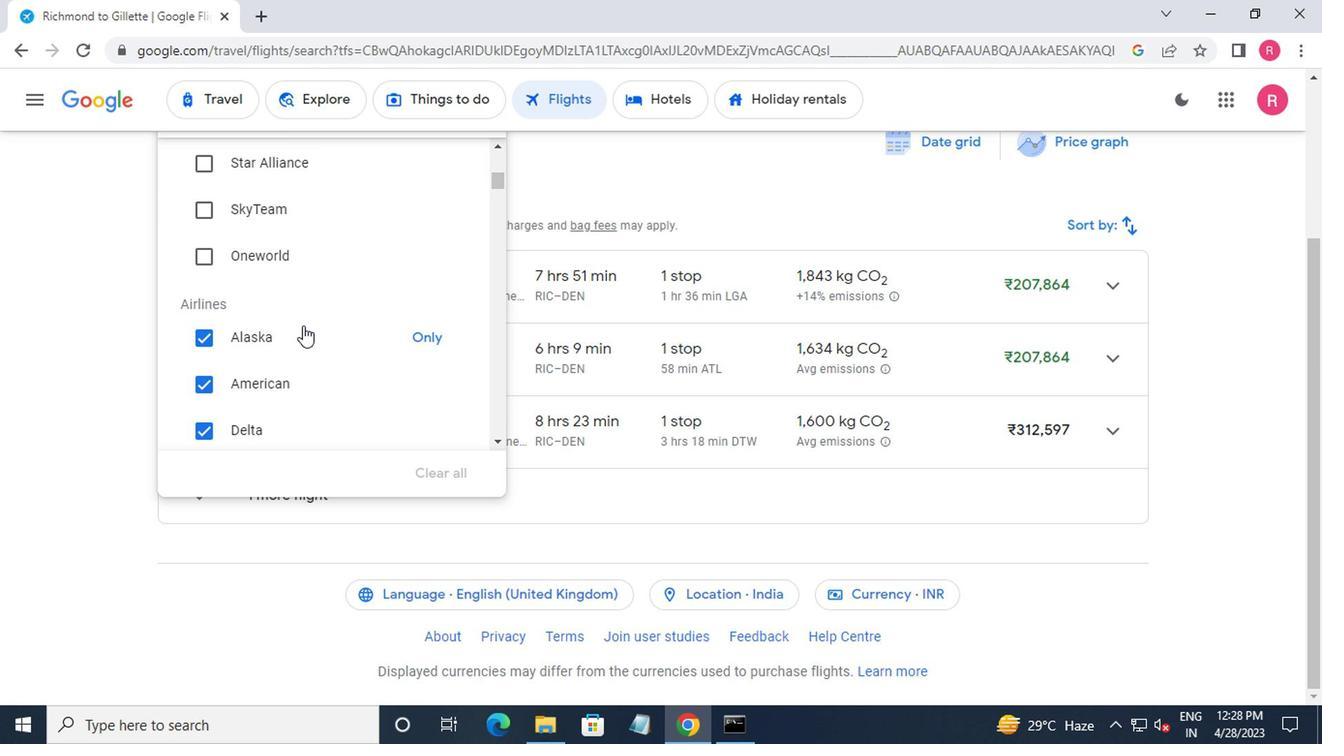 
Action: Mouse scrolled (299, 325) with delta (0, -1)
Screenshot: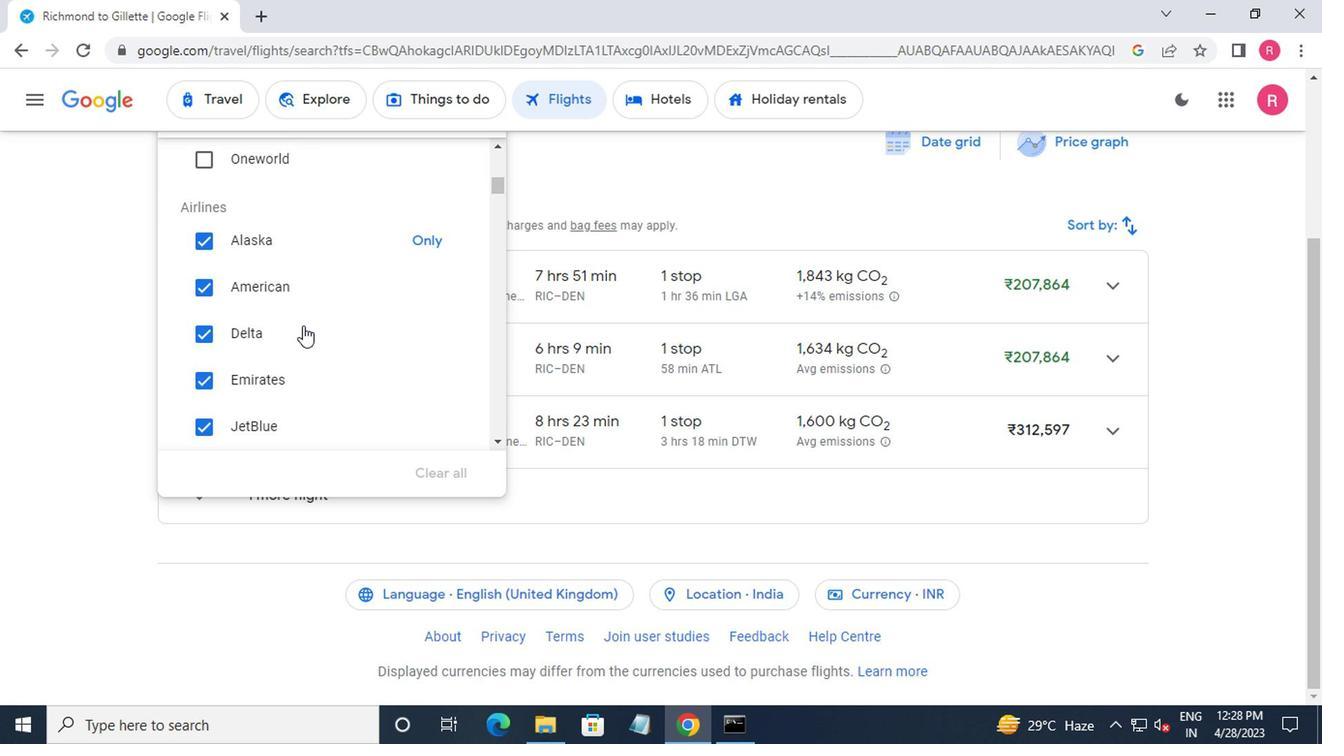 
Action: Mouse scrolled (299, 325) with delta (0, -1)
Screenshot: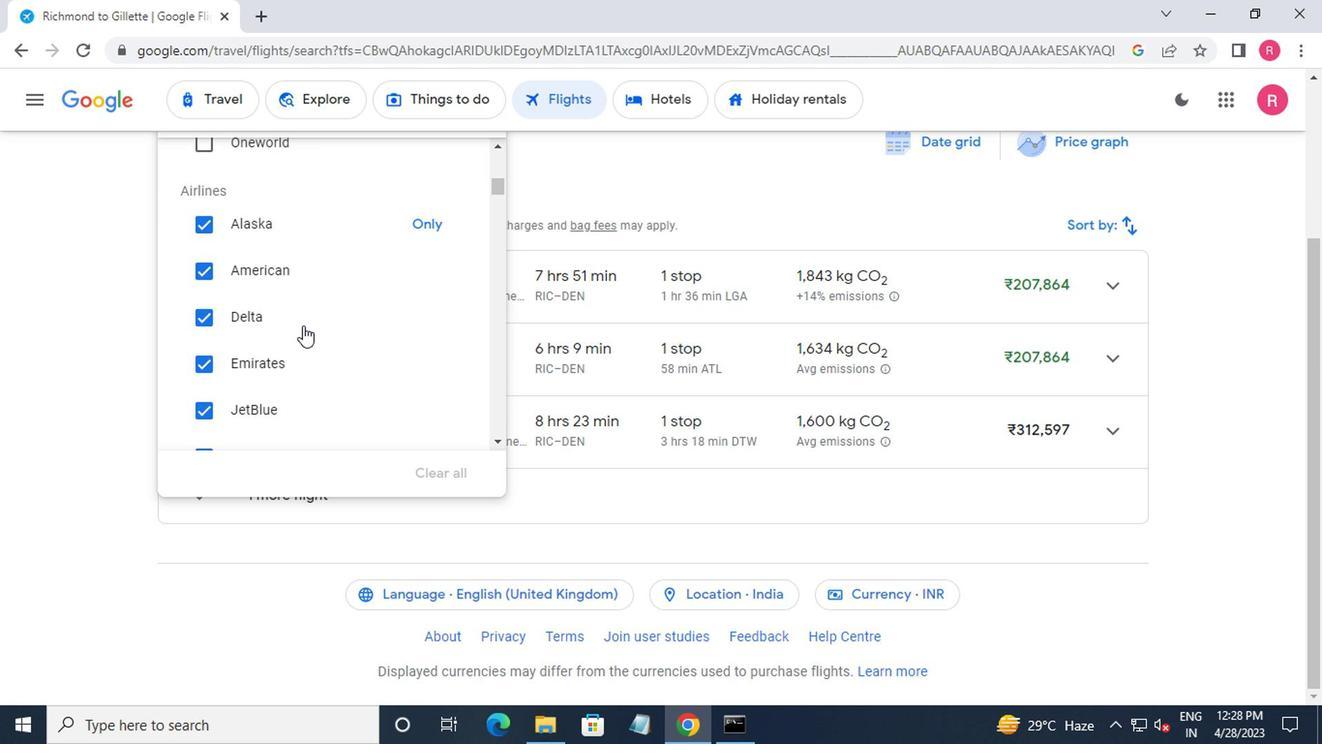 
Action: Mouse scrolled (299, 325) with delta (0, -1)
Screenshot: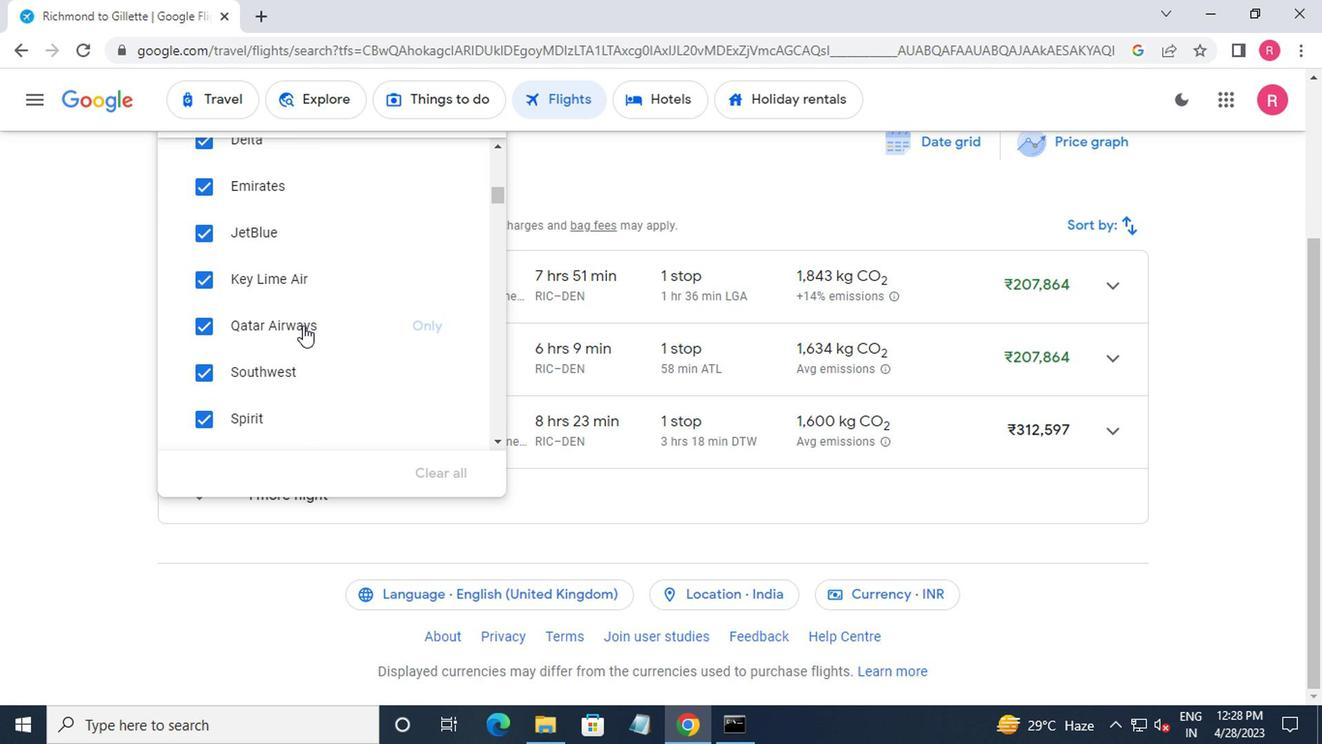 
Action: Mouse scrolled (299, 325) with delta (0, -1)
Screenshot: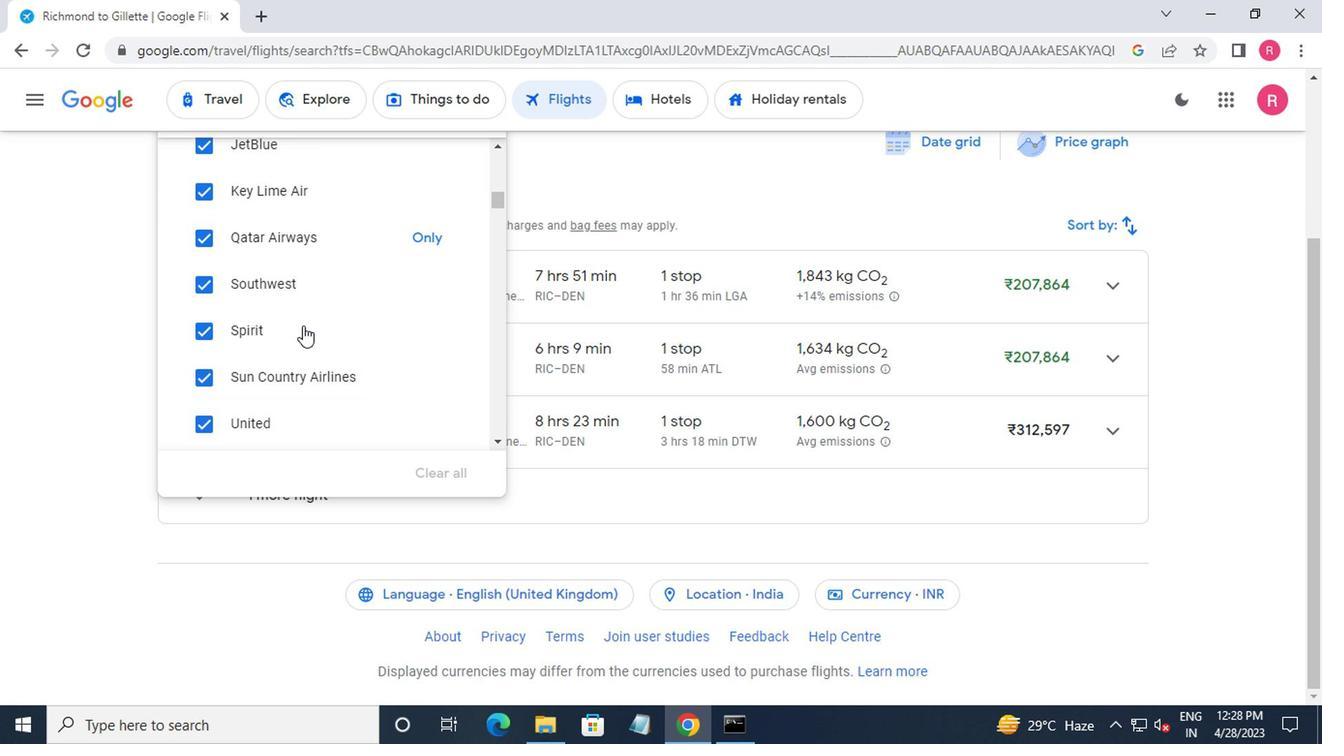 
Action: Mouse scrolled (299, 325) with delta (0, -1)
Screenshot: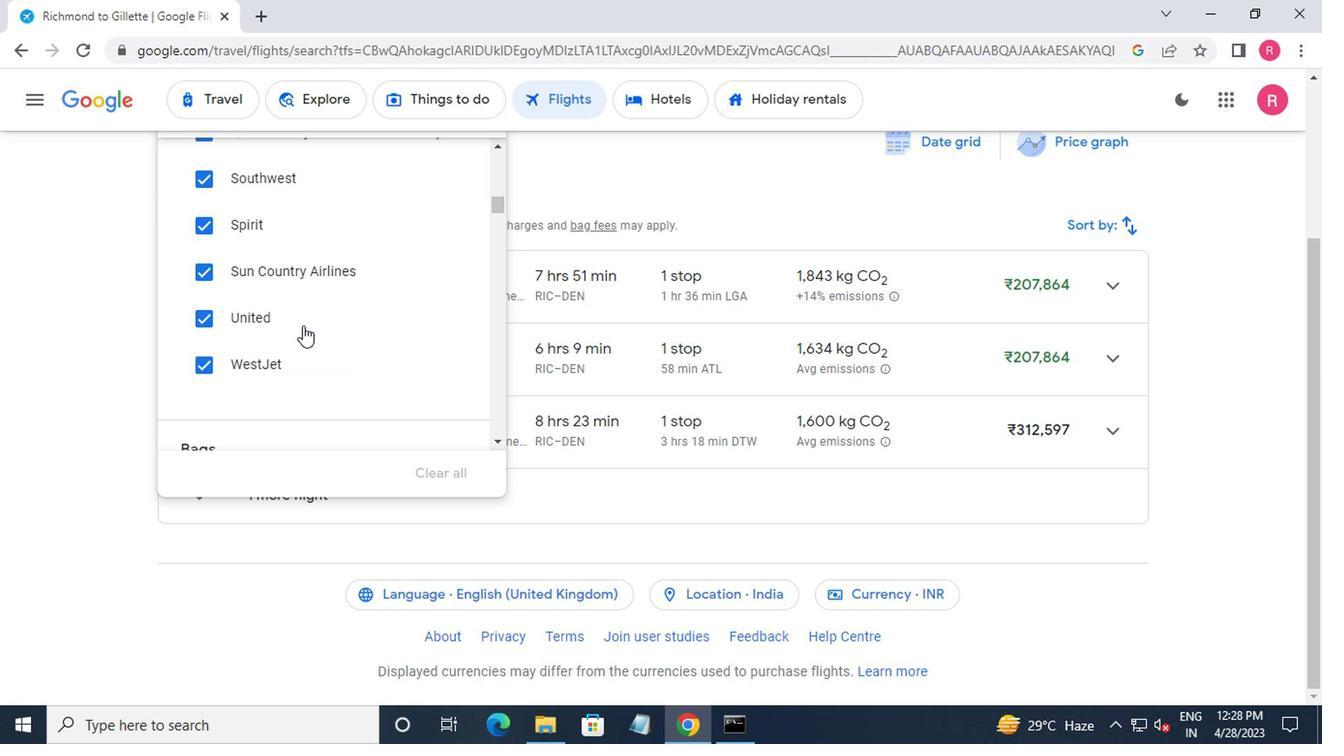 
Action: Mouse scrolled (299, 327) with delta (0, 0)
Screenshot: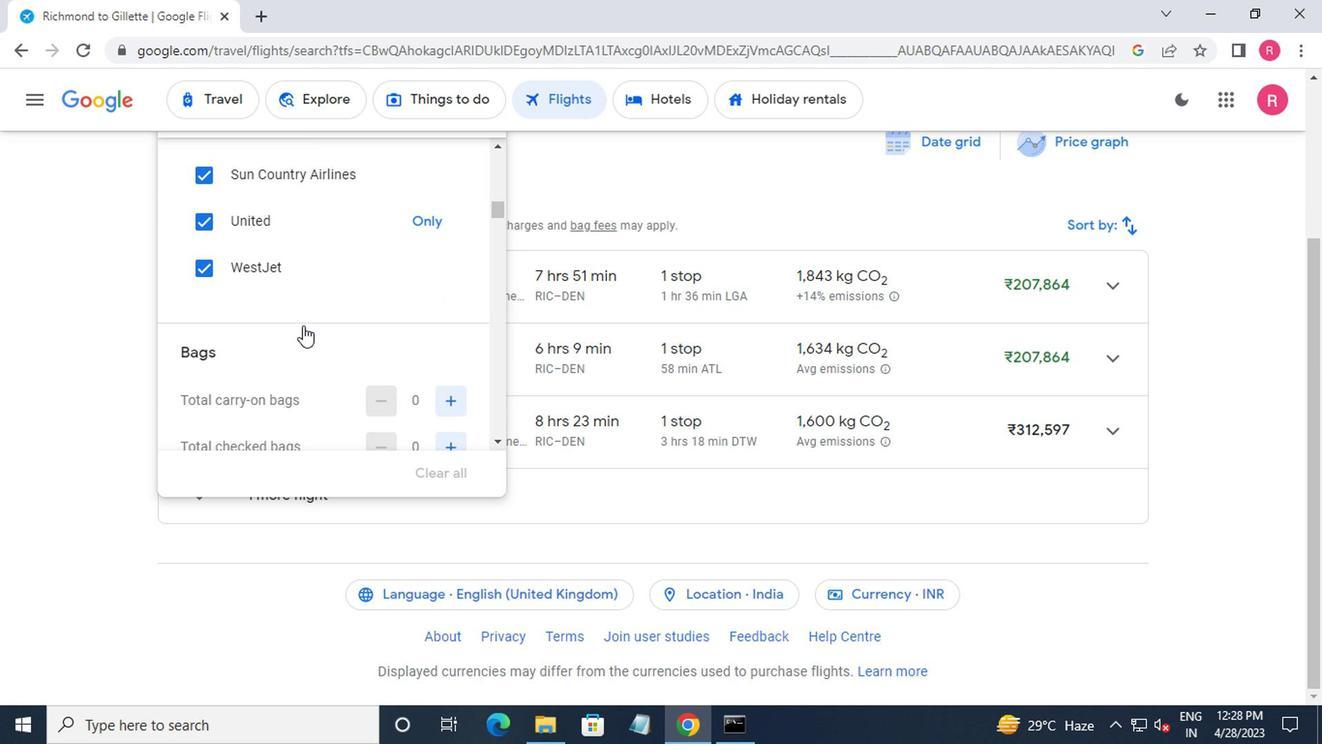 
Action: Mouse scrolled (299, 327) with delta (0, 0)
Screenshot: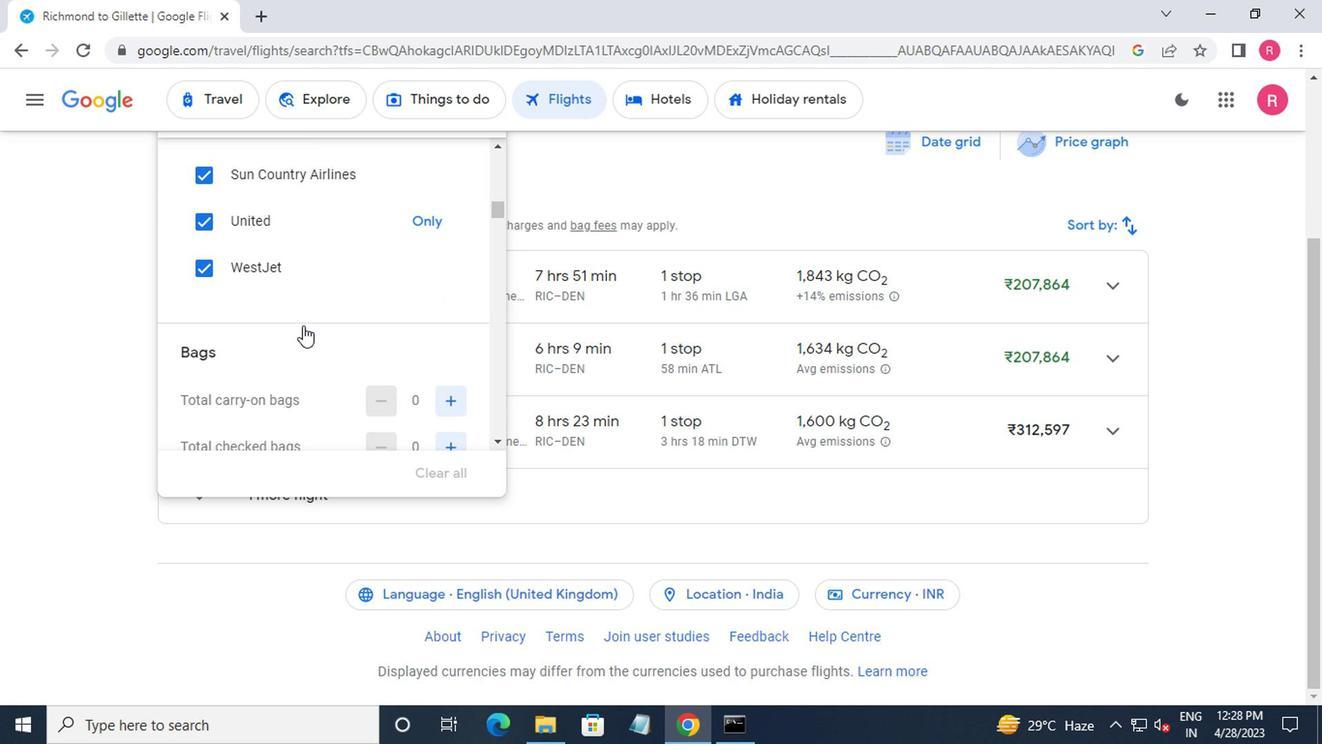 
Action: Mouse scrolled (299, 327) with delta (0, 0)
Screenshot: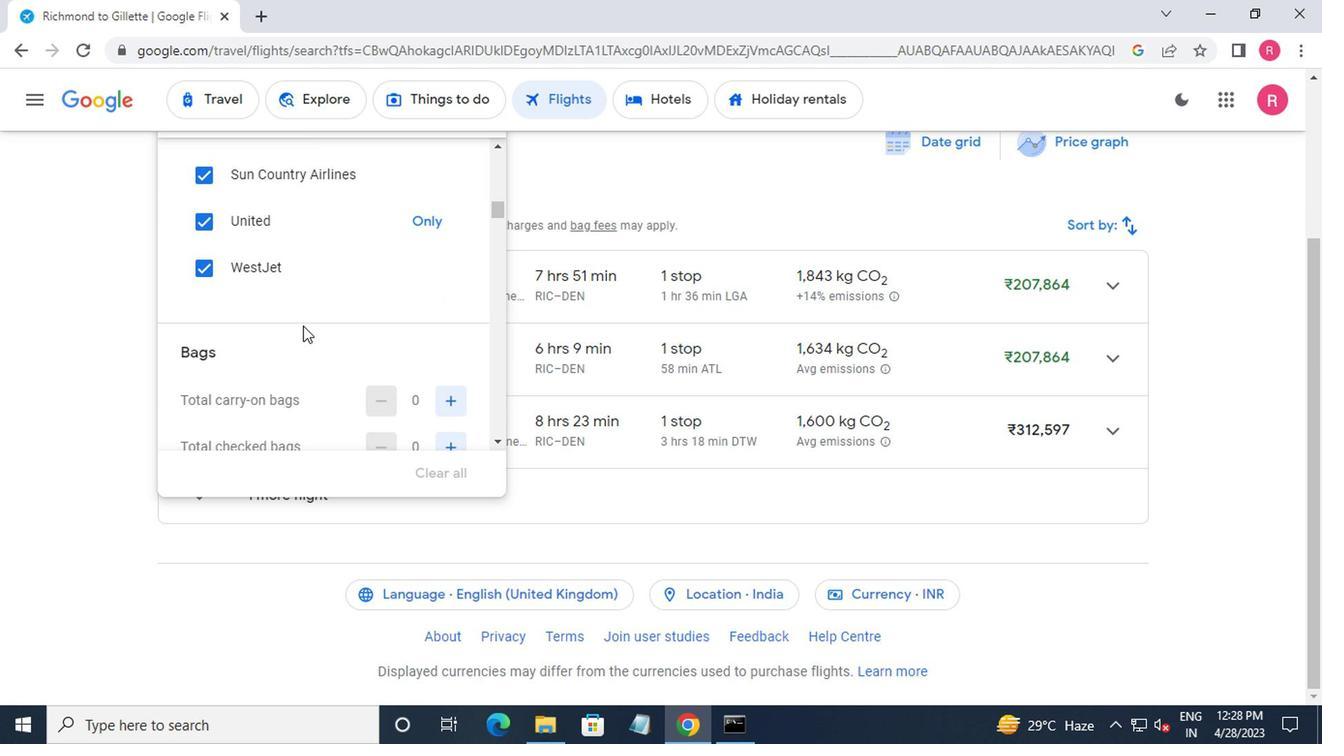 
Action: Mouse moved to (299, 326)
Screenshot: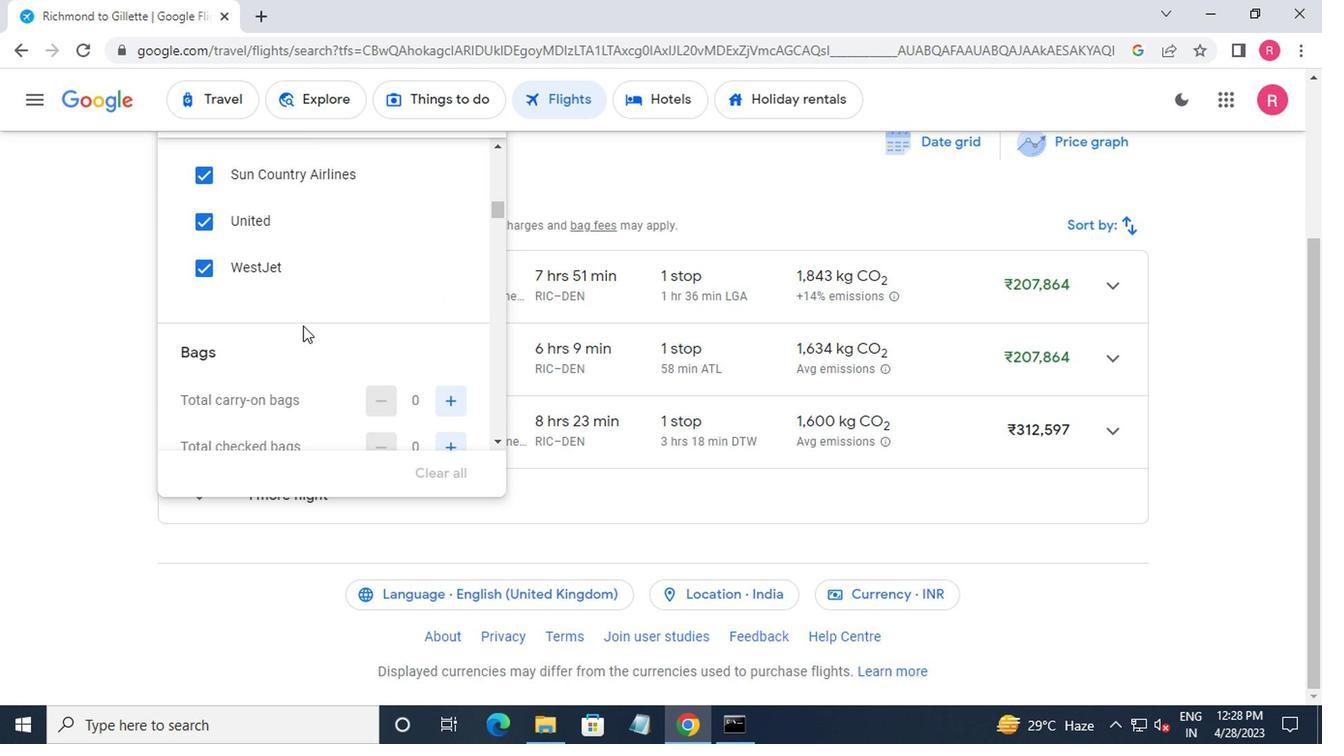 
Action: Mouse scrolled (299, 327) with delta (0, 0)
Screenshot: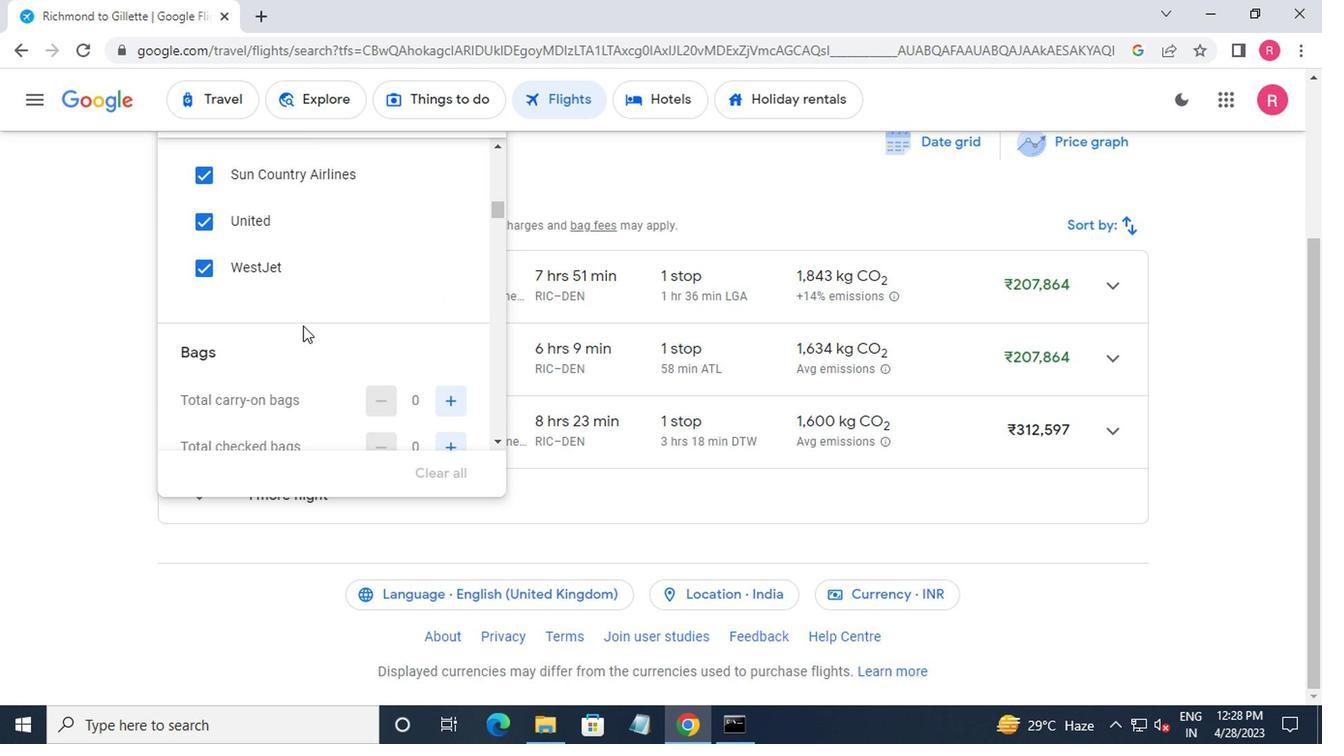 
Action: Mouse scrolled (299, 327) with delta (0, 0)
Screenshot: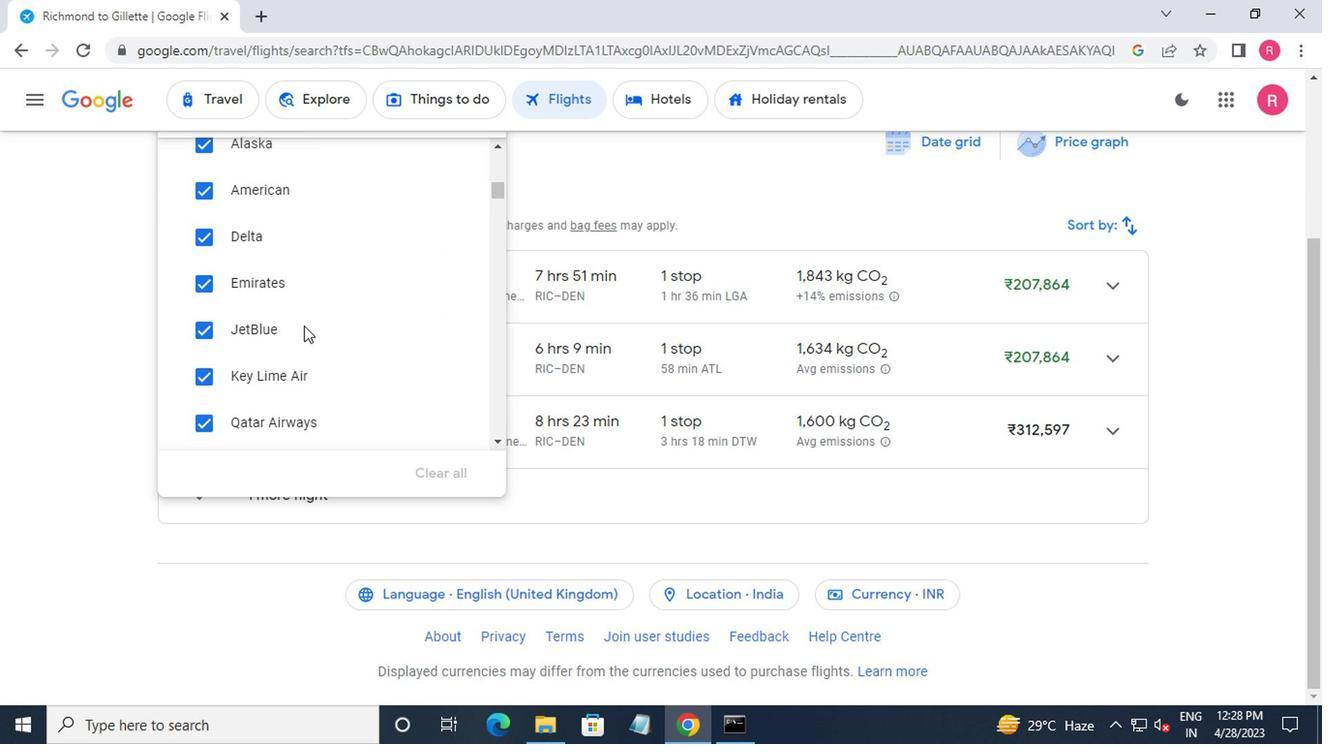 
Action: Mouse scrolled (299, 327) with delta (0, 0)
Screenshot: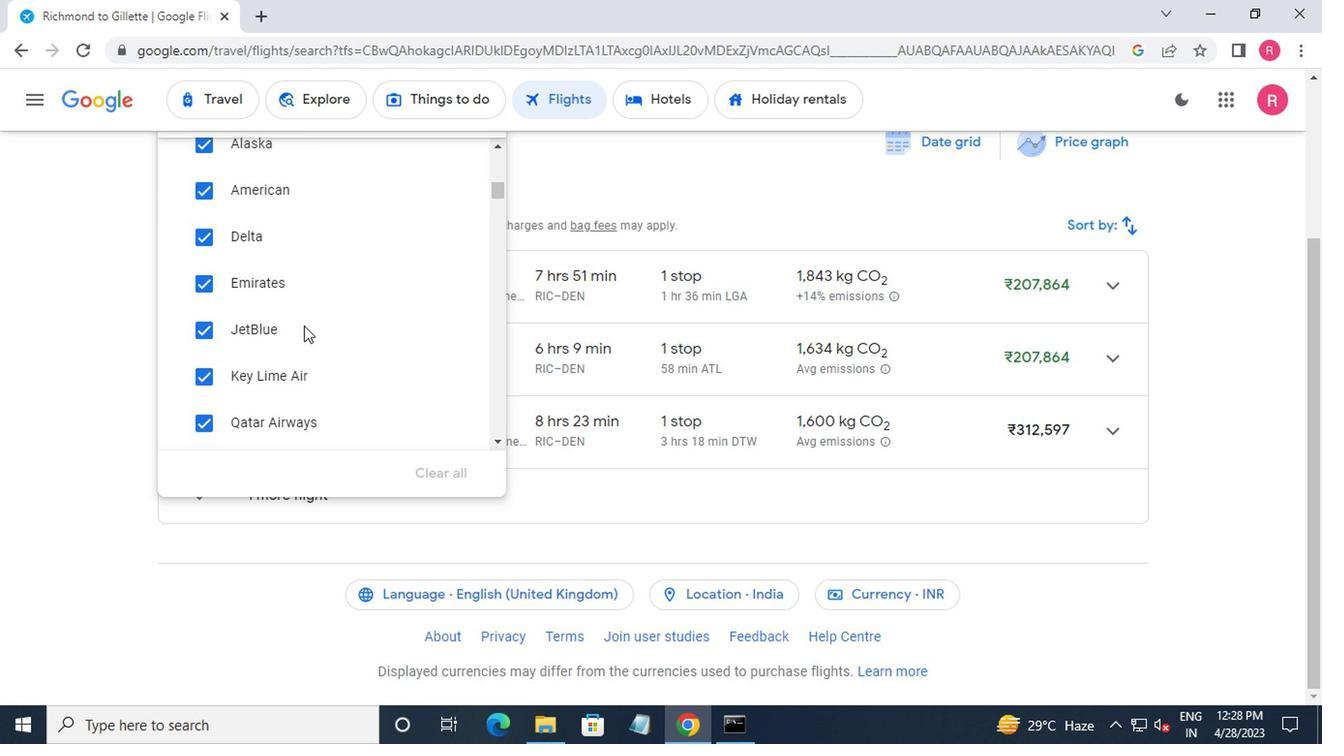 
Action: Mouse scrolled (299, 327) with delta (0, 0)
Screenshot: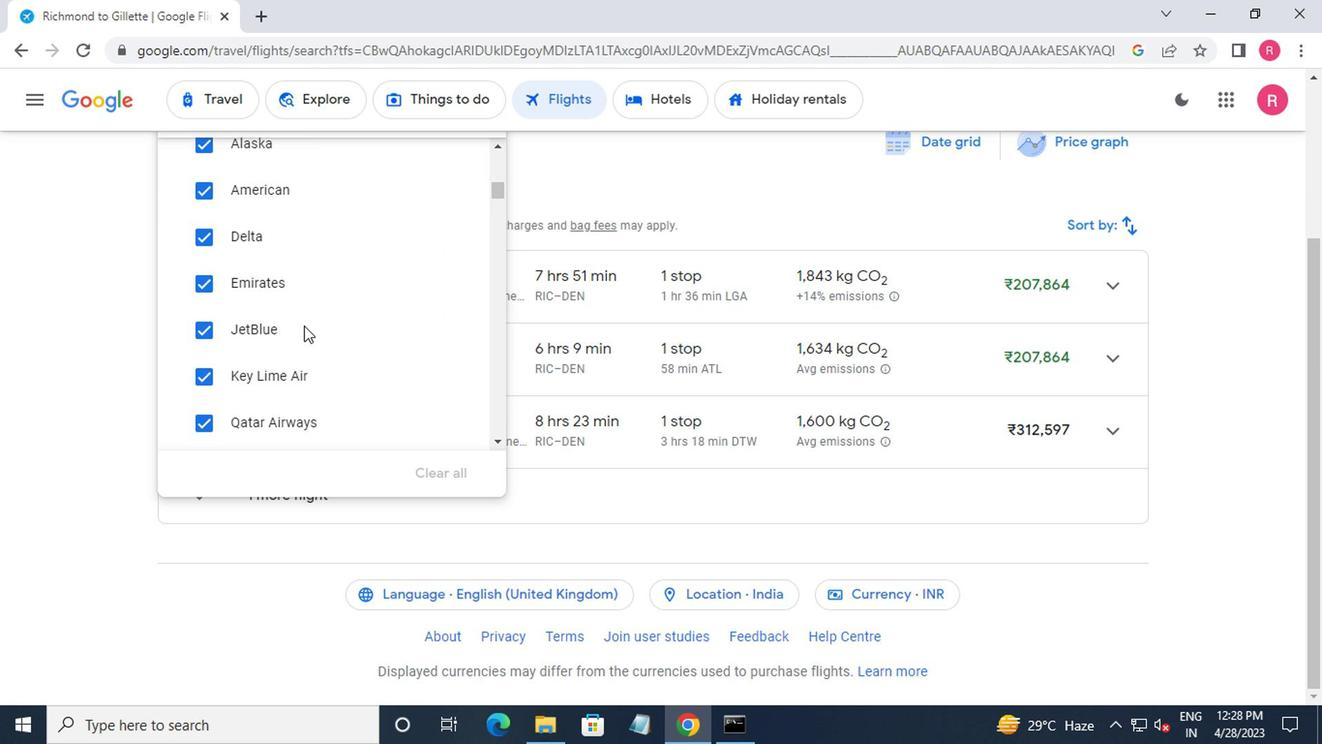 
Action: Mouse moved to (456, 189)
Screenshot: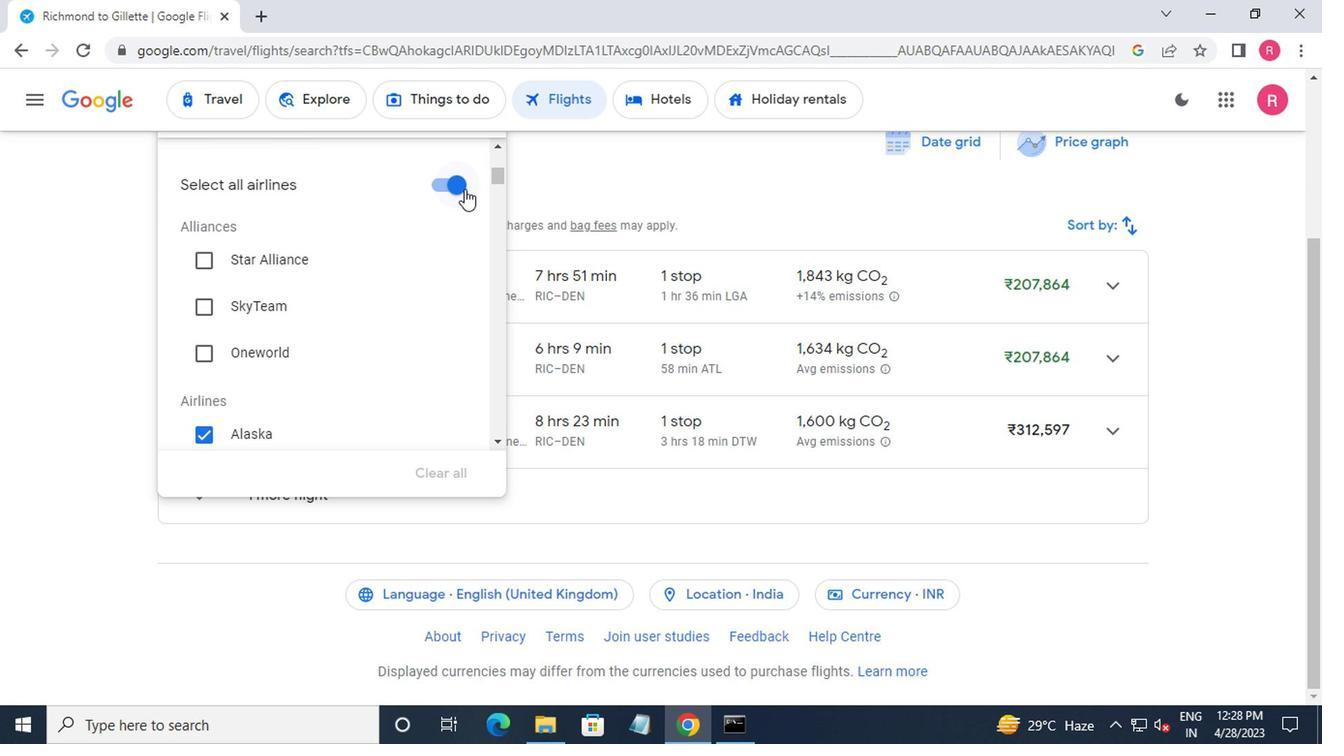 
Action: Mouse pressed left at (456, 189)
Screenshot: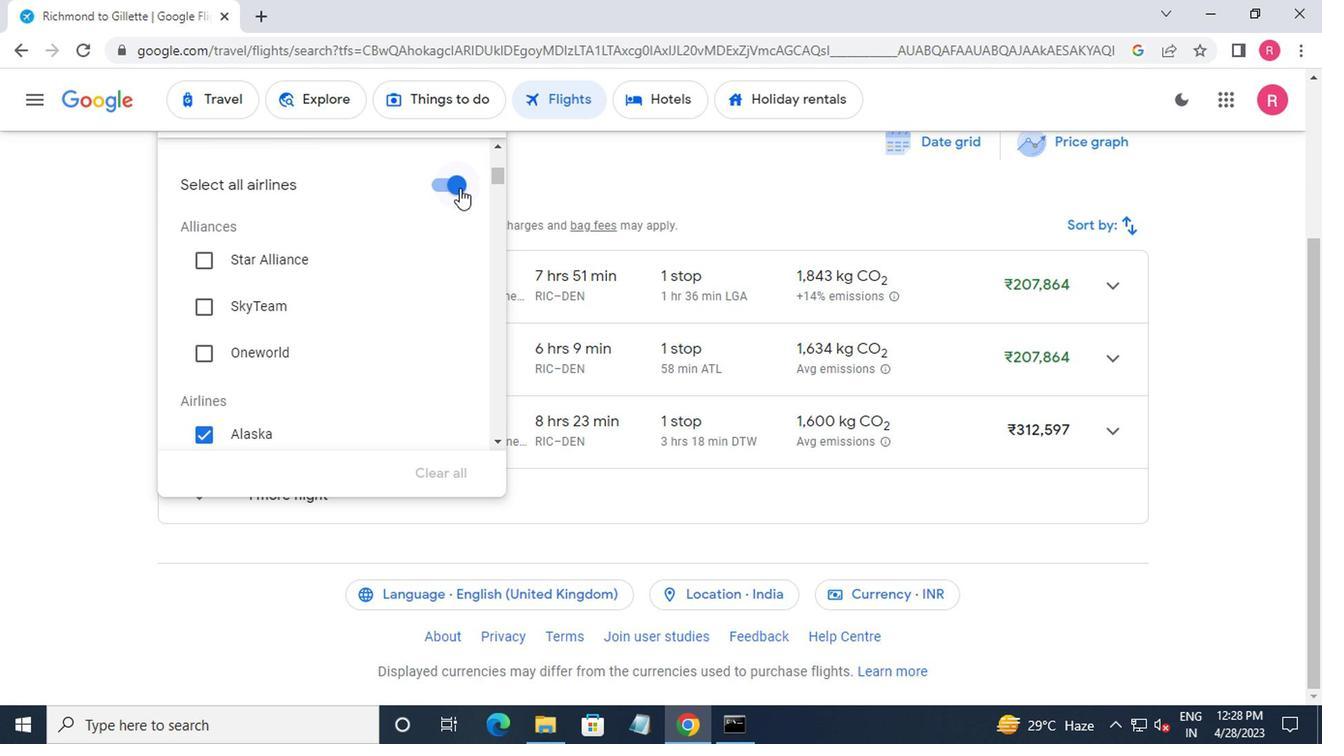 
Action: Mouse scrolled (456, 188) with delta (0, -1)
Screenshot: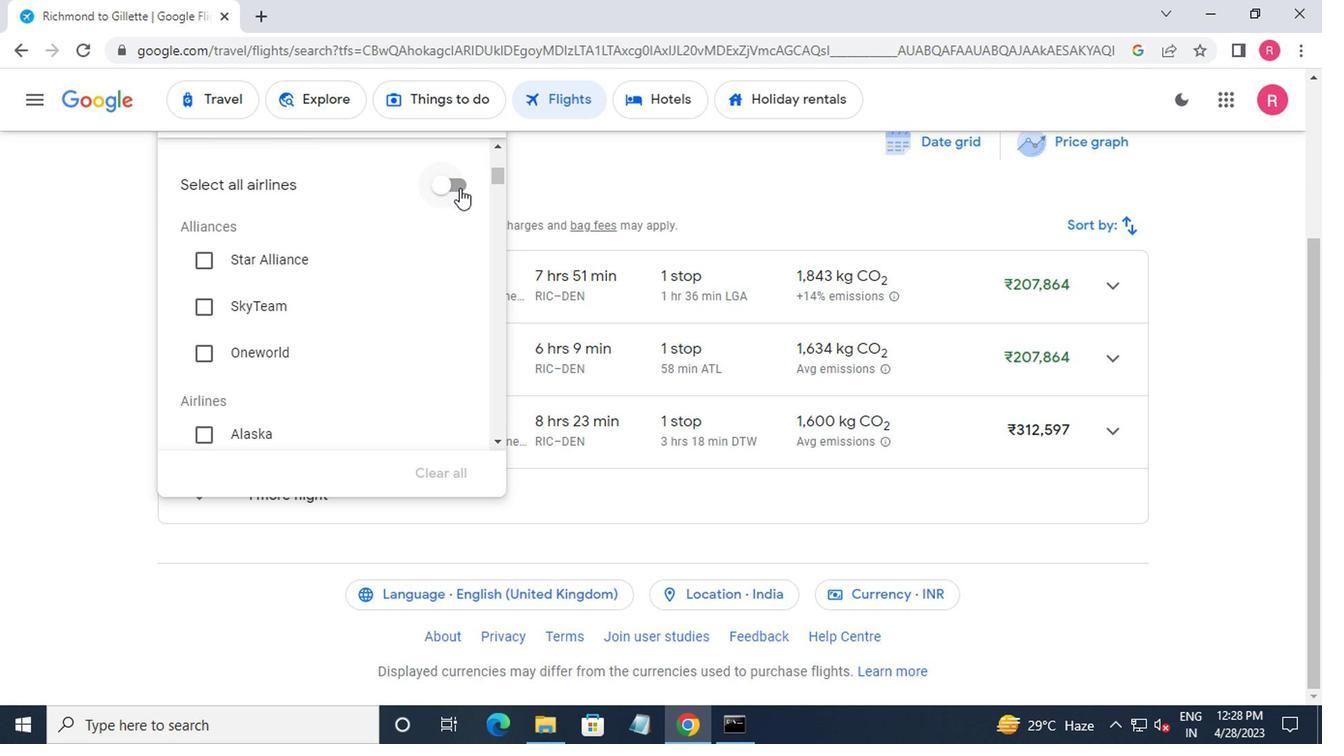 
Action: Mouse scrolled (456, 188) with delta (0, -1)
Screenshot: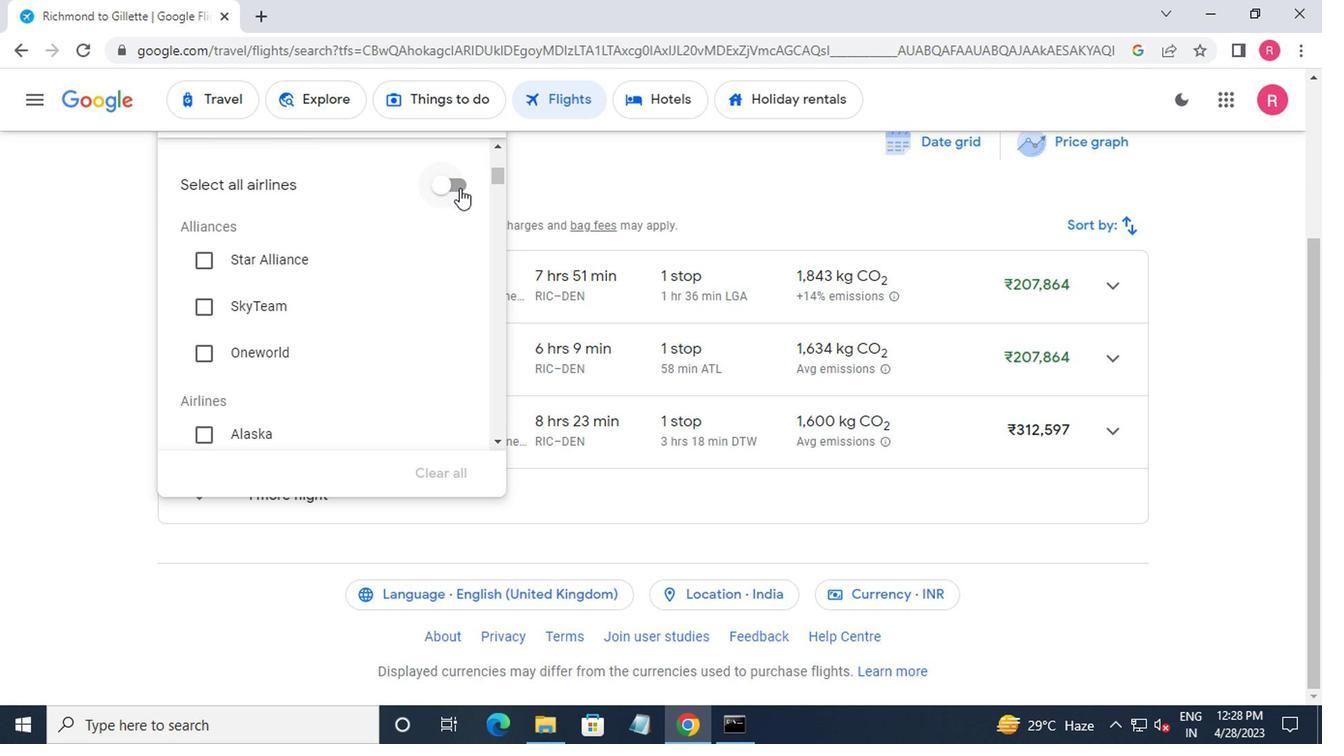 
Action: Mouse scrolled (456, 188) with delta (0, -1)
Screenshot: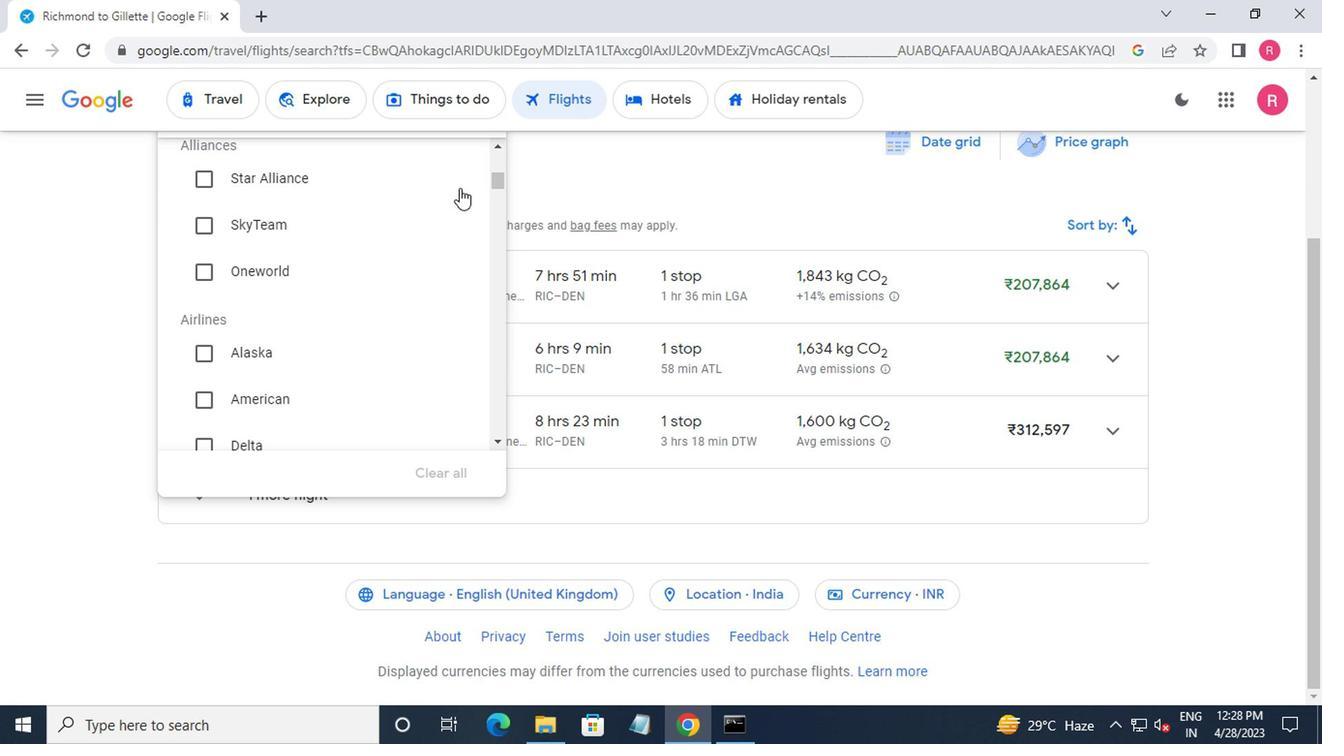 
Action: Mouse moved to (454, 190)
Screenshot: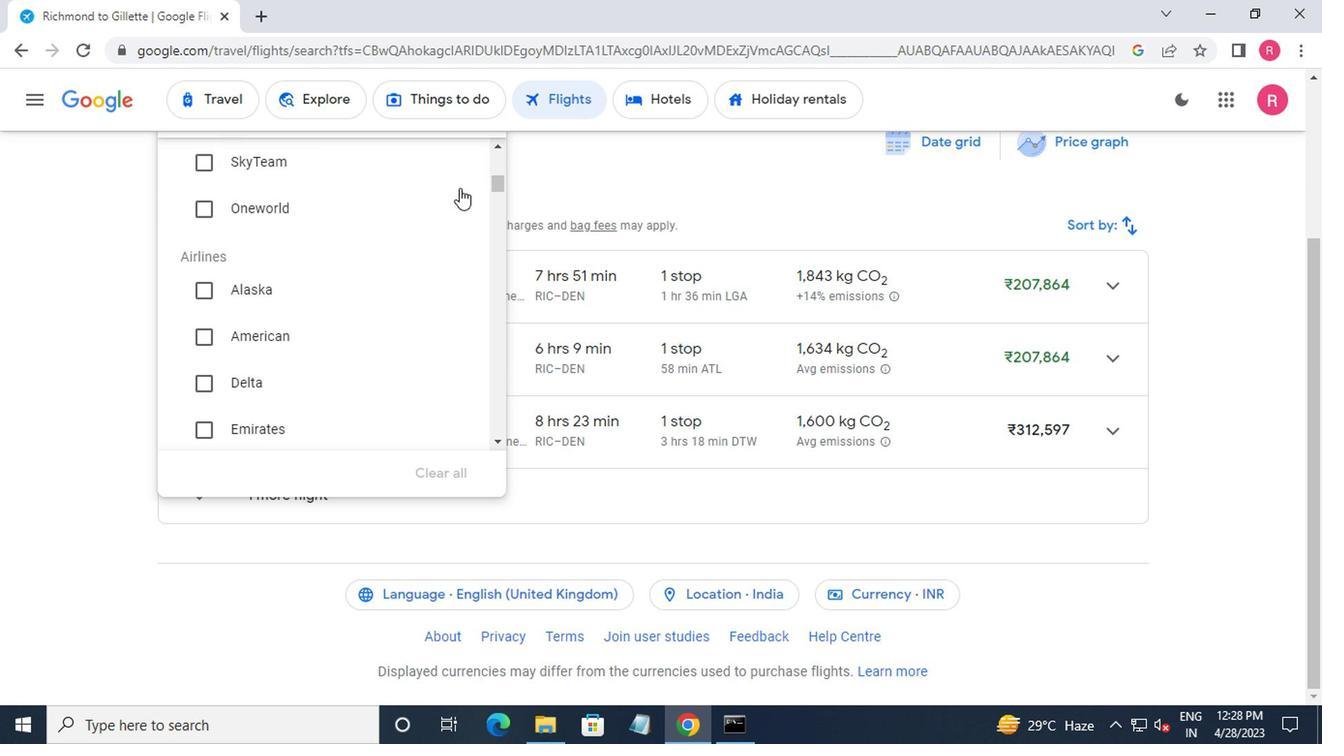 
Action: Mouse scrolled (454, 189) with delta (0, 0)
Screenshot: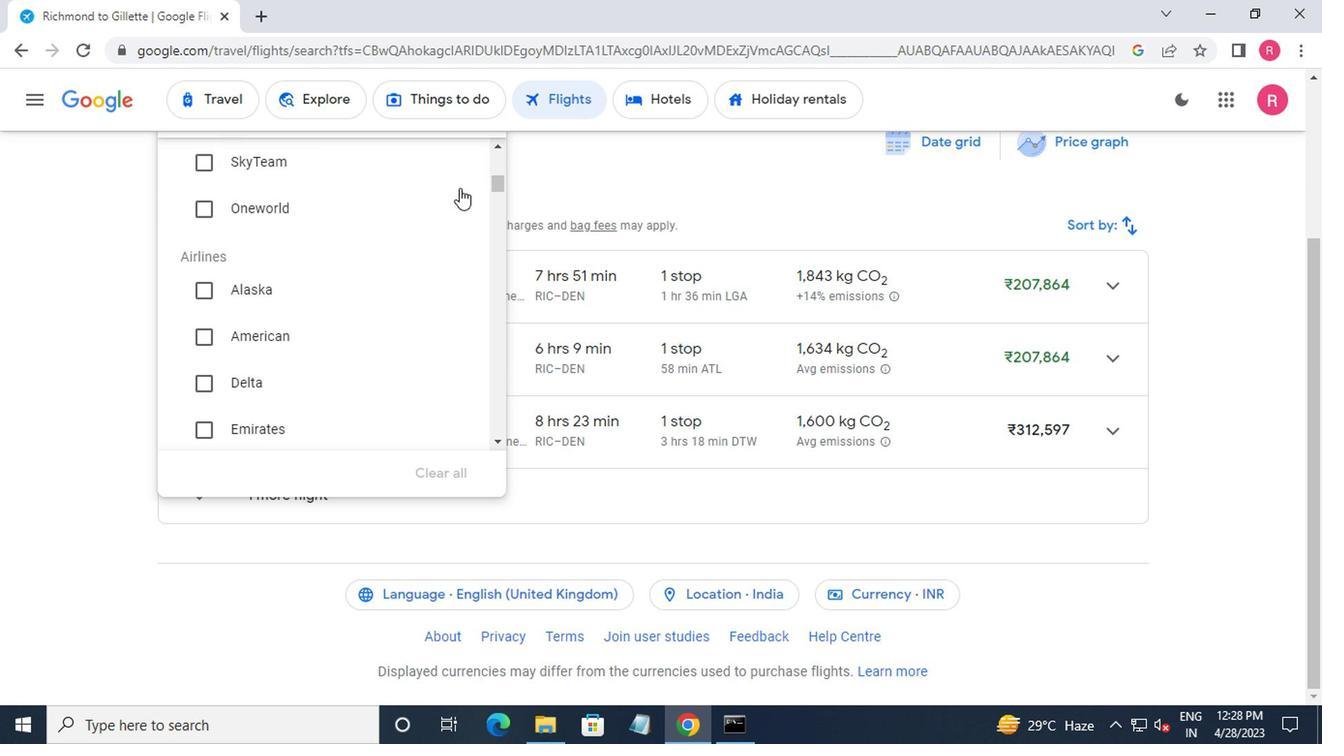 
Action: Mouse moved to (438, 199)
Screenshot: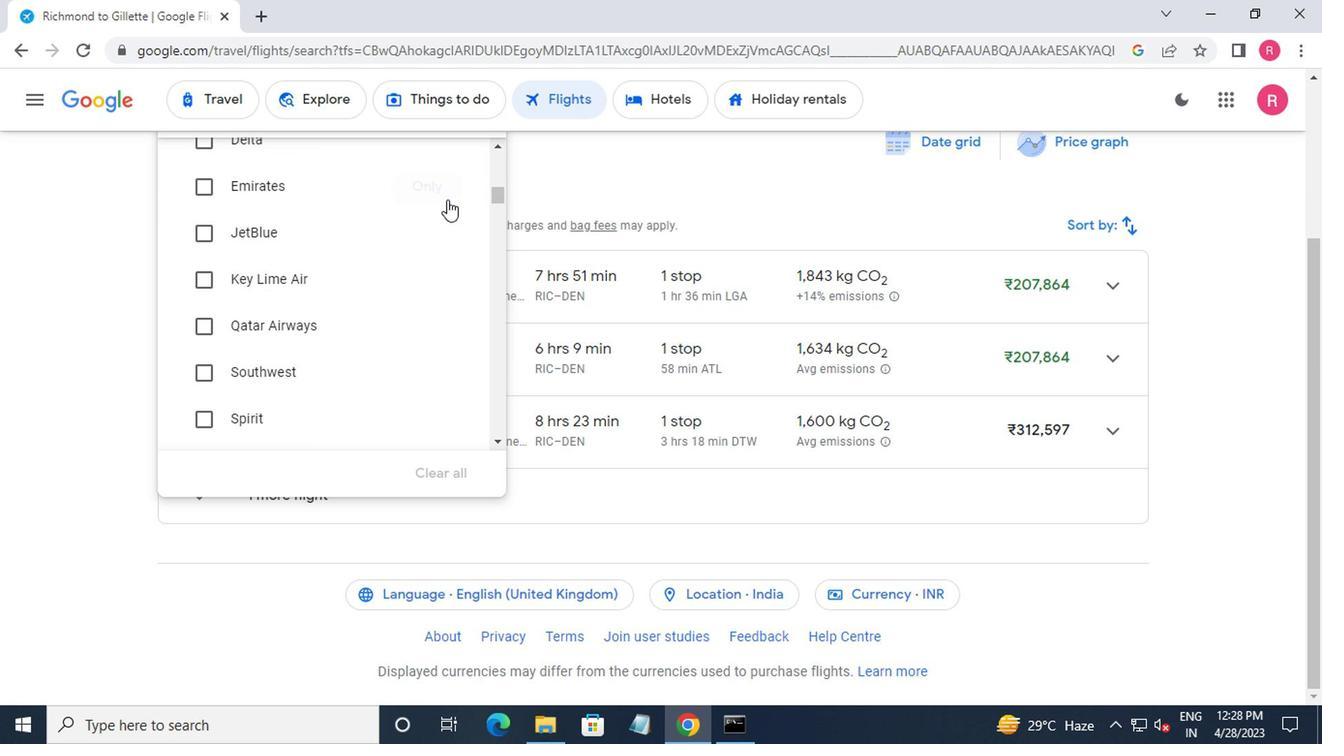 
Action: Mouse scrolled (438, 197) with delta (0, -1)
Screenshot: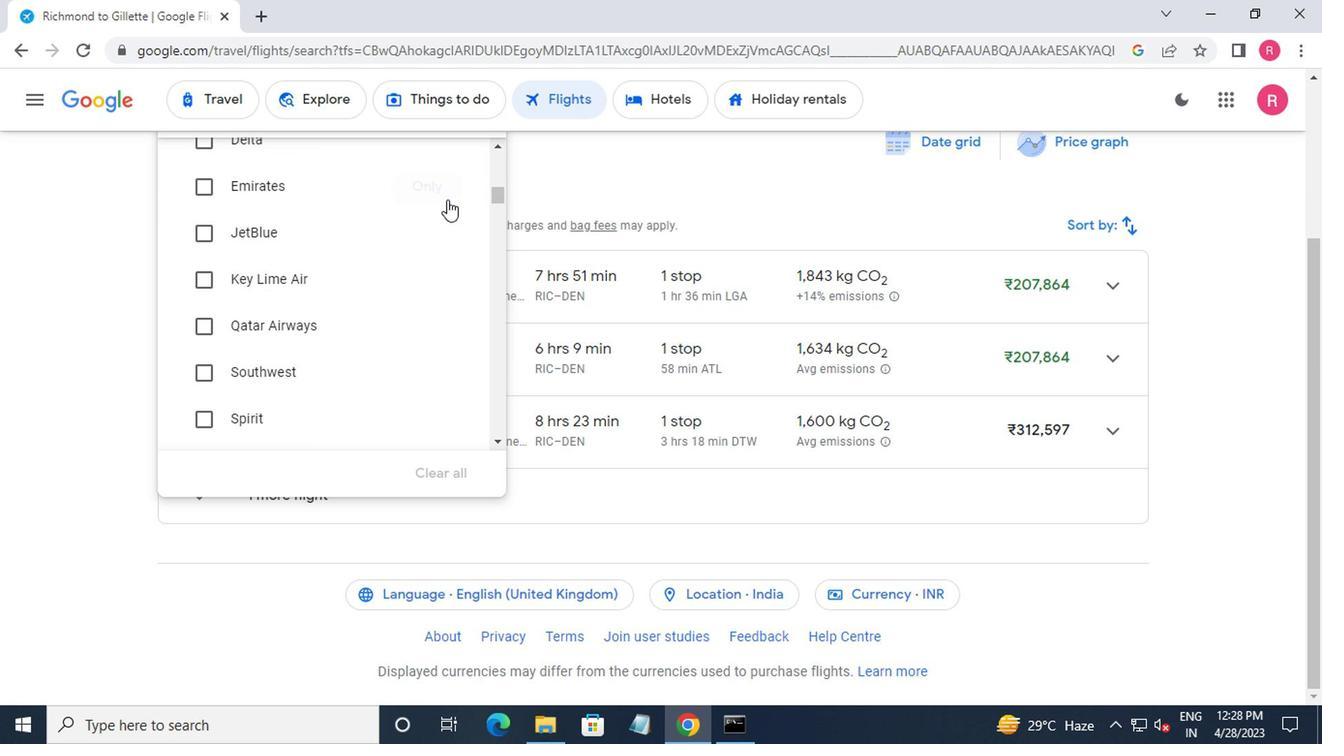 
Action: Mouse moved to (436, 199)
Screenshot: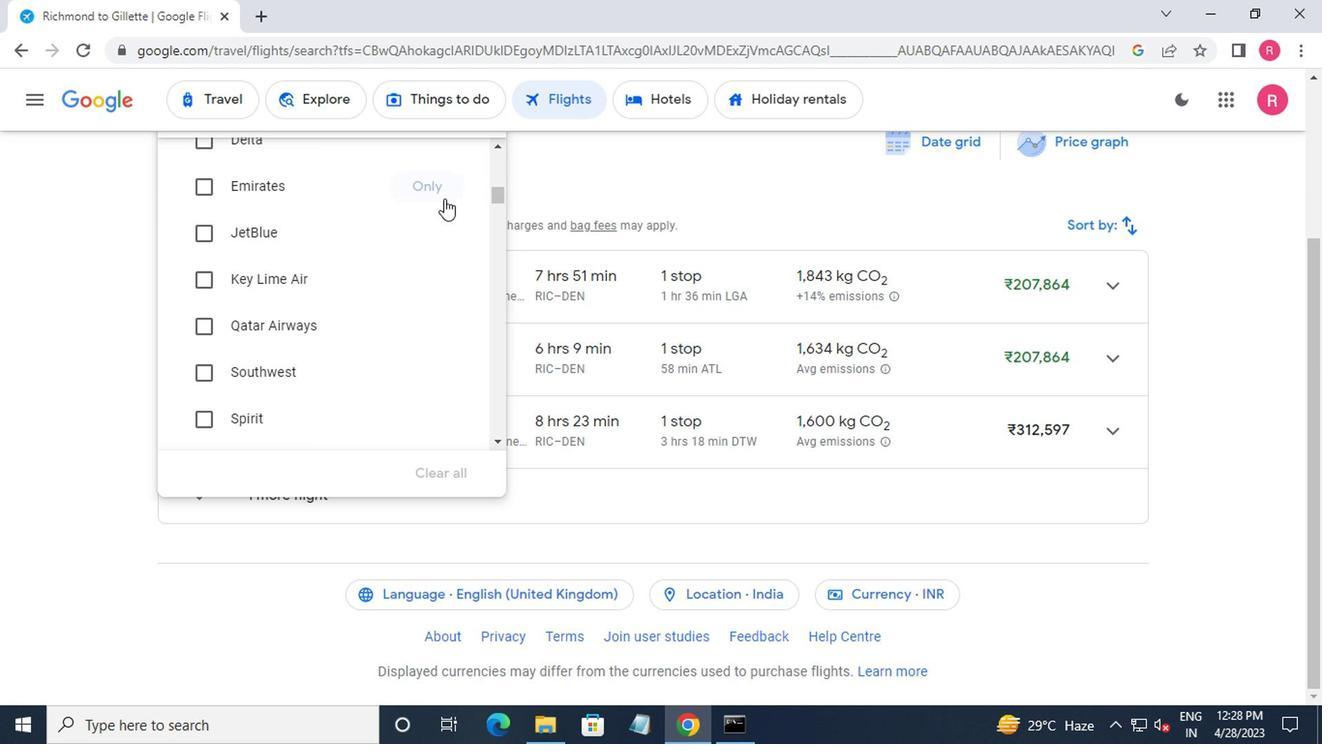 
Action: Mouse scrolled (436, 197) with delta (0, -1)
Screenshot: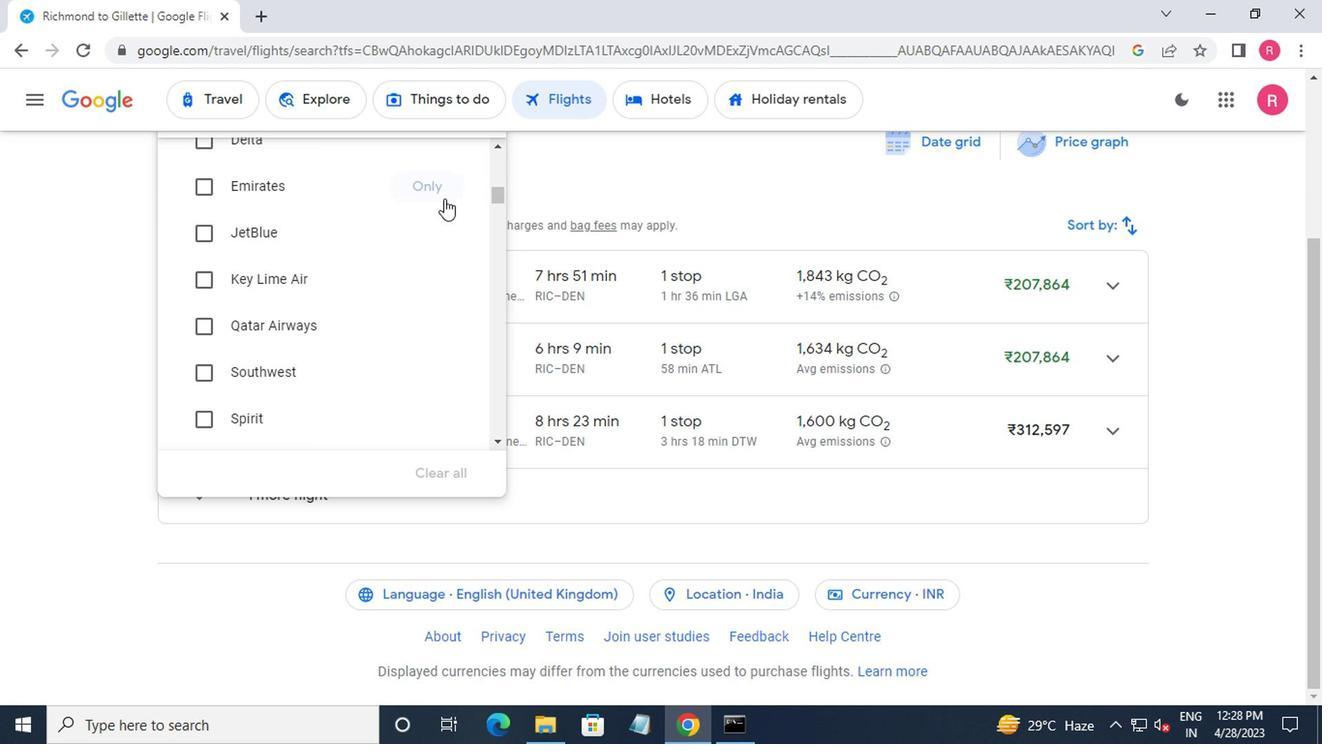 
Action: Mouse moved to (429, 204)
Screenshot: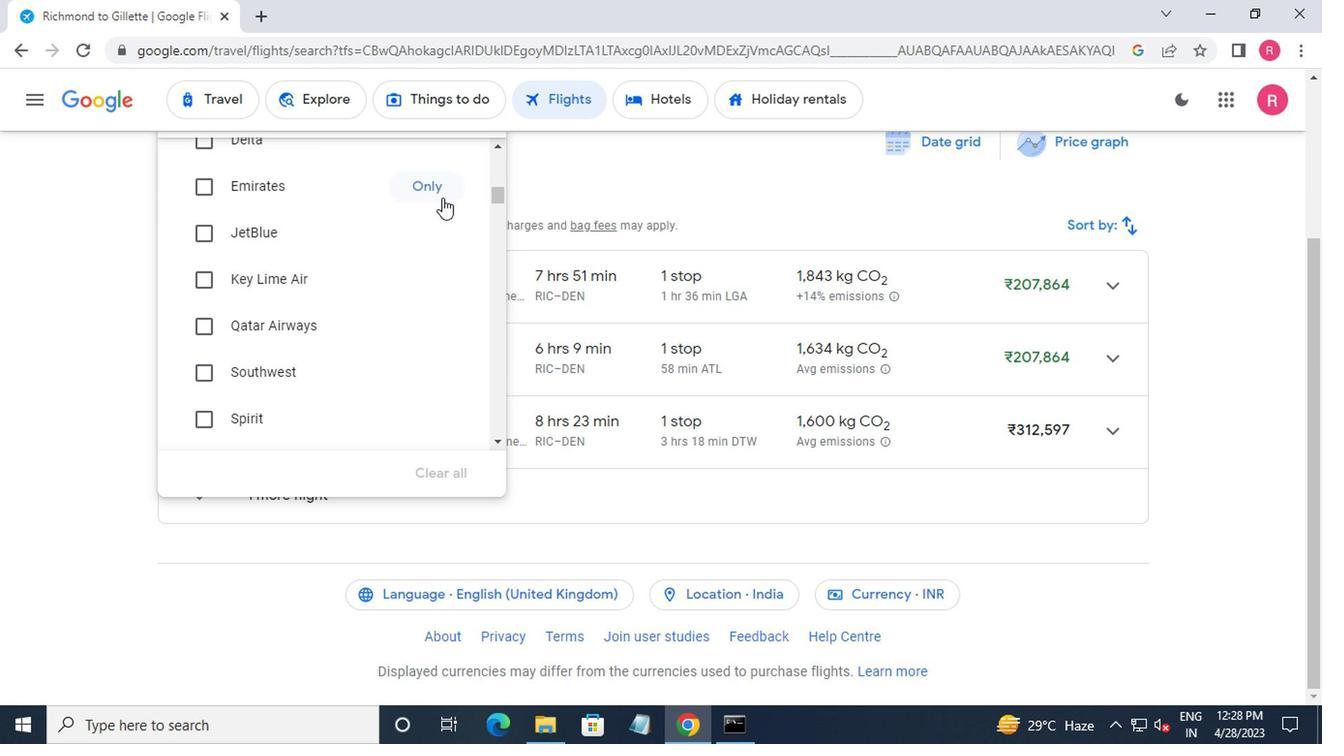 
Action: Mouse scrolled (429, 203) with delta (0, 0)
Screenshot: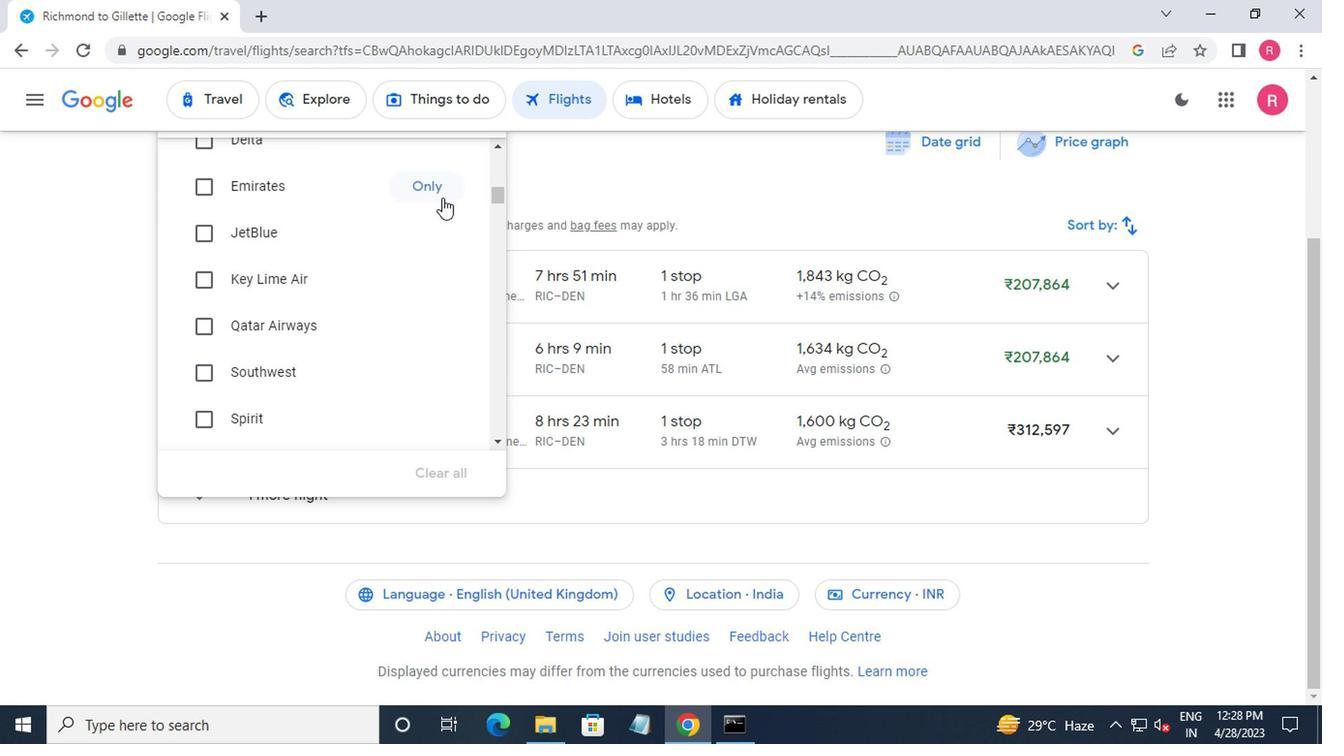 
Action: Mouse moved to (427, 206)
Screenshot: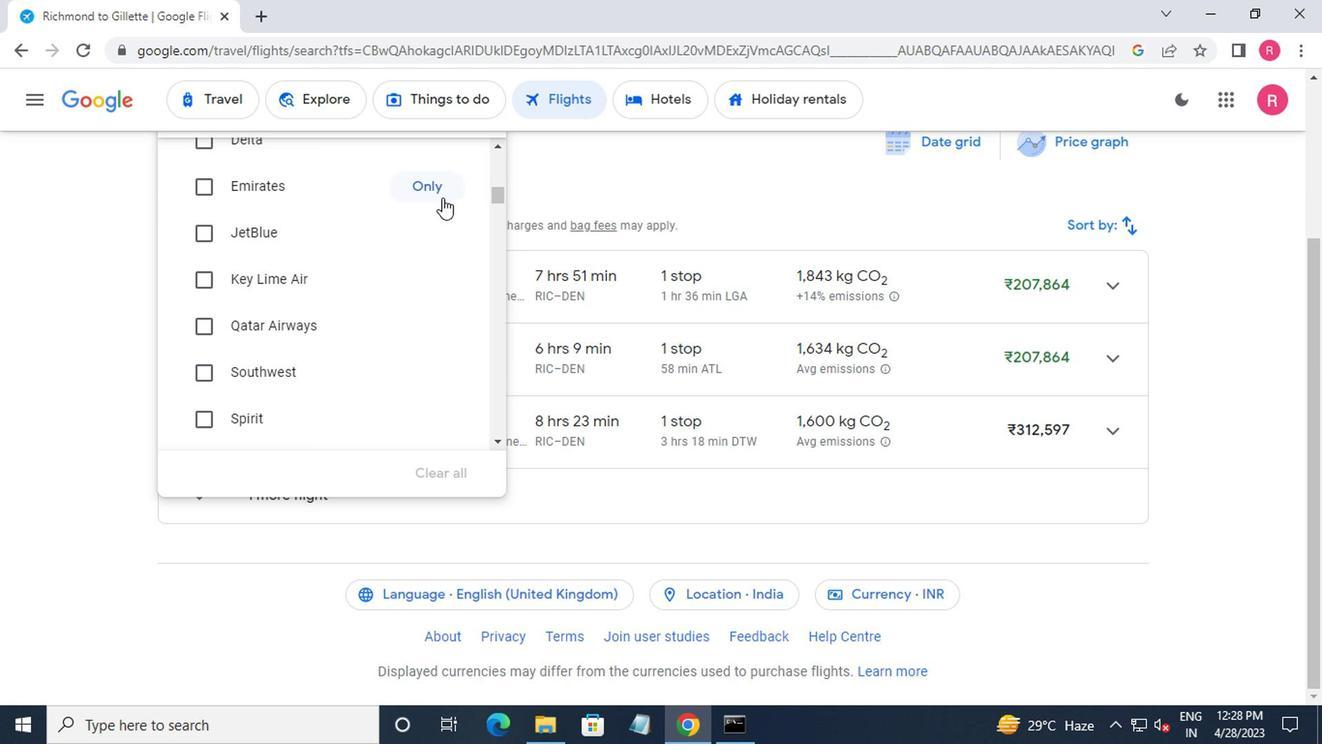 
Action: Mouse scrolled (427, 206) with delta (0, 0)
Screenshot: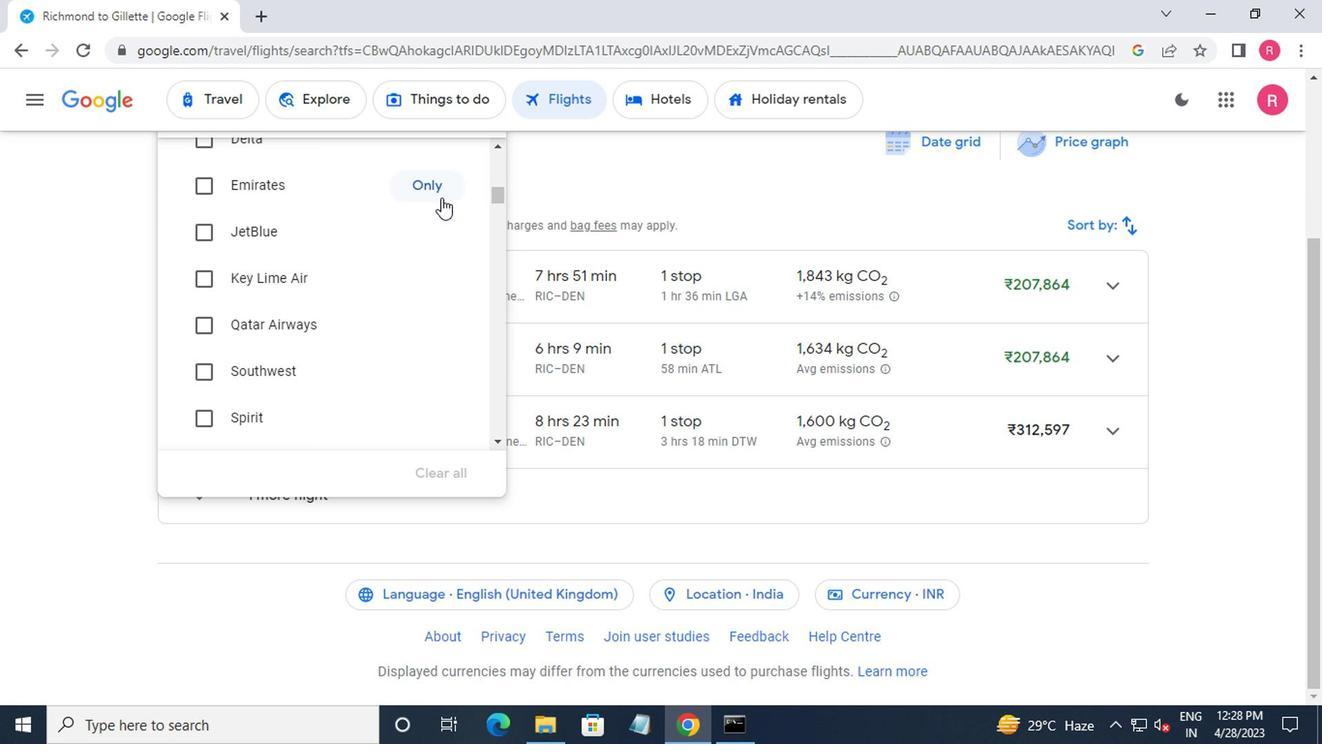 
Action: Mouse moved to (439, 302)
Screenshot: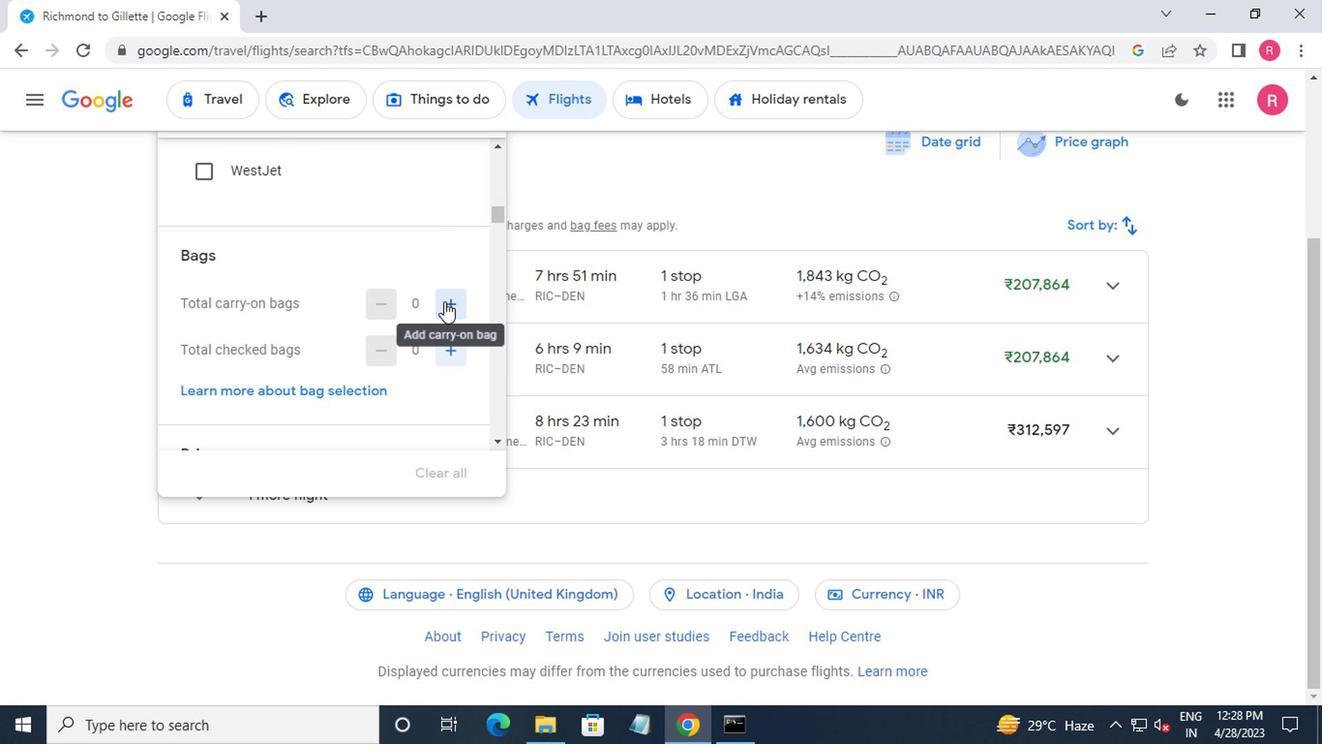 
Action: Mouse pressed left at (439, 302)
Screenshot: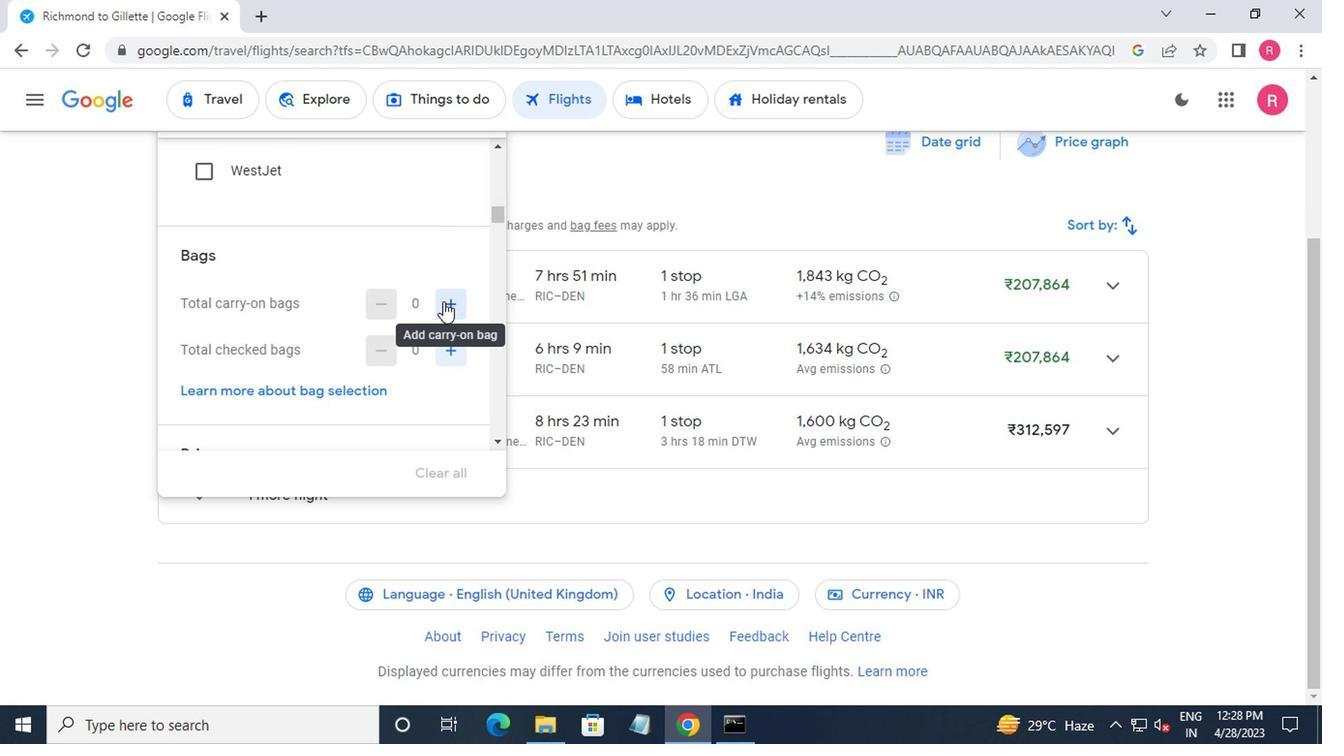 
Action: Mouse pressed left at (439, 302)
Screenshot: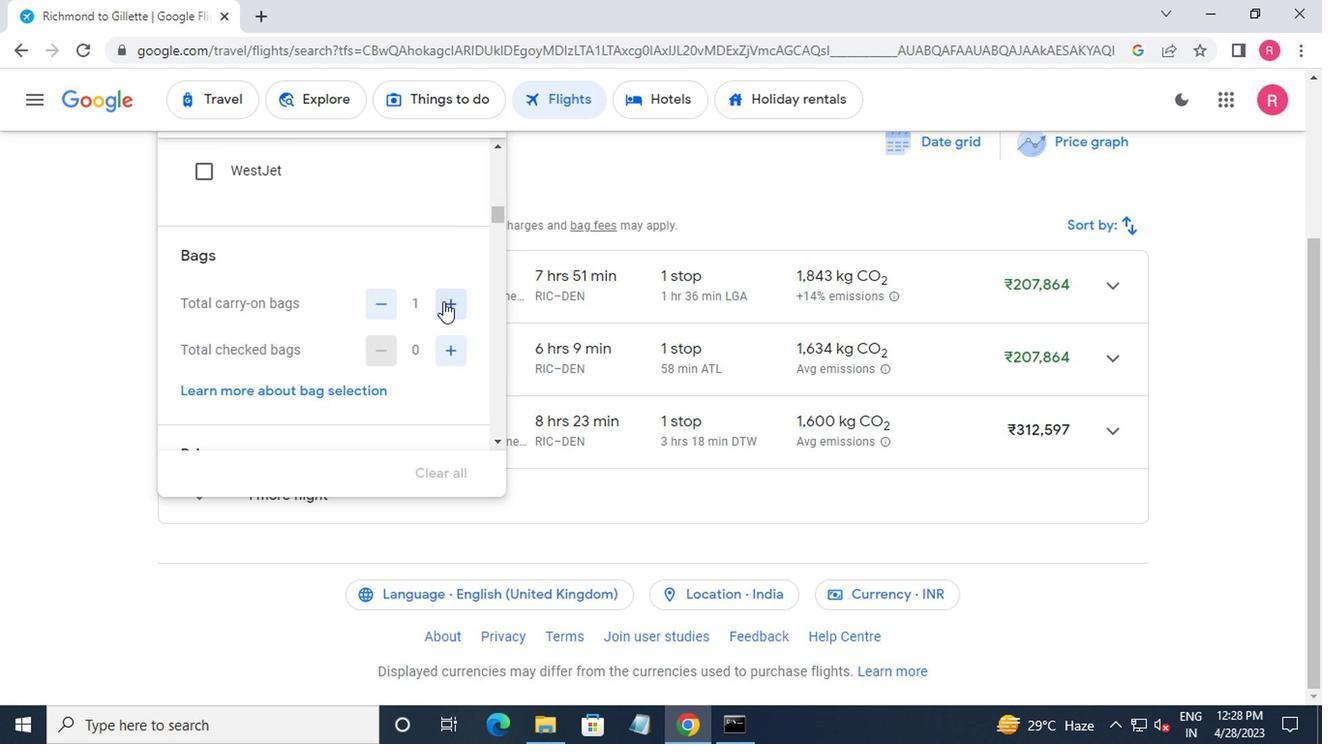 
Action: Mouse moved to (437, 302)
Screenshot: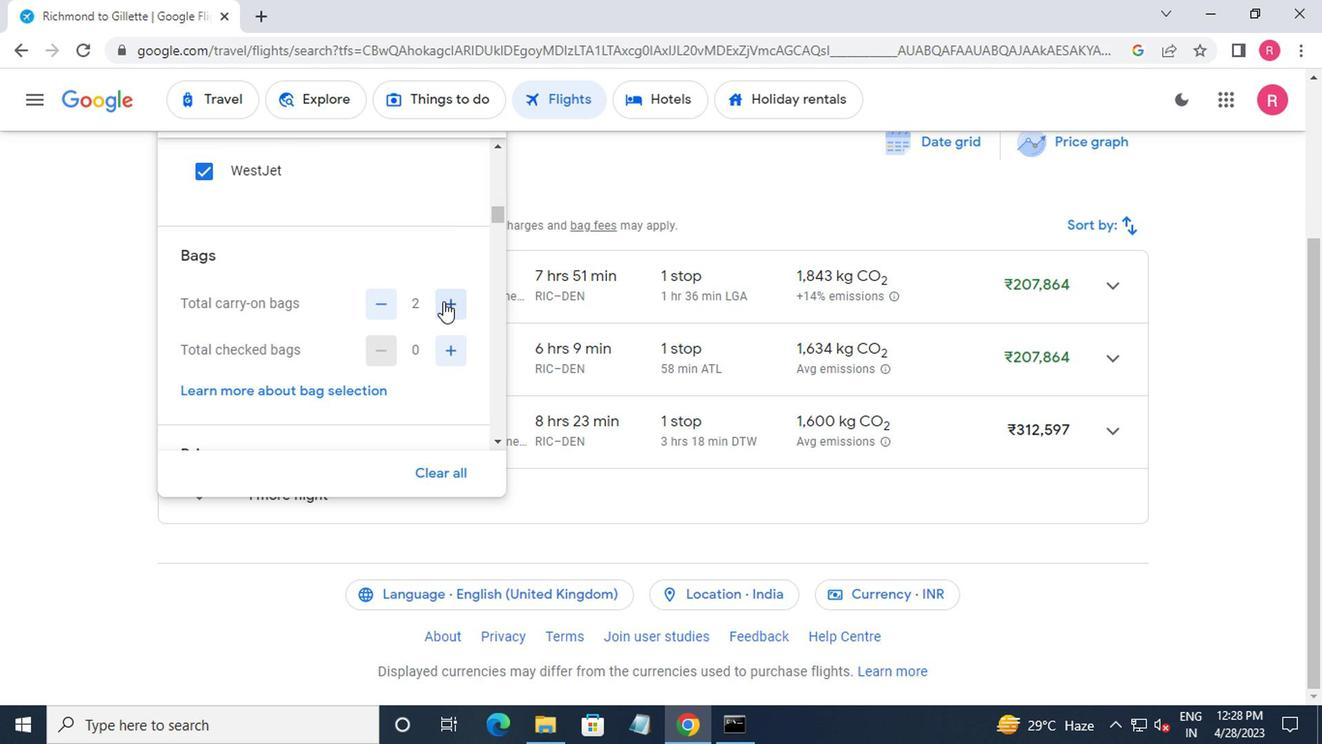 
Action: Mouse scrolled (437, 301) with delta (0, -1)
Screenshot: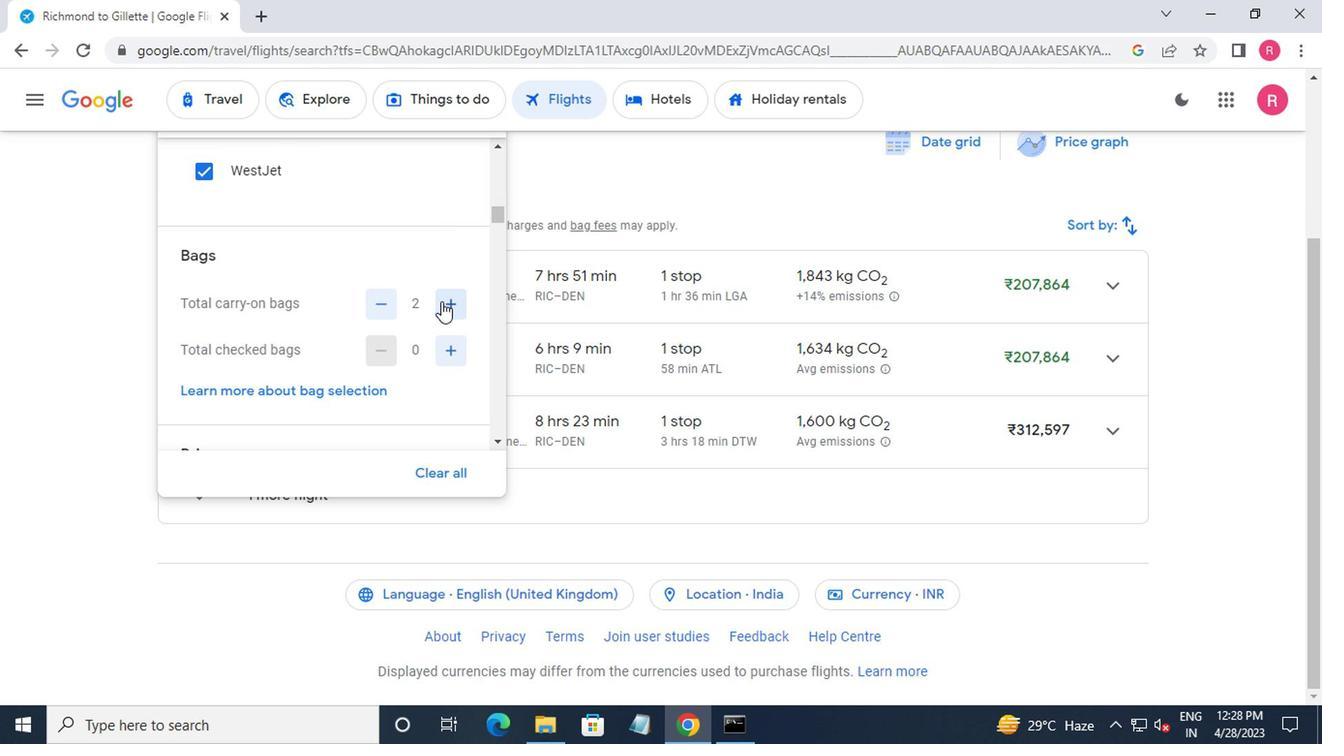 
Action: Mouse scrolled (437, 301) with delta (0, -1)
Screenshot: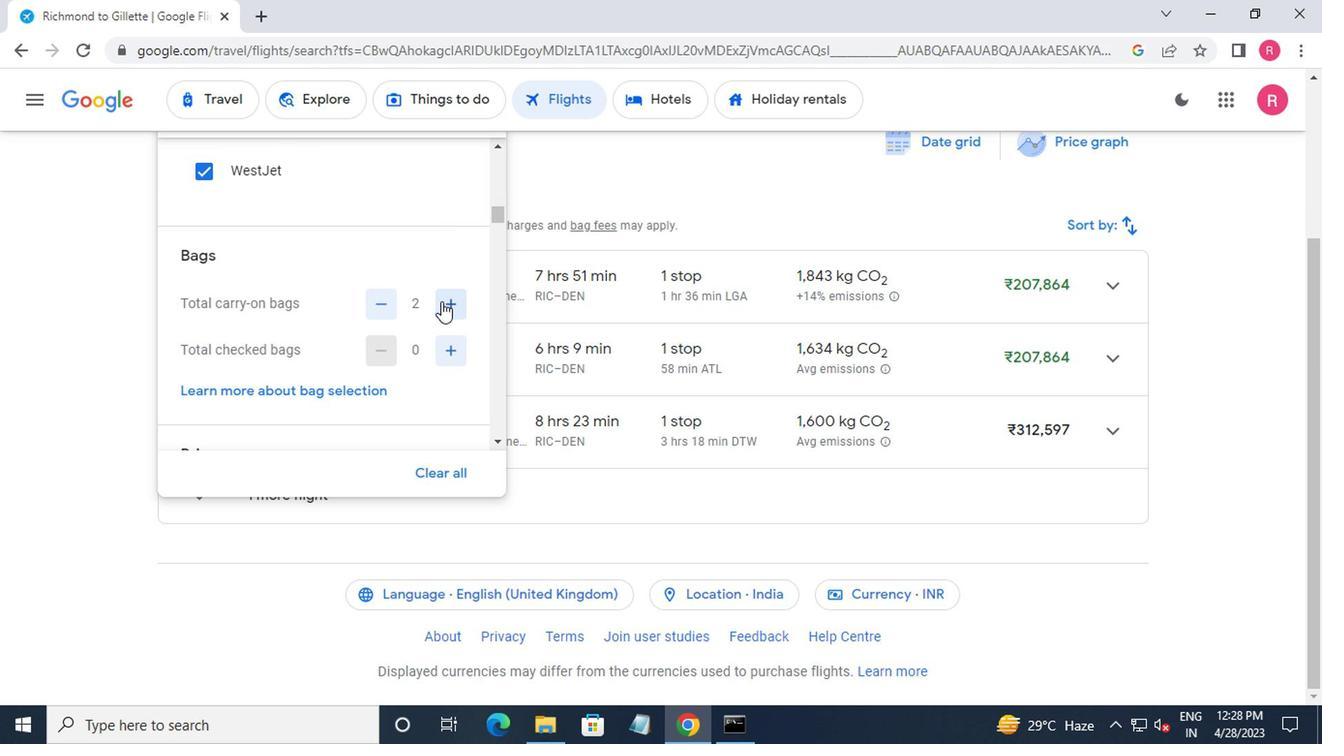 
Action: Mouse moved to (451, 334)
Screenshot: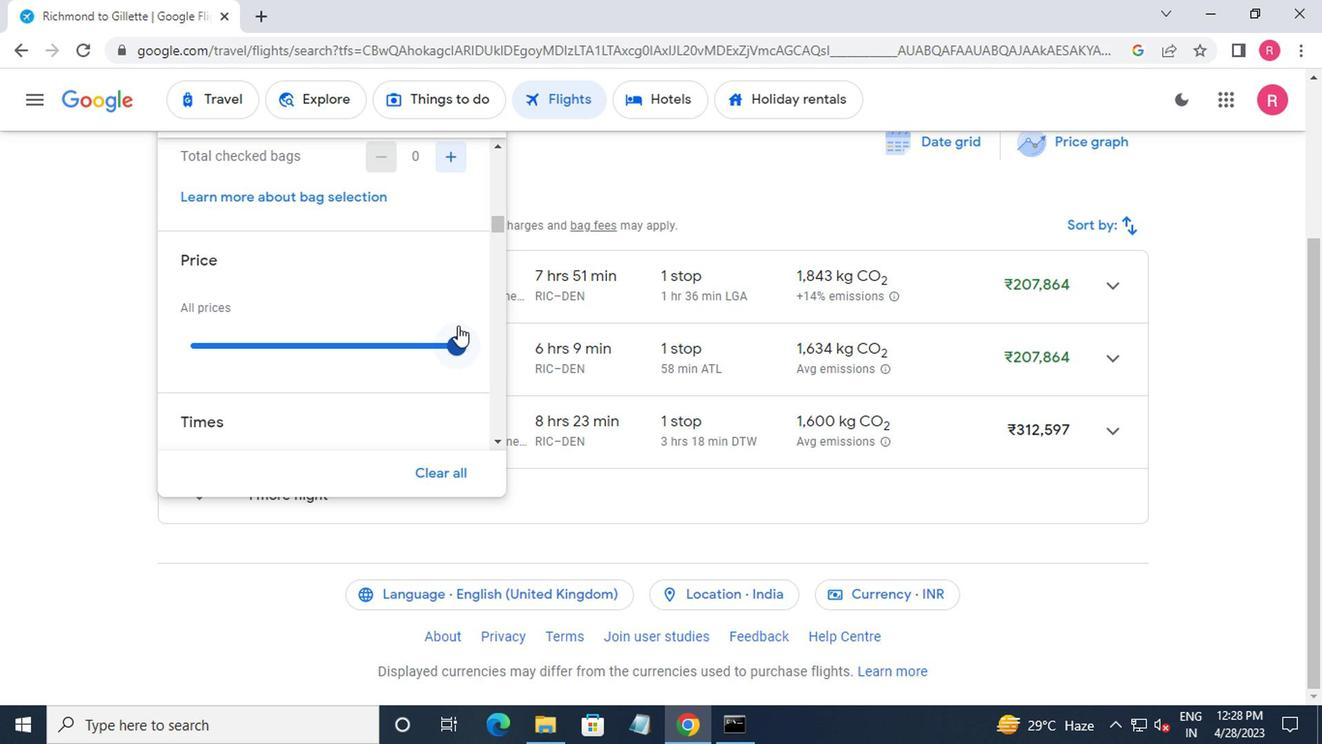 
Action: Mouse pressed left at (451, 334)
Screenshot: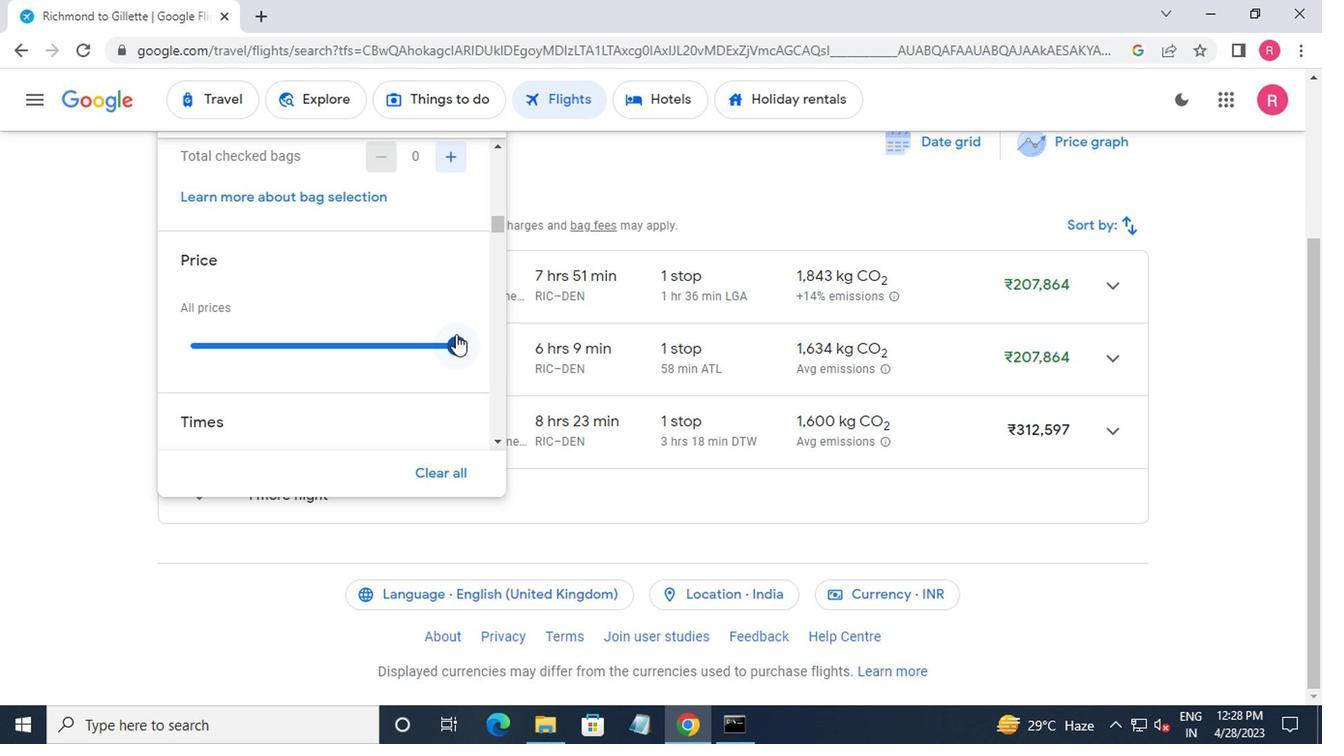 
Action: Mouse moved to (354, 351)
Screenshot: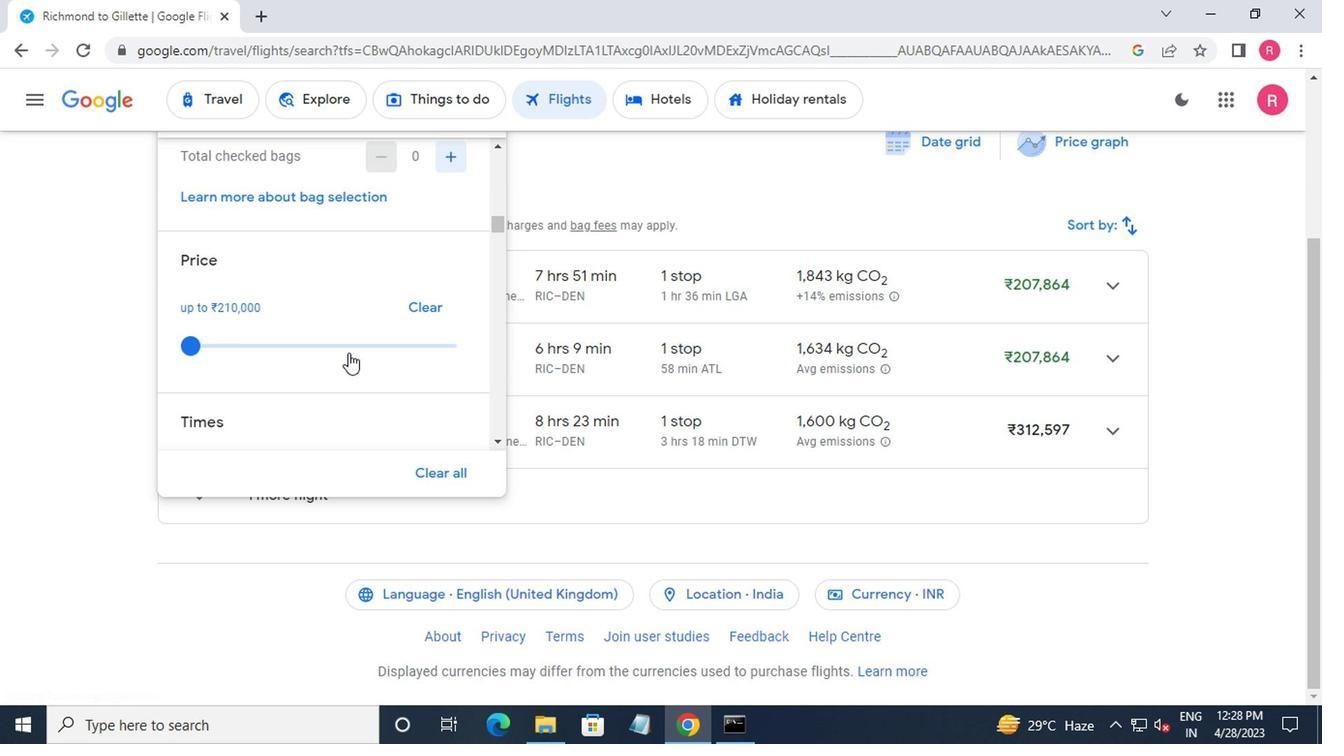 
Action: Mouse scrolled (354, 350) with delta (0, 0)
Screenshot: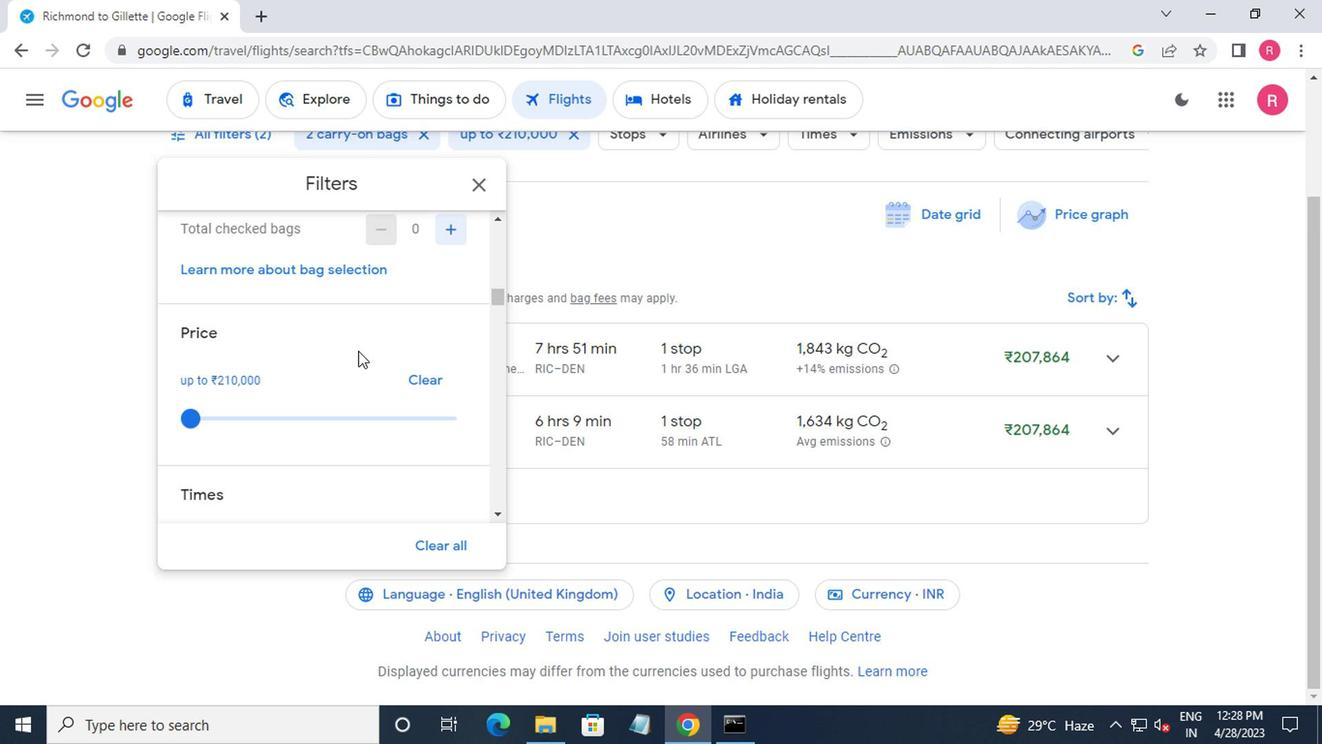 
Action: Mouse scrolled (354, 350) with delta (0, 0)
Screenshot: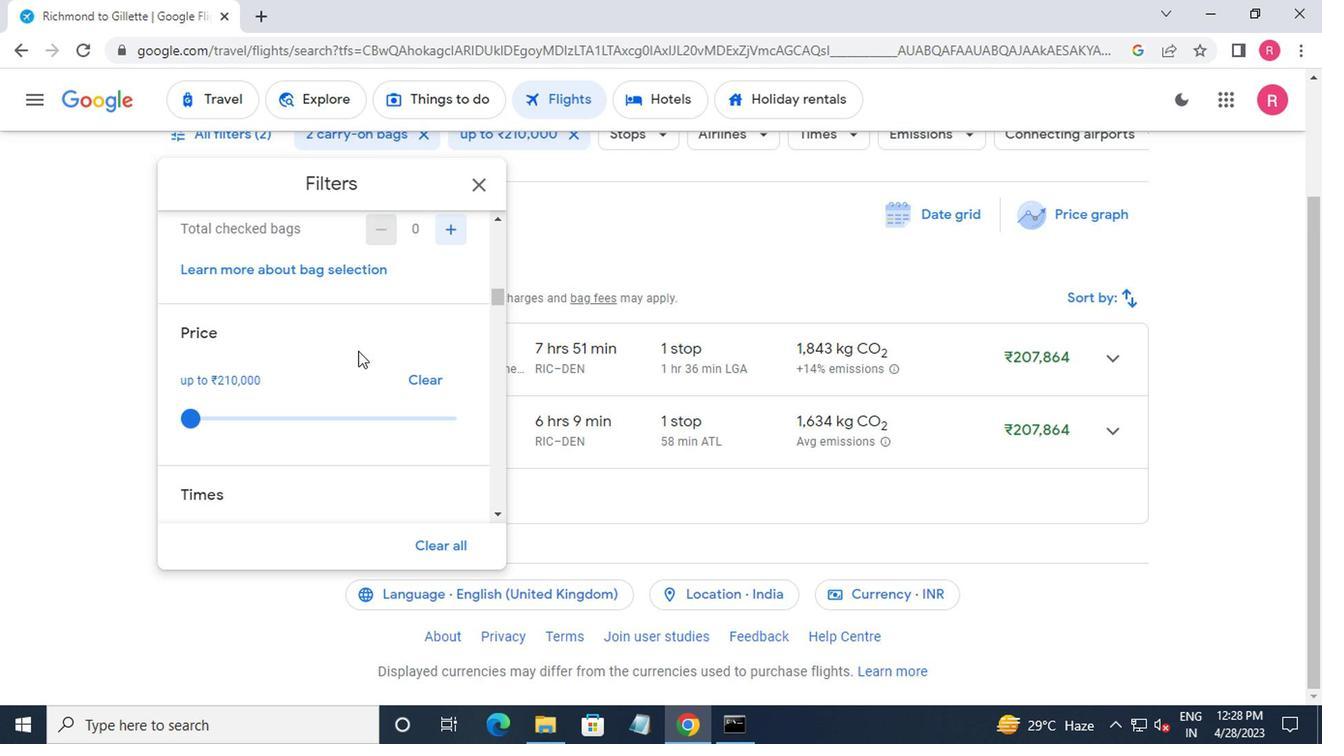 
Action: Mouse scrolled (354, 350) with delta (0, 0)
Screenshot: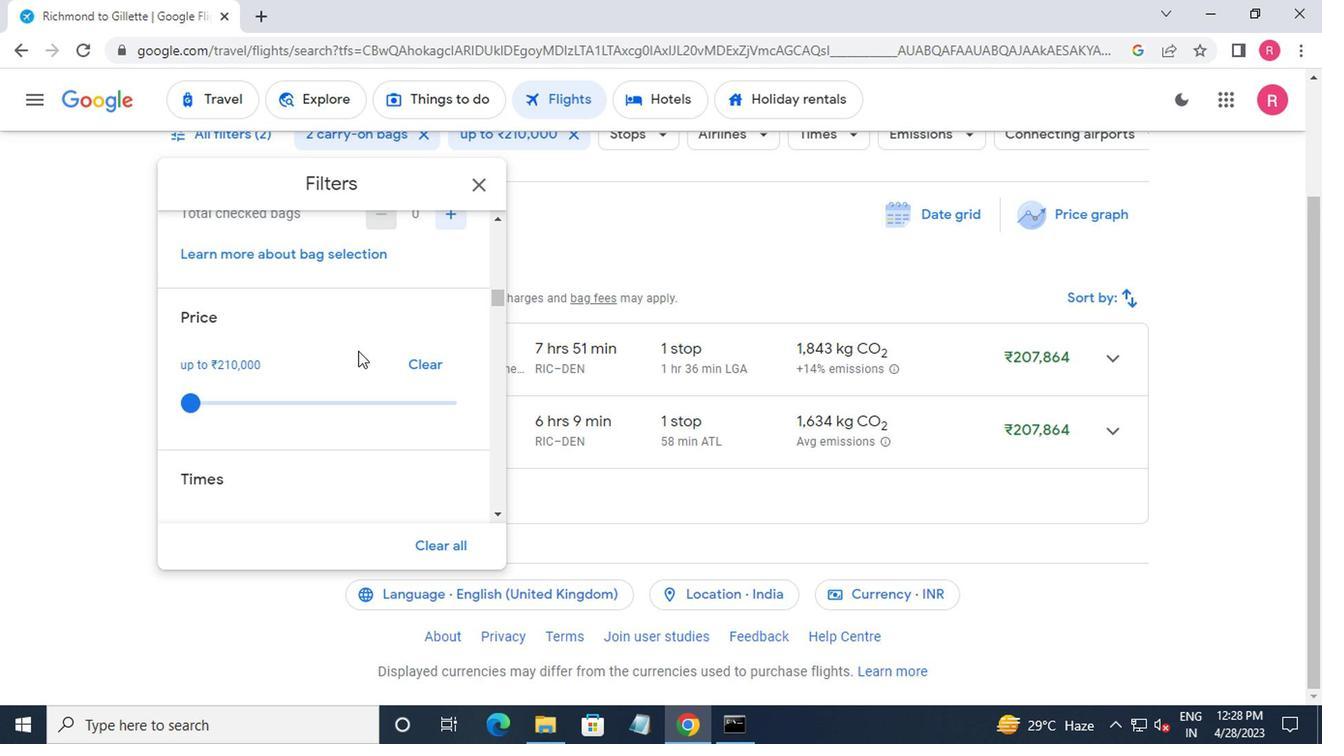 
Action: Mouse moved to (194, 346)
Screenshot: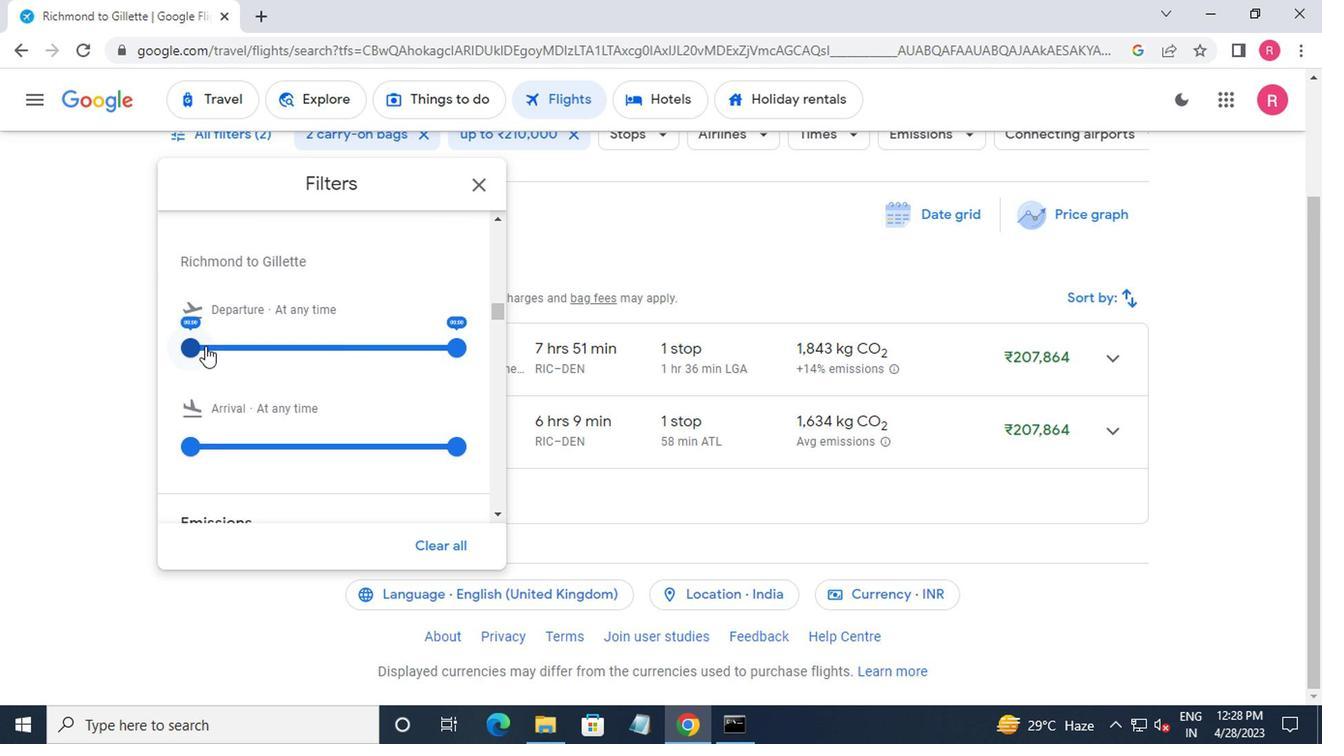 
Action: Mouse pressed left at (194, 346)
Screenshot: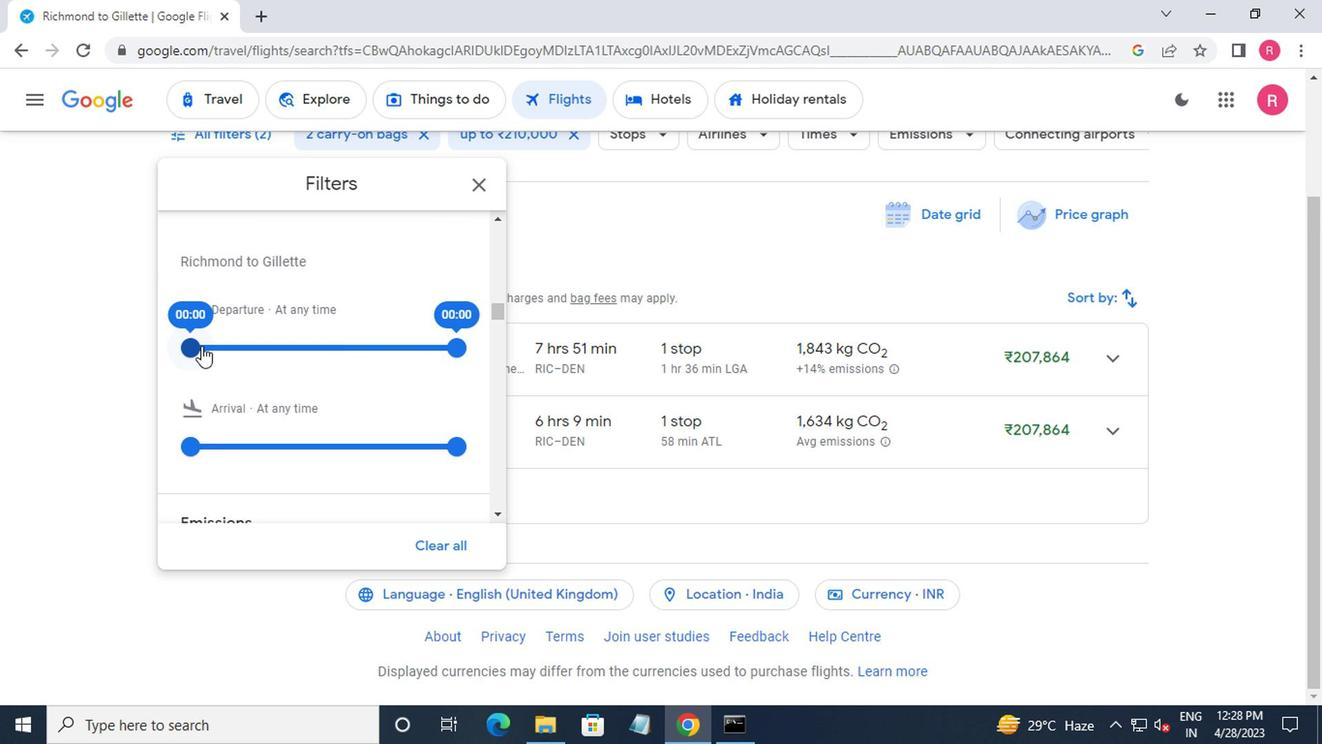 
Action: Mouse moved to (452, 347)
Screenshot: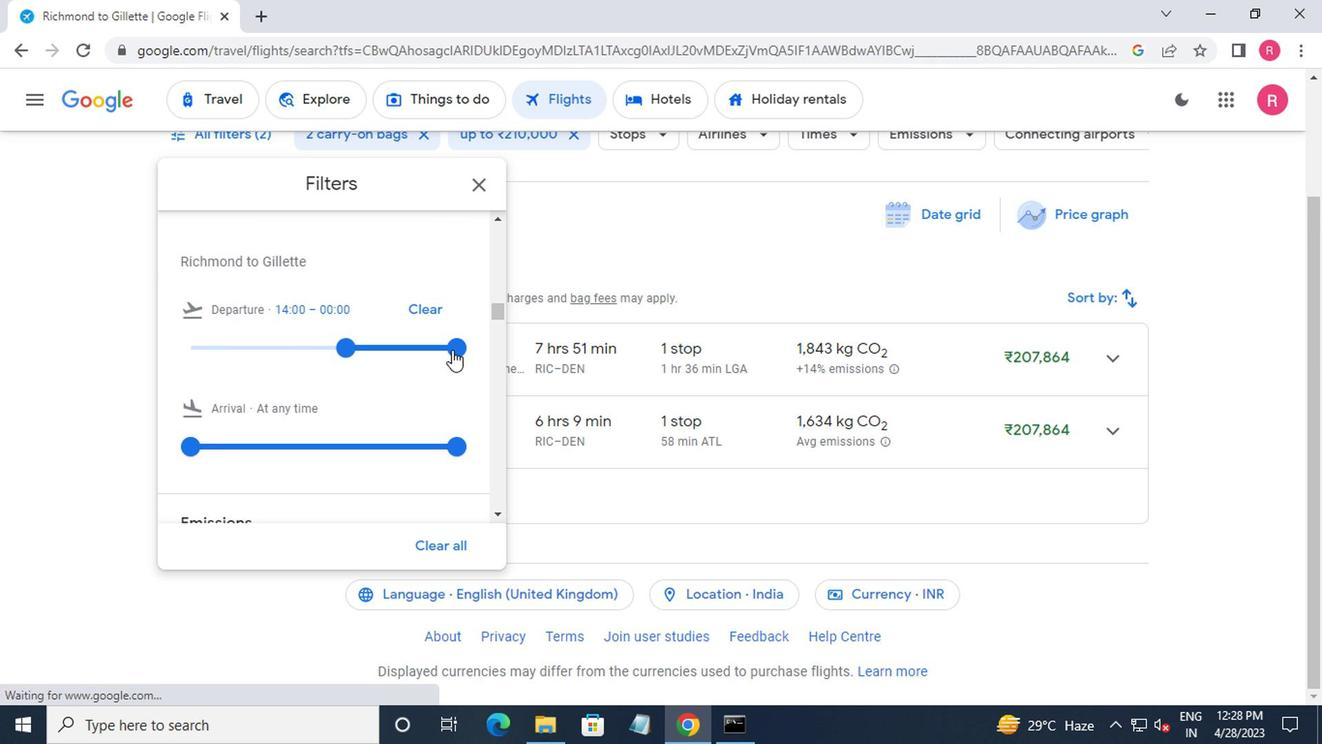 
Action: Mouse pressed left at (452, 347)
Screenshot: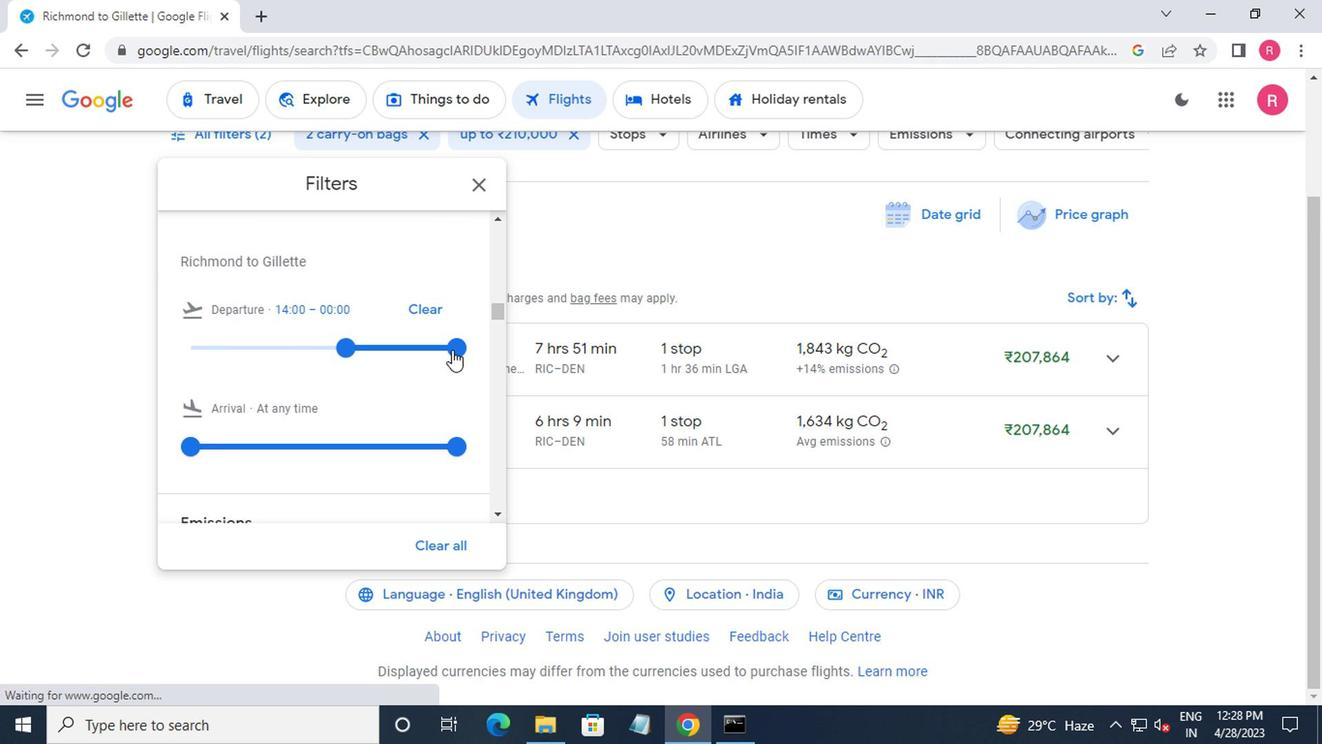 
Action: Mouse moved to (472, 184)
Screenshot: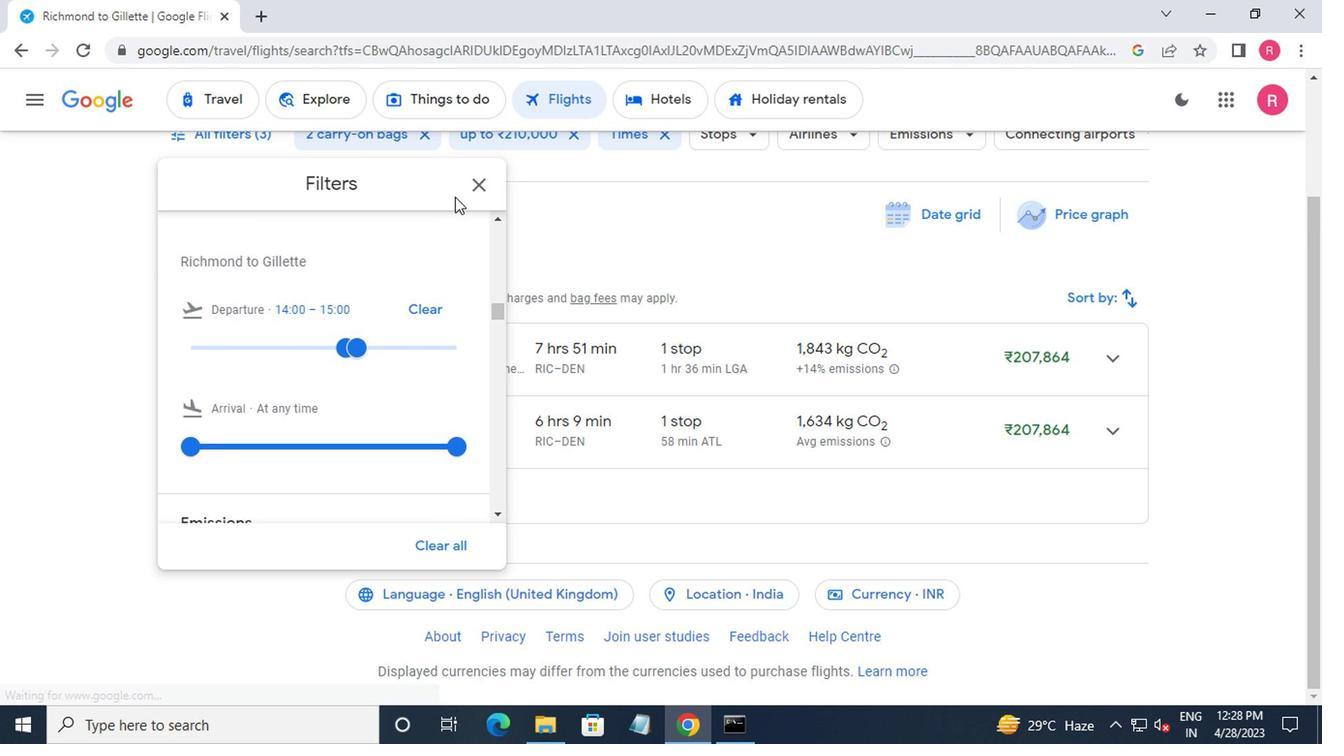
Action: Mouse pressed left at (472, 184)
Screenshot: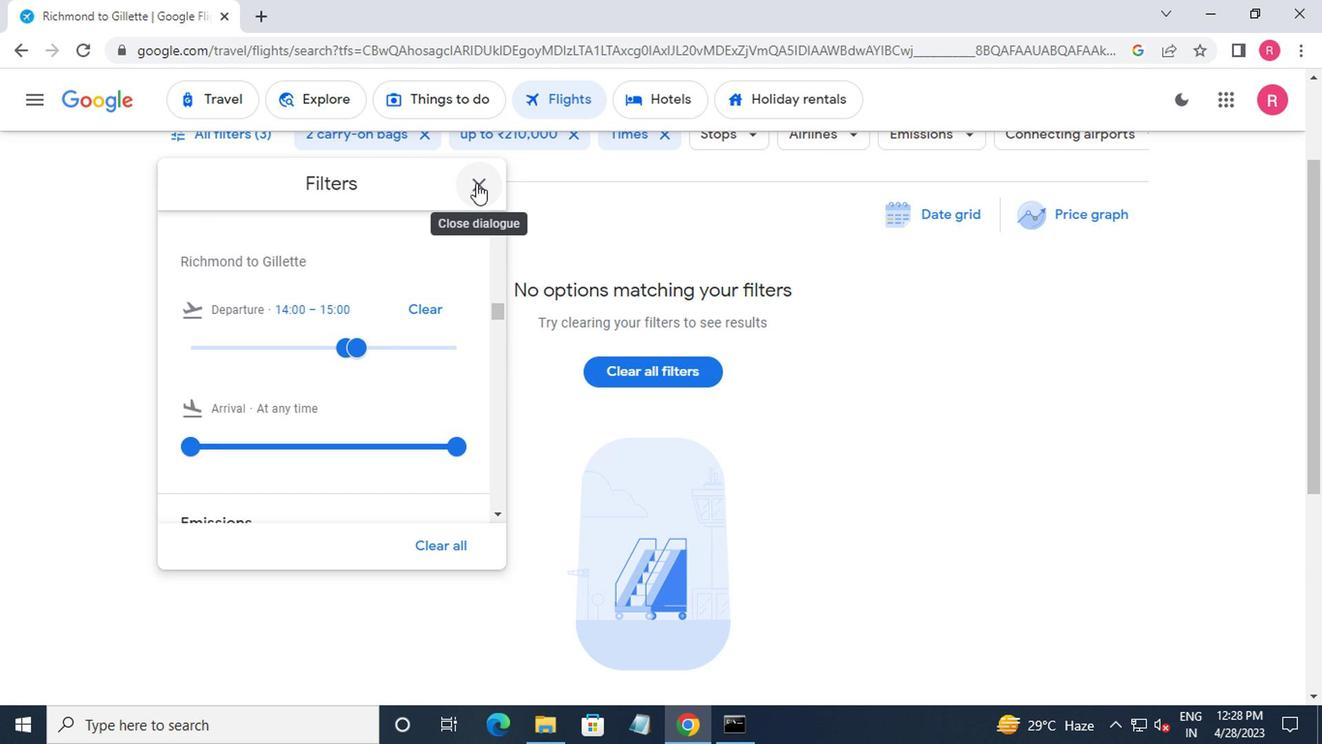 
